 Task: Find connections with filter location Harsewinkel with filter topic #Jobsearchwith filter profile language English with filter current company Buro Happold with filter school MITSOM | MIT School of Management with filter industry Clay and Refractory Products Manufacturing with filter service category Date Entry with filter keywords title Attorney
Action: Mouse moved to (173, 238)
Screenshot: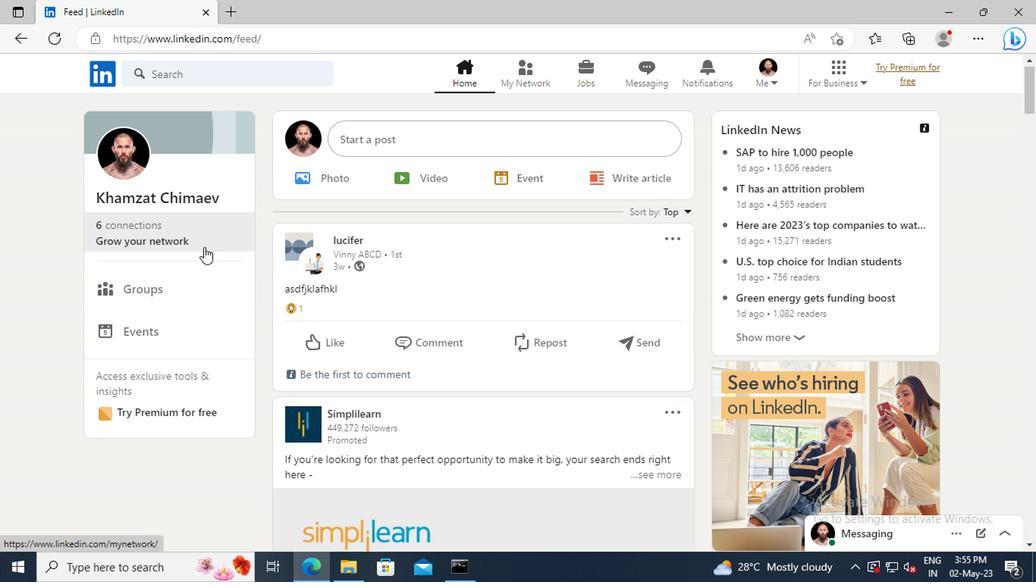 
Action: Mouse pressed left at (173, 238)
Screenshot: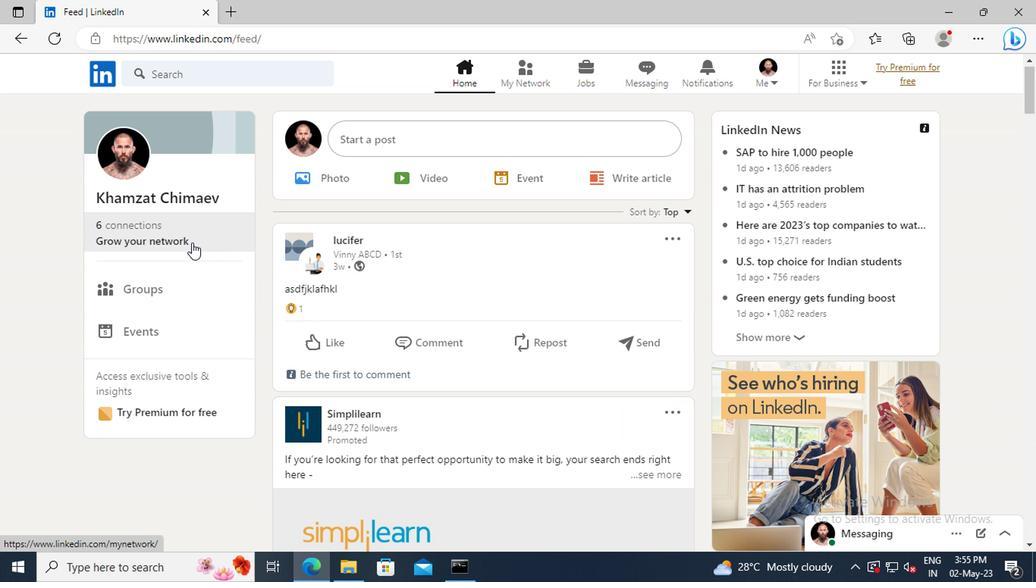 
Action: Mouse moved to (156, 160)
Screenshot: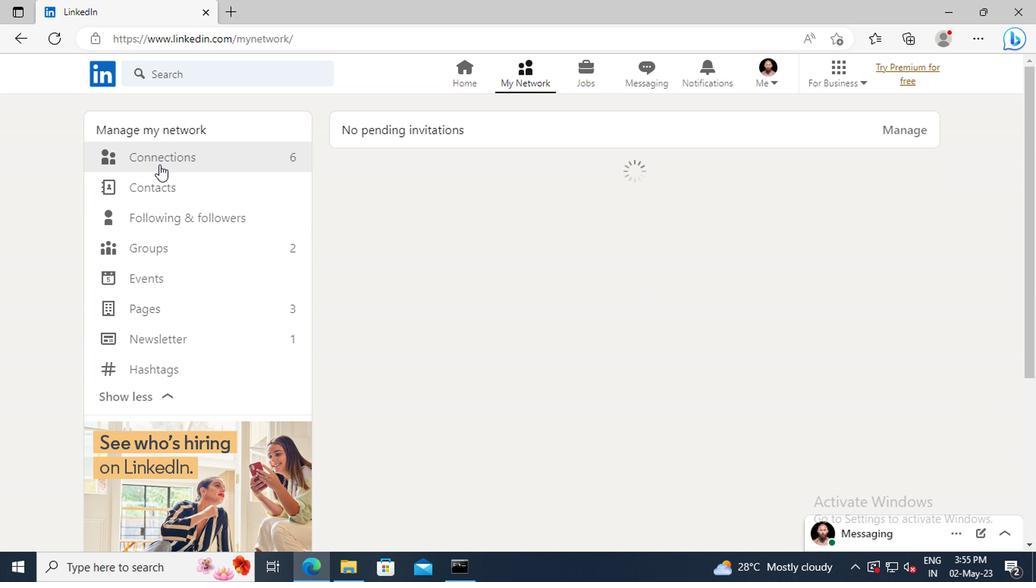 
Action: Mouse pressed left at (156, 160)
Screenshot: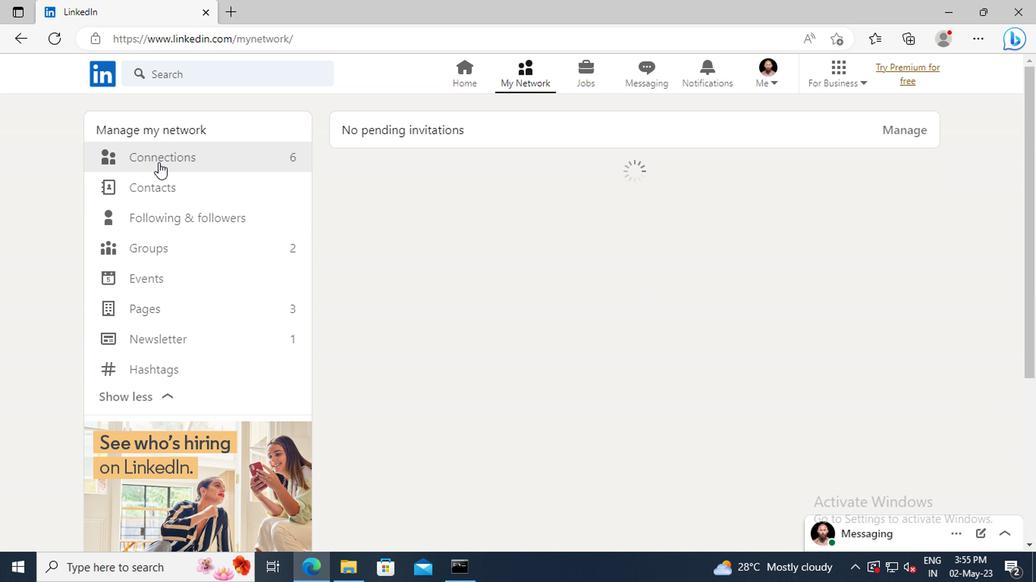 
Action: Mouse moved to (600, 164)
Screenshot: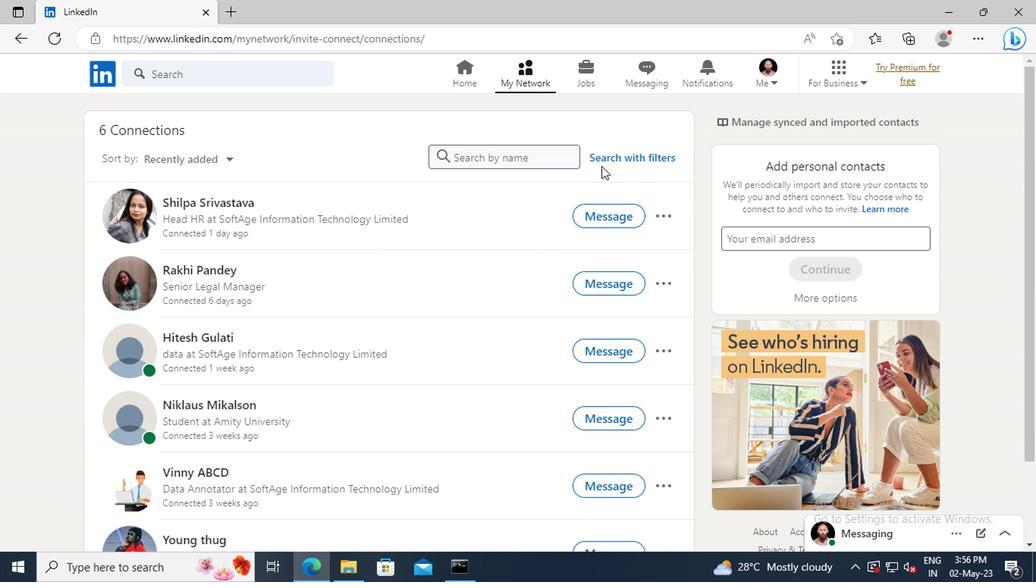 
Action: Mouse pressed left at (600, 164)
Screenshot: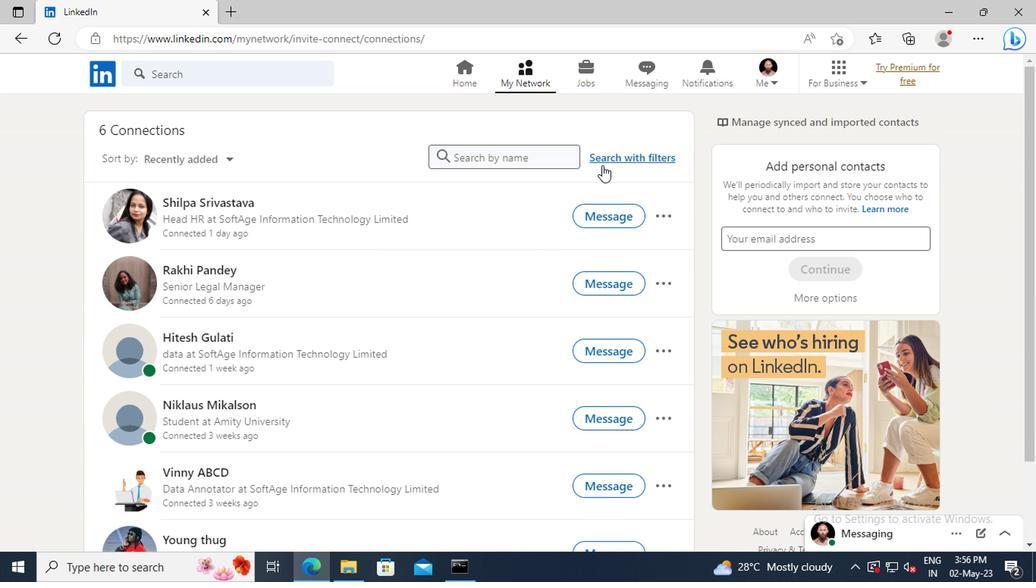 
Action: Mouse moved to (569, 119)
Screenshot: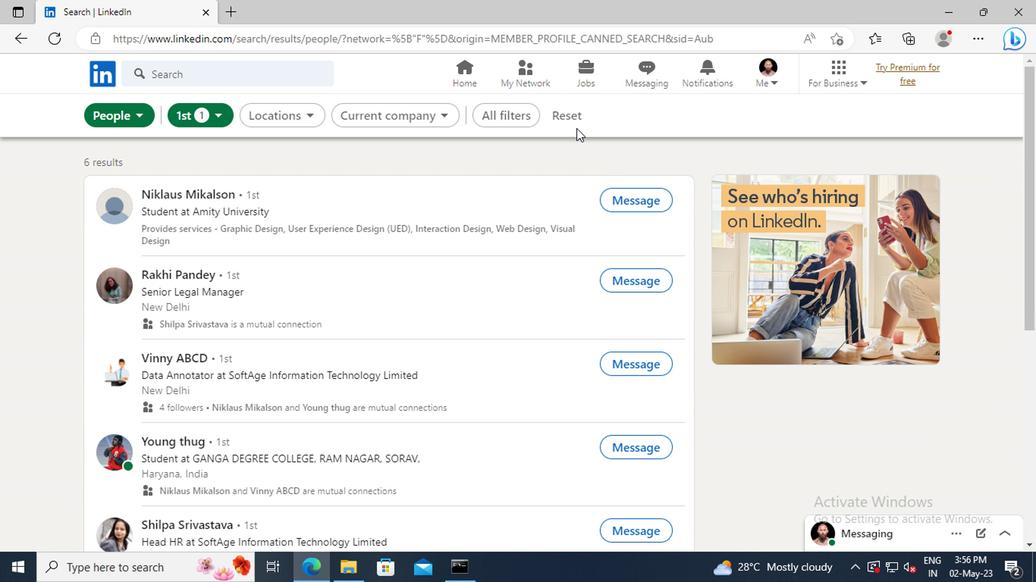 
Action: Mouse pressed left at (569, 119)
Screenshot: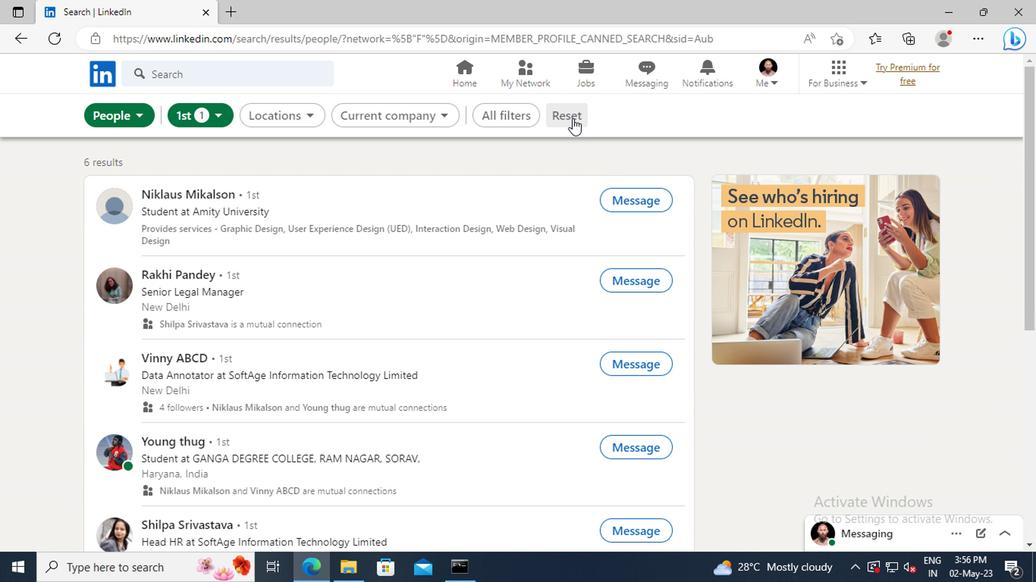 
Action: Mouse moved to (547, 119)
Screenshot: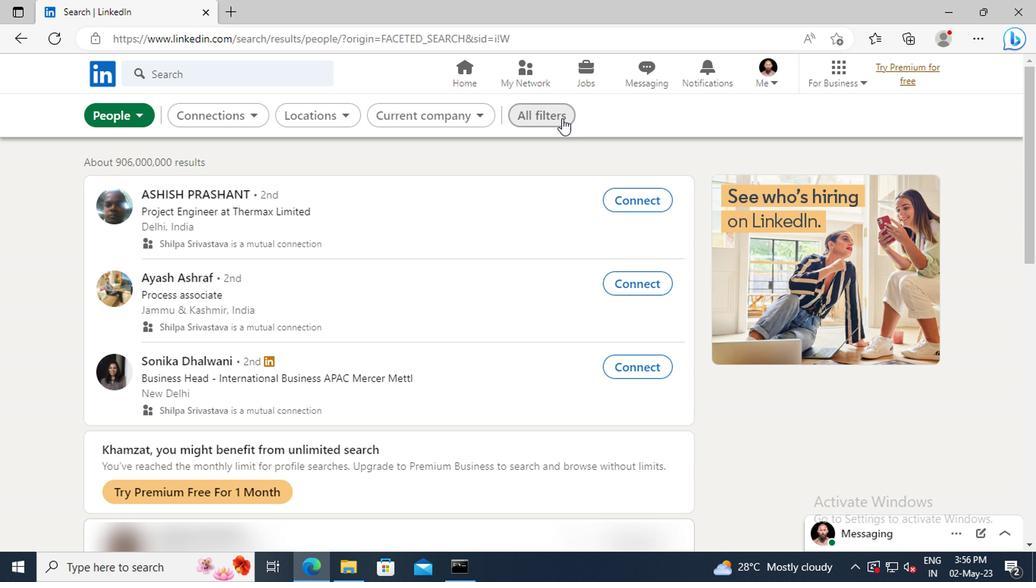 
Action: Mouse pressed left at (547, 119)
Screenshot: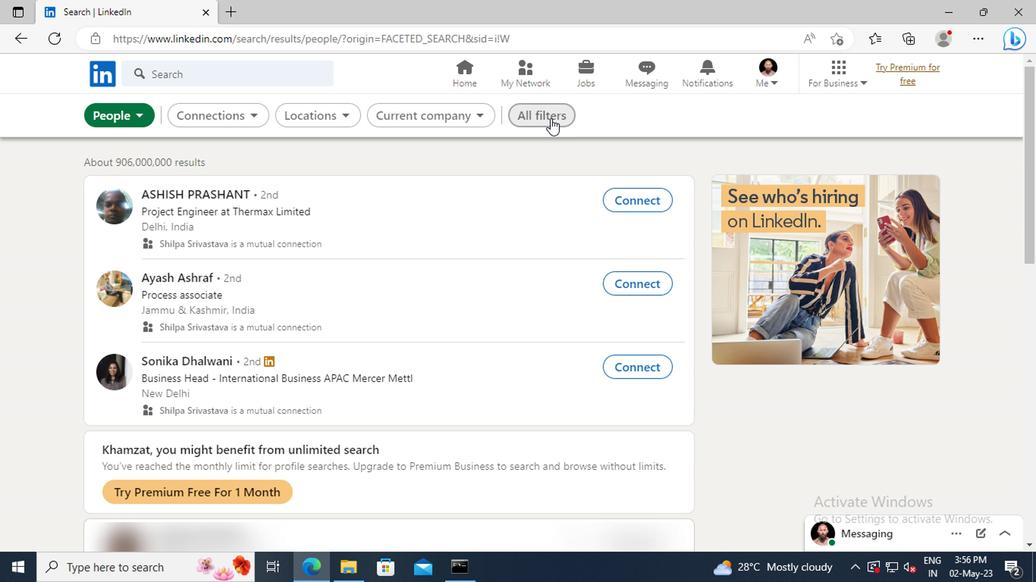 
Action: Mouse moved to (872, 280)
Screenshot: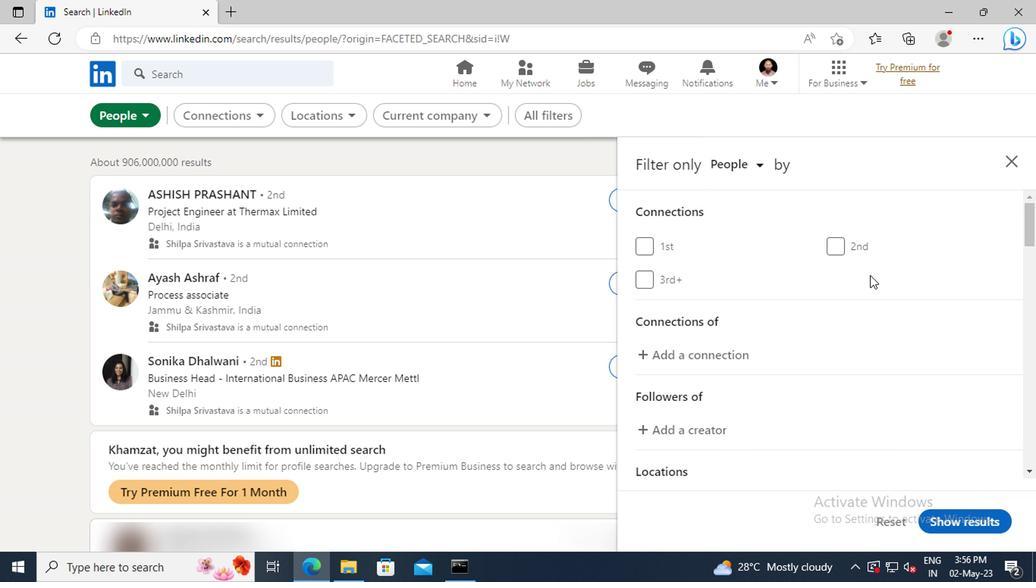
Action: Mouse scrolled (872, 279) with delta (0, 0)
Screenshot: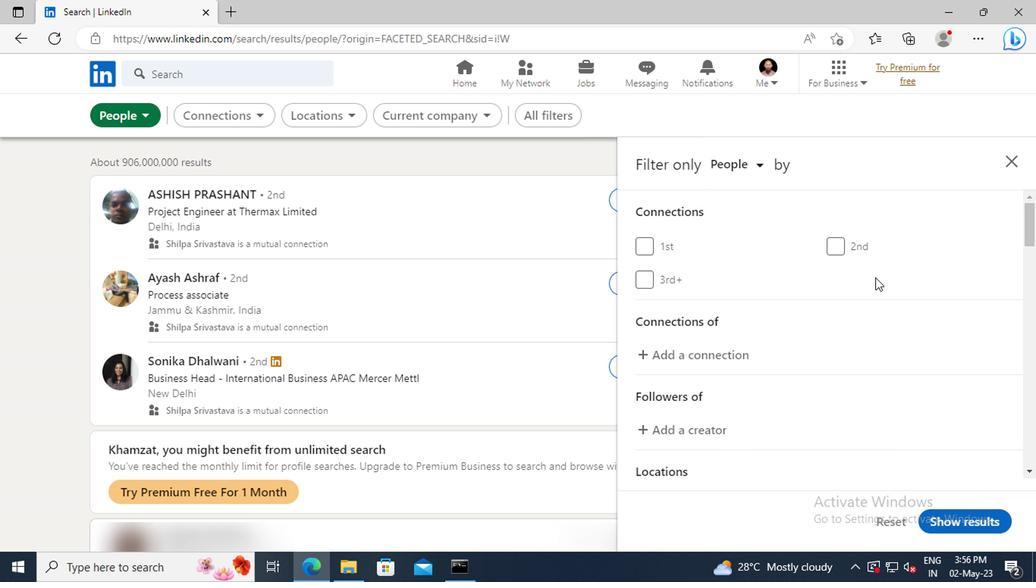 
Action: Mouse scrolled (872, 279) with delta (0, 0)
Screenshot: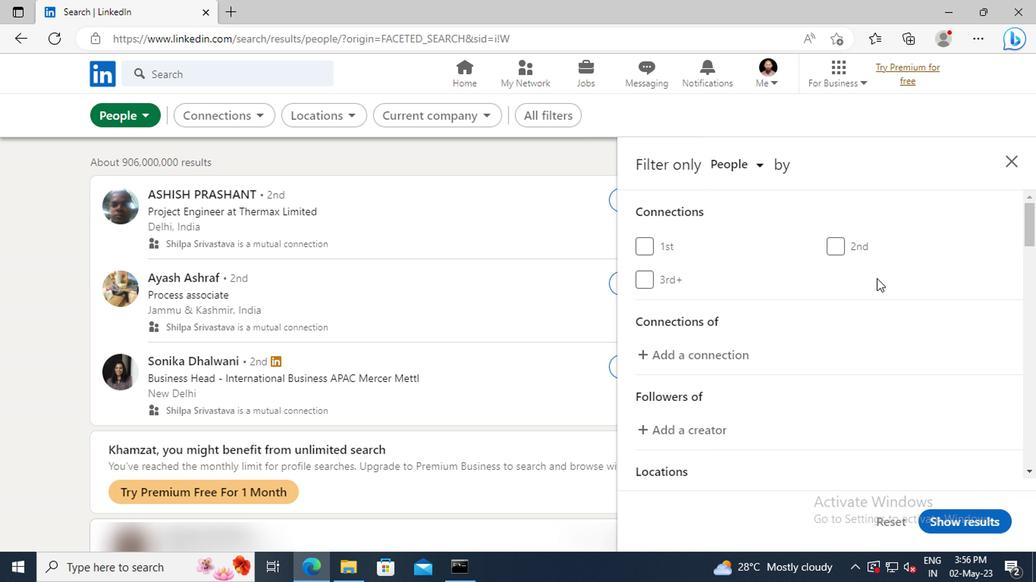 
Action: Mouse scrolled (872, 279) with delta (0, 0)
Screenshot: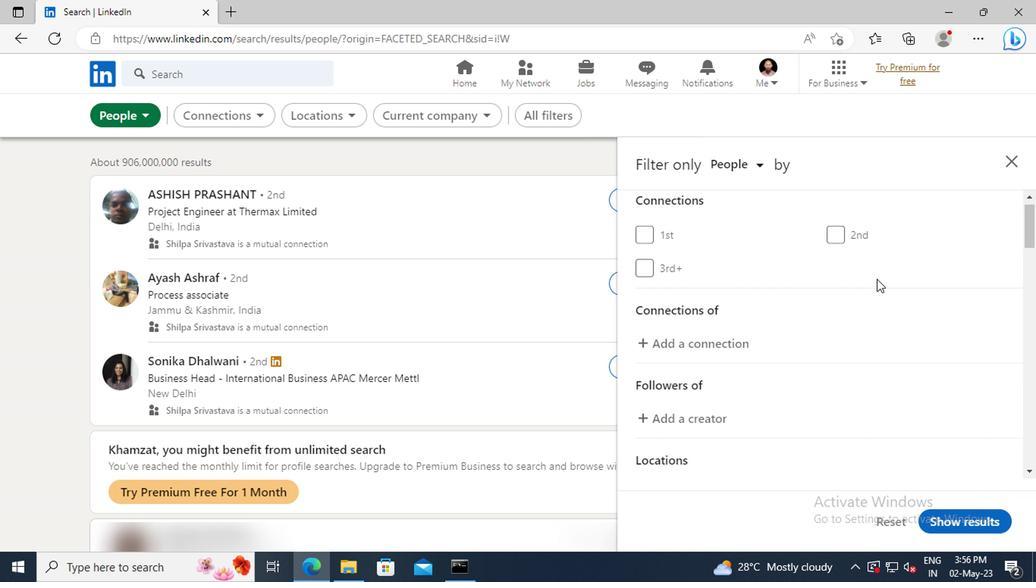 
Action: Mouse scrolled (872, 279) with delta (0, 0)
Screenshot: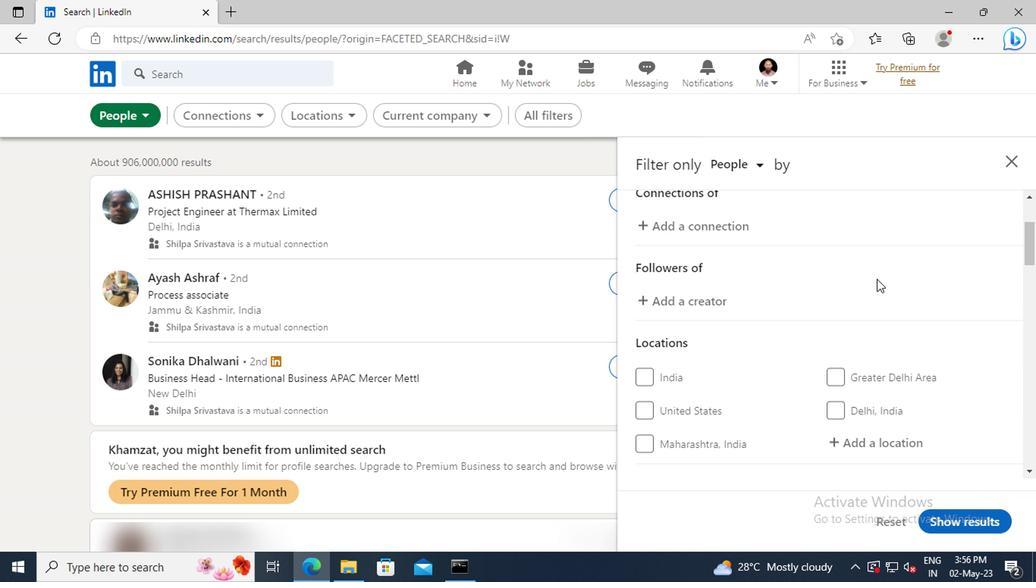 
Action: Mouse scrolled (872, 279) with delta (0, 0)
Screenshot: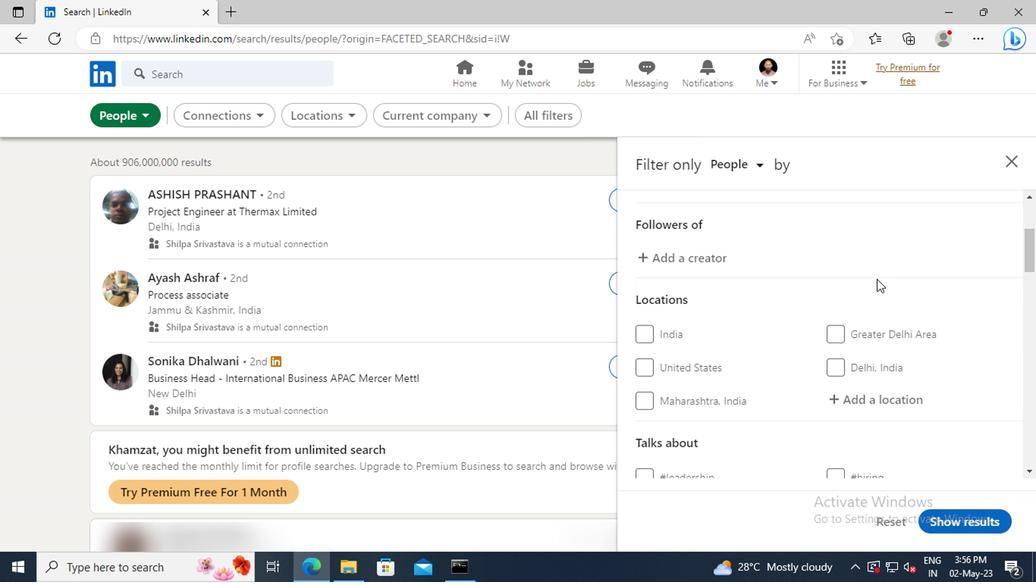 
Action: Mouse moved to (875, 352)
Screenshot: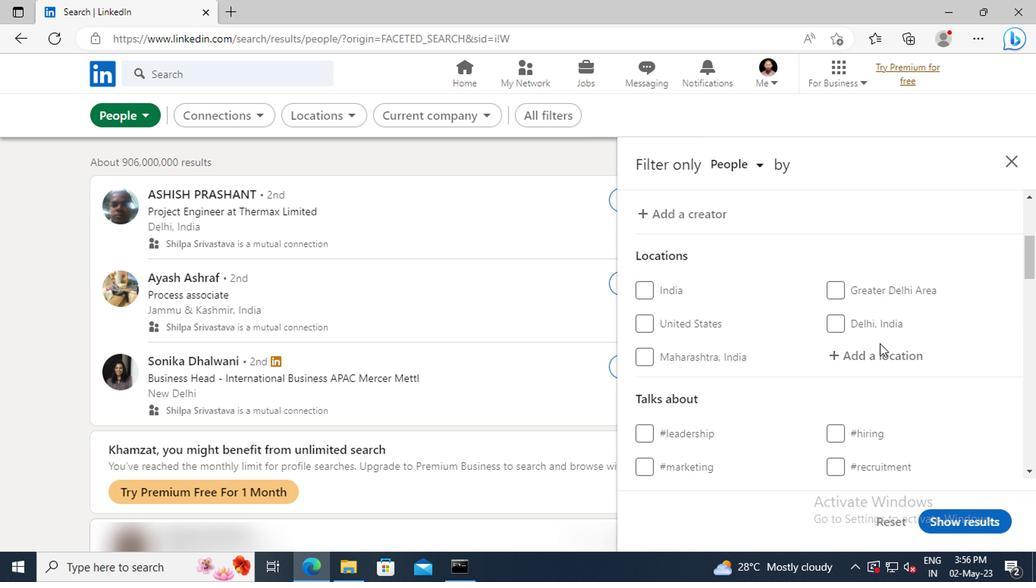 
Action: Mouse pressed left at (875, 352)
Screenshot: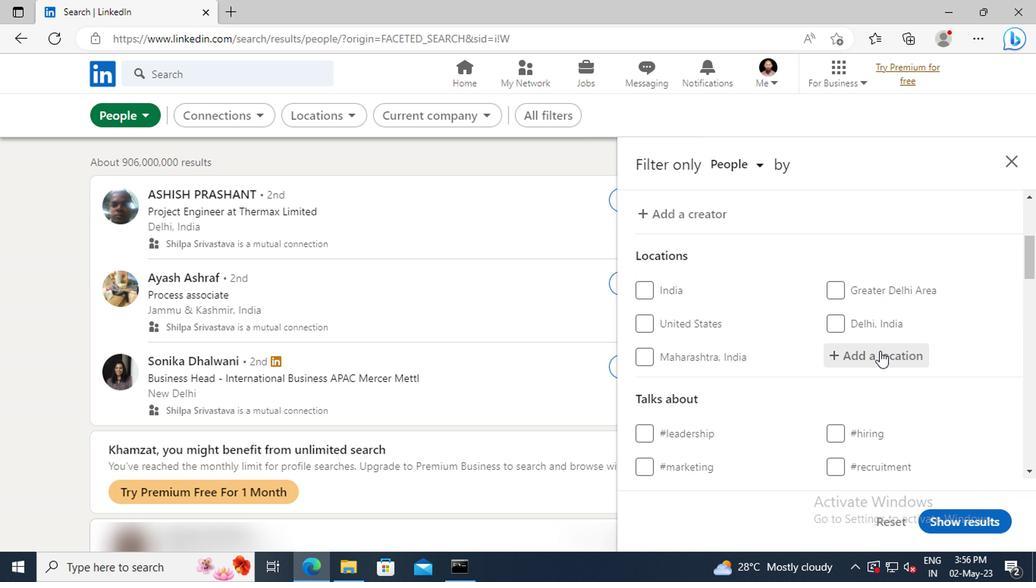 
Action: Key pressed <Key.shift>HARSEWI
Screenshot: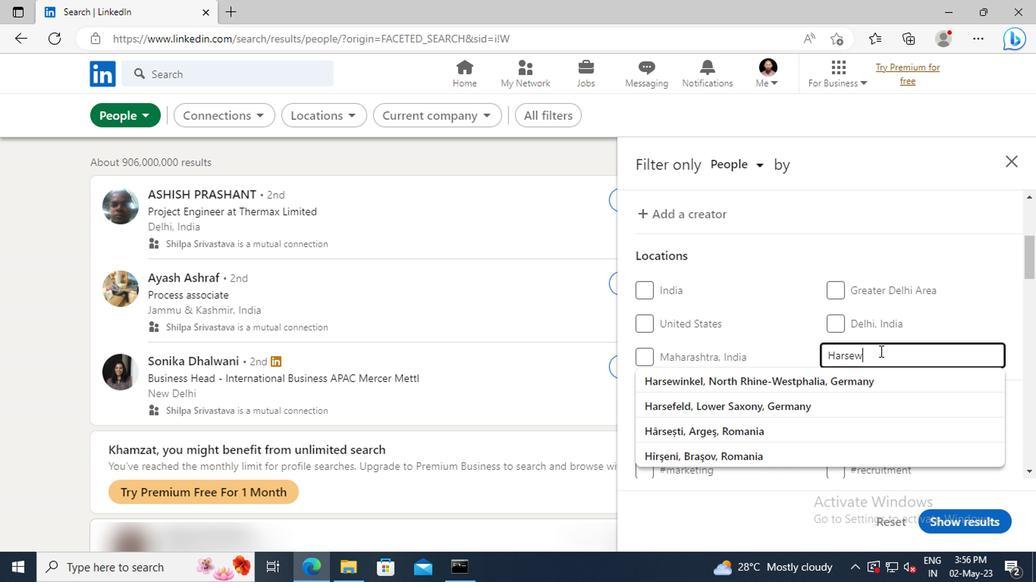 
Action: Mouse moved to (875, 377)
Screenshot: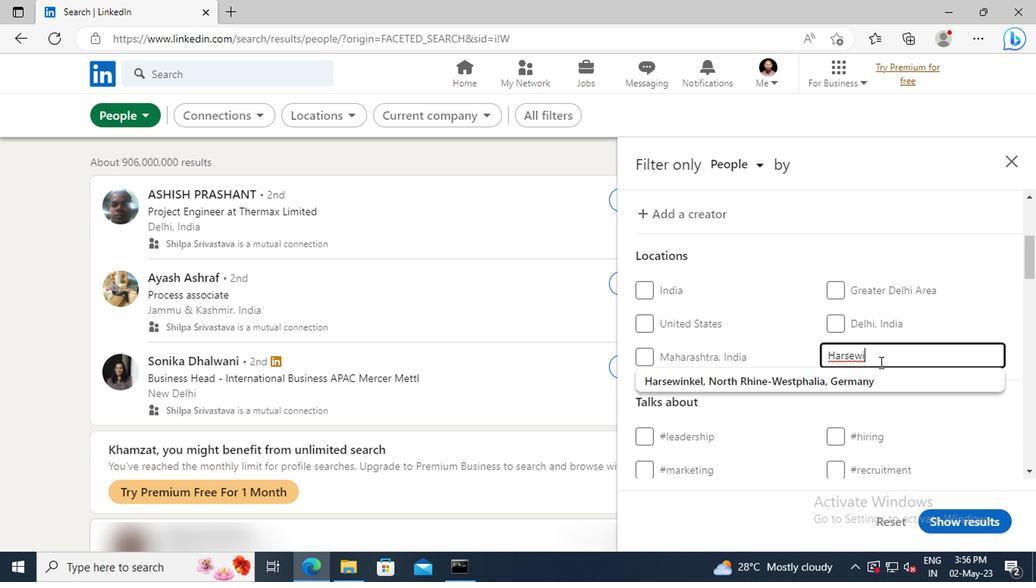 
Action: Mouse pressed left at (875, 377)
Screenshot: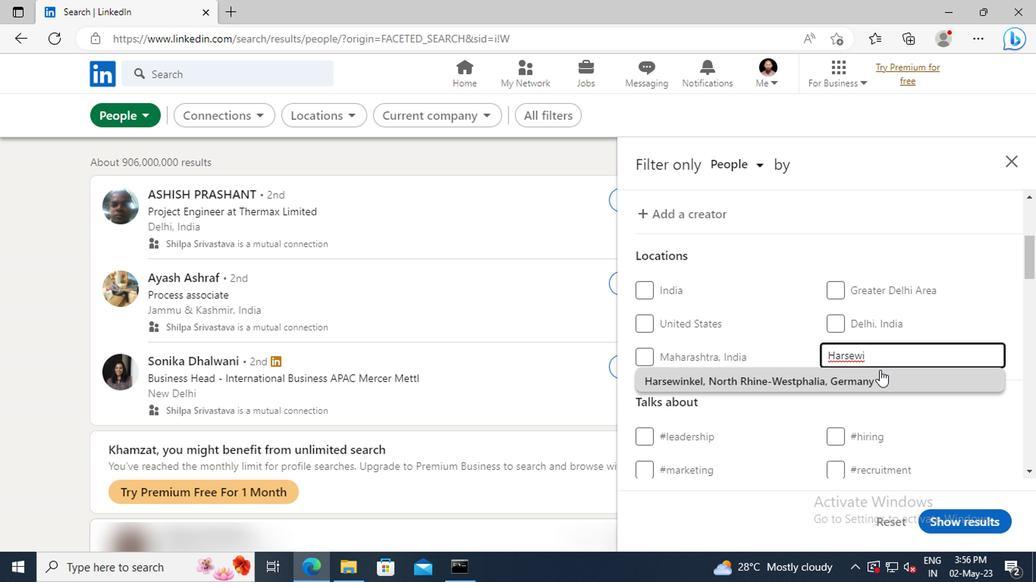 
Action: Mouse scrolled (875, 376) with delta (0, 0)
Screenshot: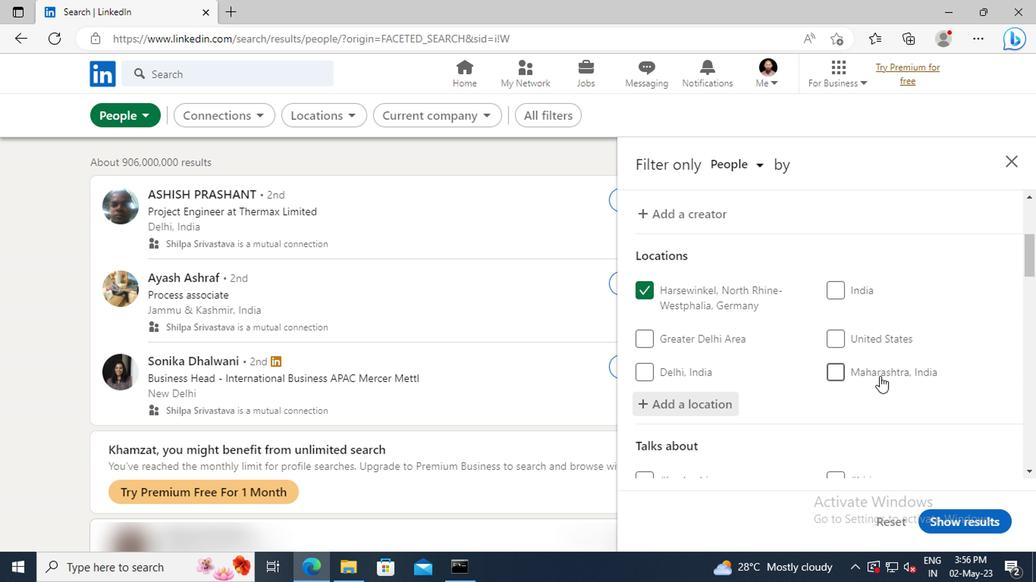 
Action: Mouse scrolled (875, 376) with delta (0, 0)
Screenshot: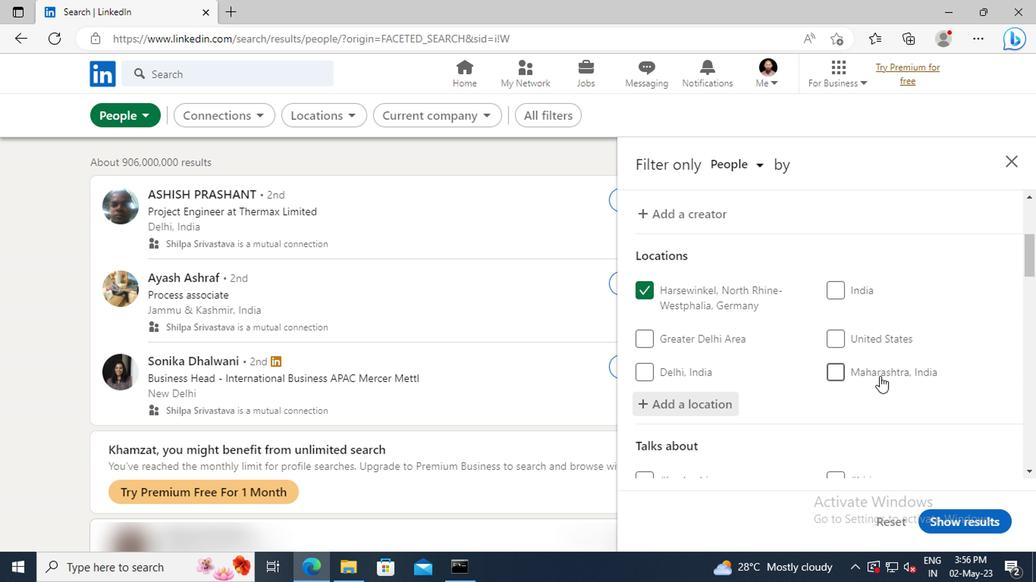 
Action: Mouse moved to (870, 349)
Screenshot: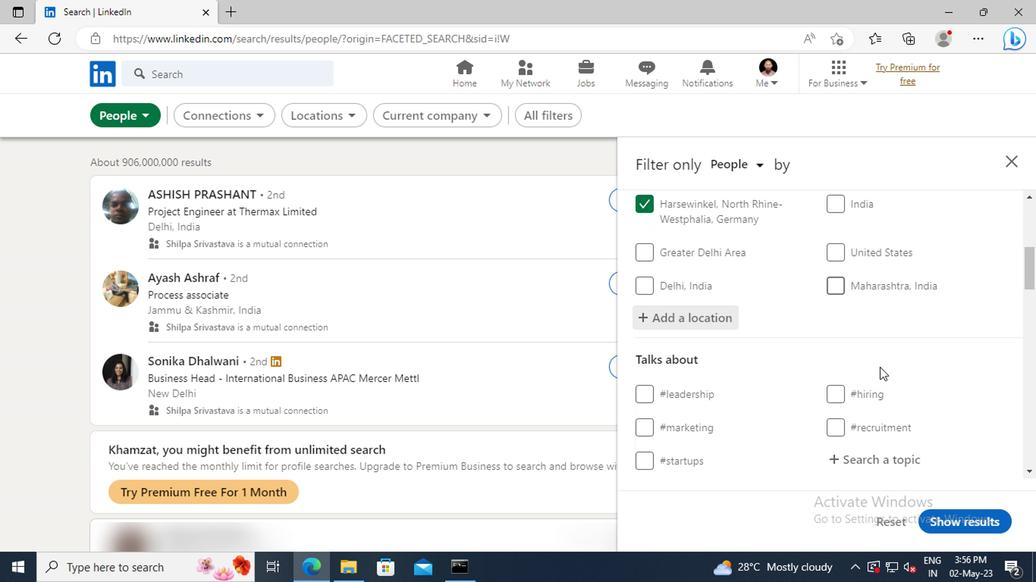 
Action: Mouse scrolled (870, 348) with delta (0, 0)
Screenshot: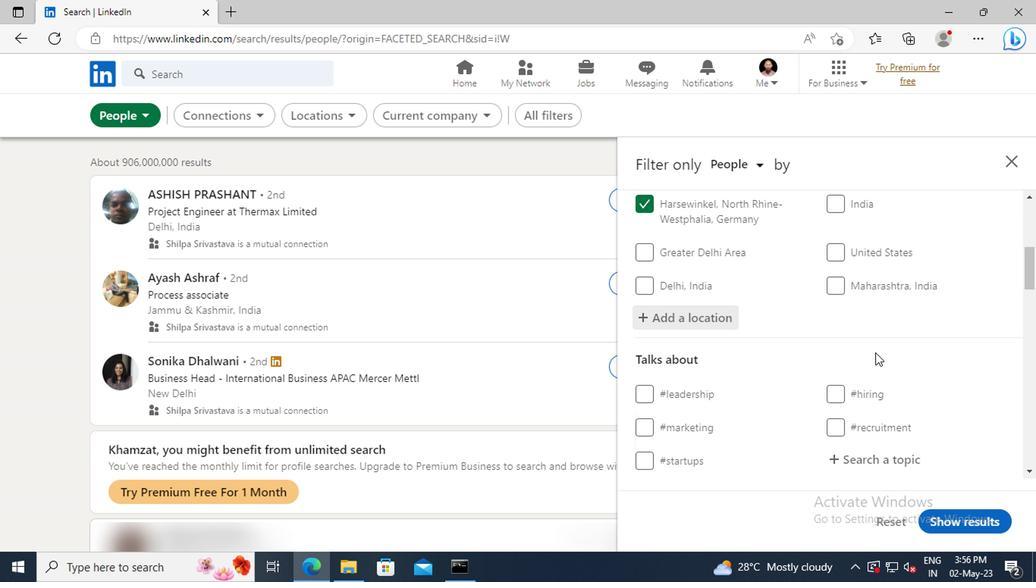 
Action: Mouse scrolled (870, 348) with delta (0, 0)
Screenshot: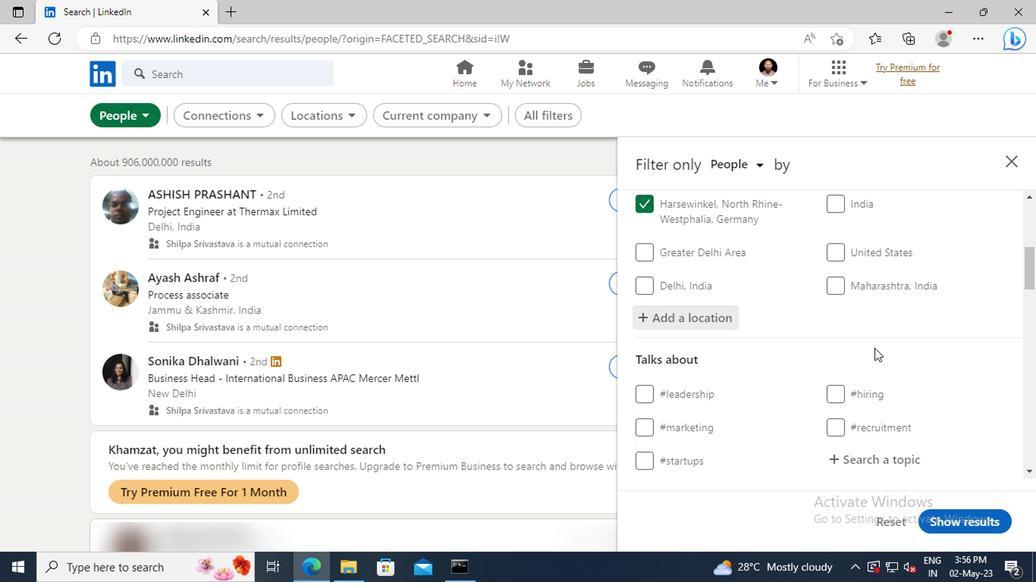 
Action: Mouse moved to (864, 334)
Screenshot: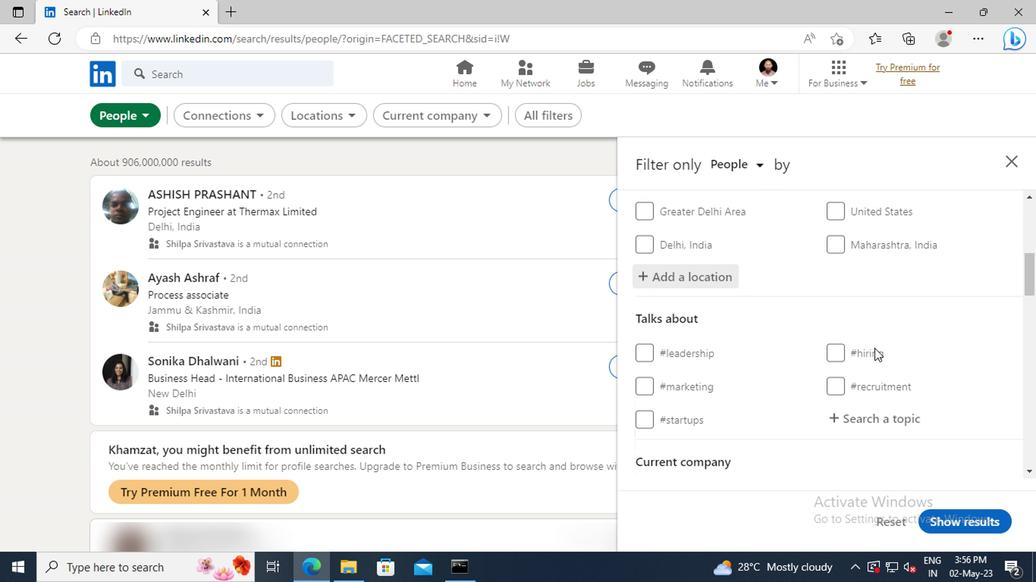 
Action: Mouse scrolled (864, 333) with delta (0, 0)
Screenshot: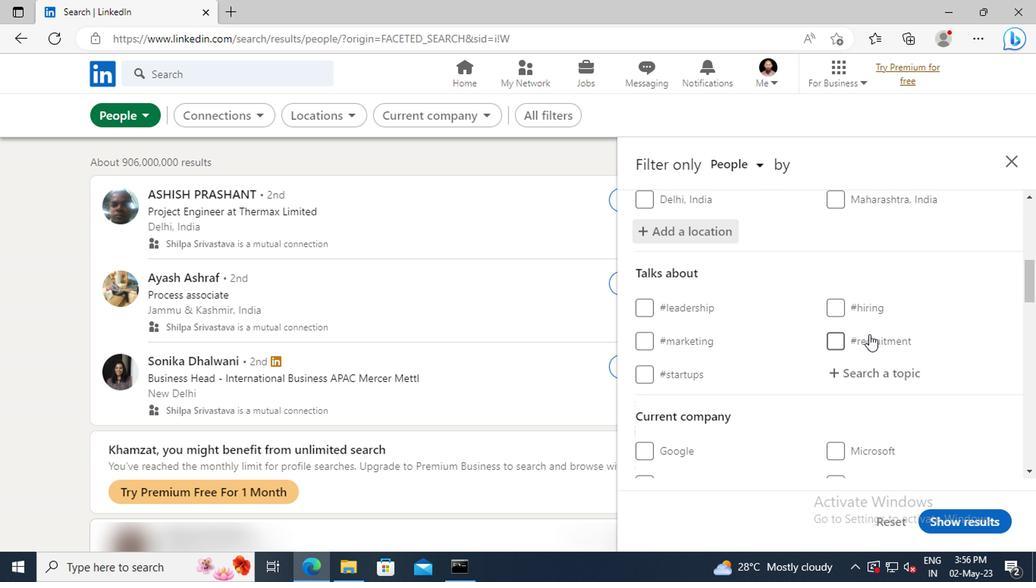 
Action: Mouse moved to (864, 334)
Screenshot: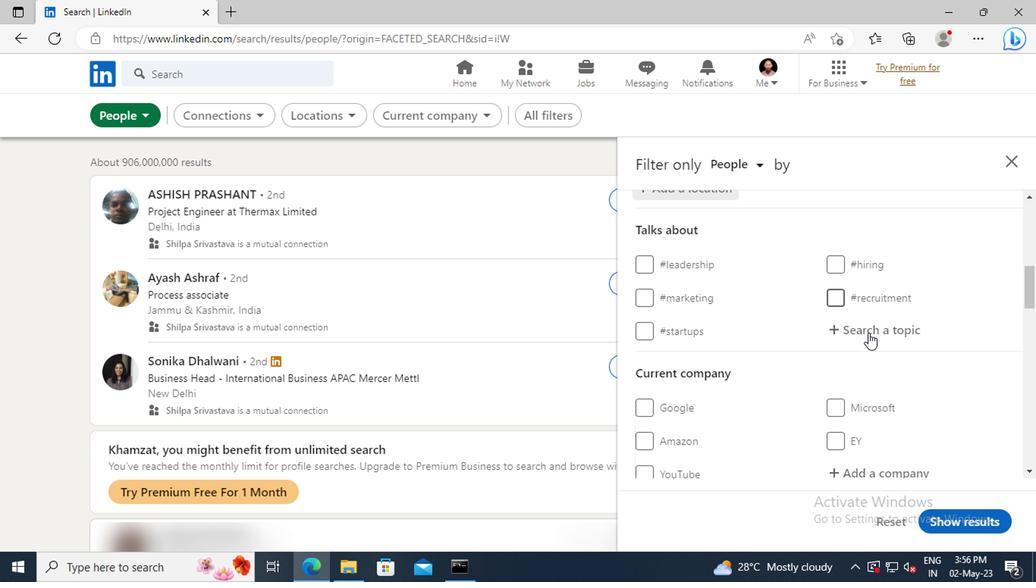 
Action: Mouse pressed left at (864, 334)
Screenshot: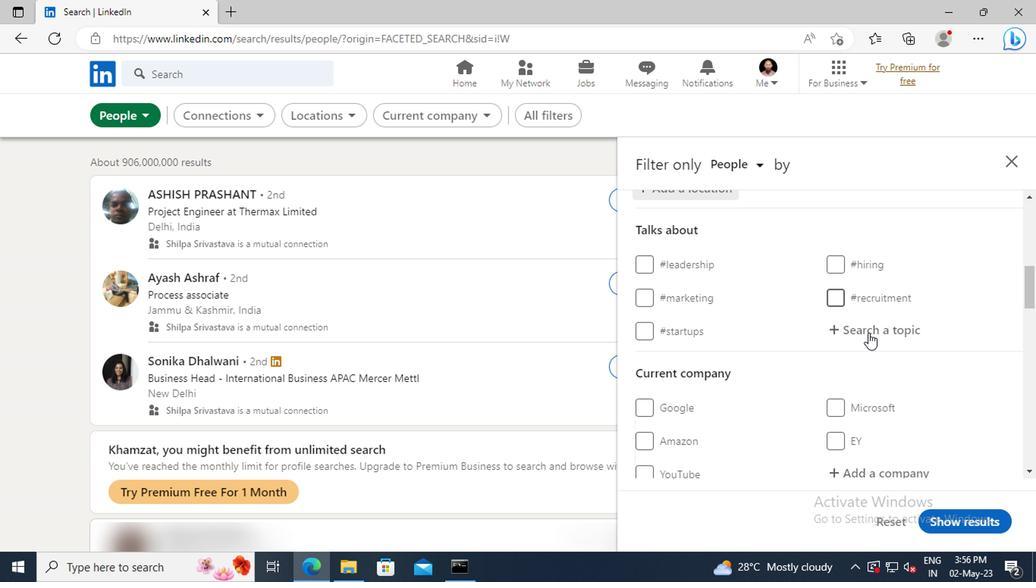 
Action: Key pressed <Key.shift>JOBSEAR
Screenshot: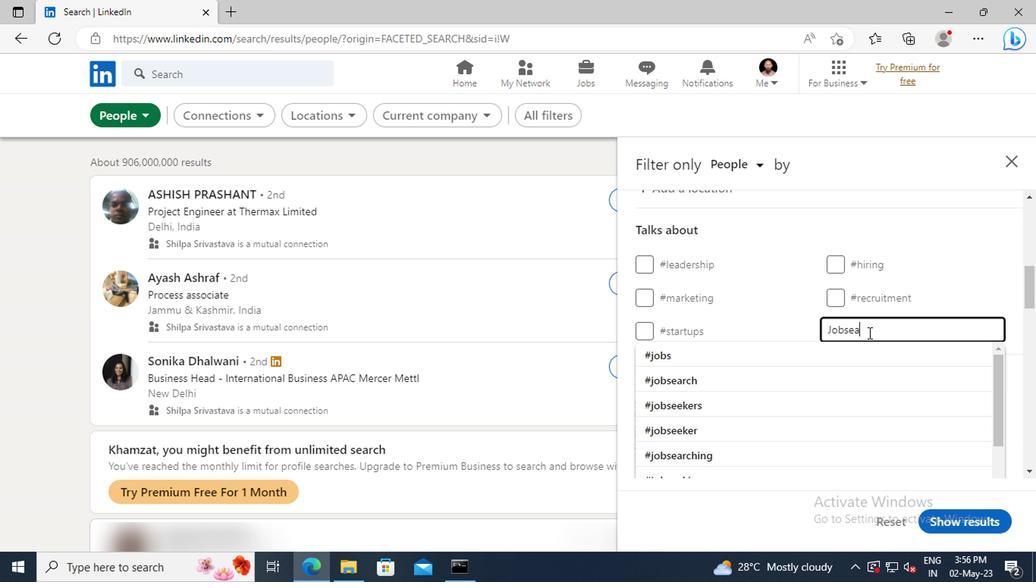 
Action: Mouse moved to (862, 351)
Screenshot: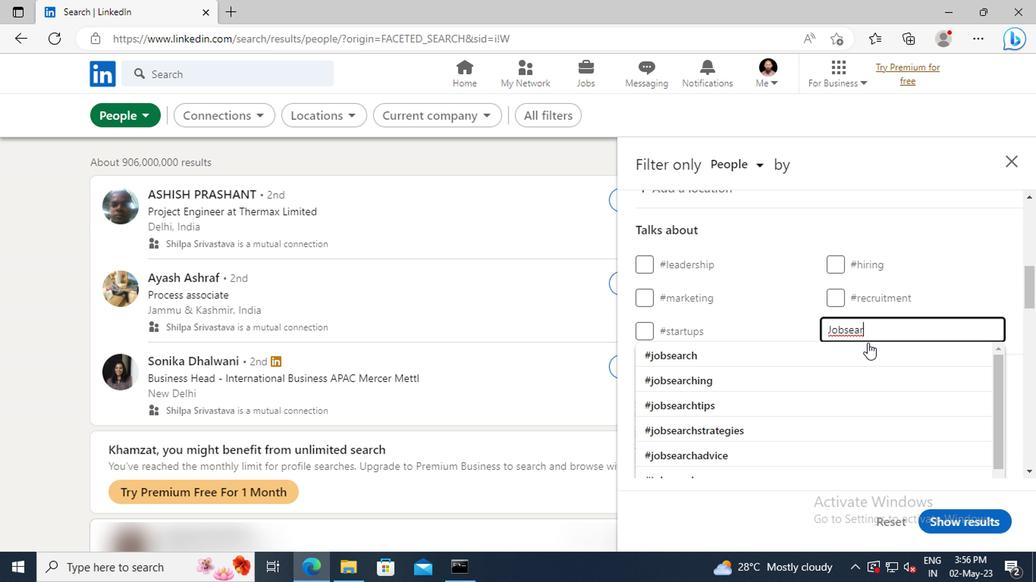 
Action: Mouse pressed left at (862, 351)
Screenshot: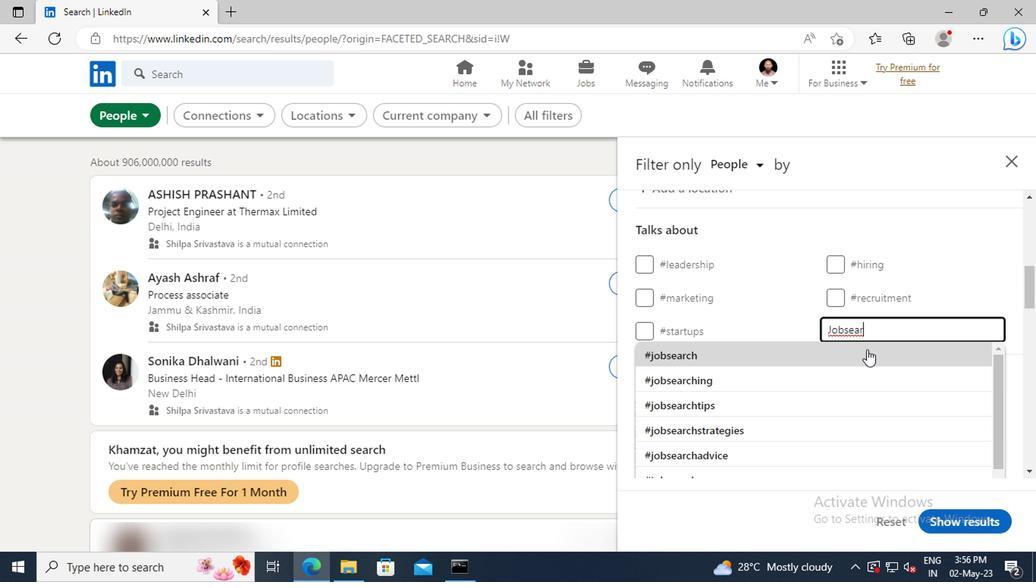
Action: Mouse scrolled (862, 350) with delta (0, 0)
Screenshot: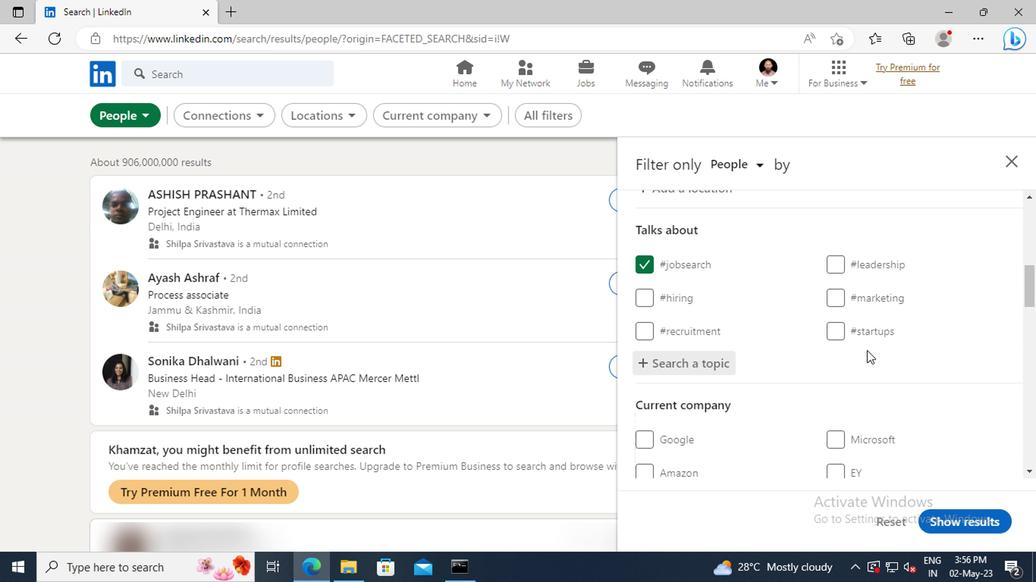 
Action: Mouse scrolled (862, 350) with delta (0, 0)
Screenshot: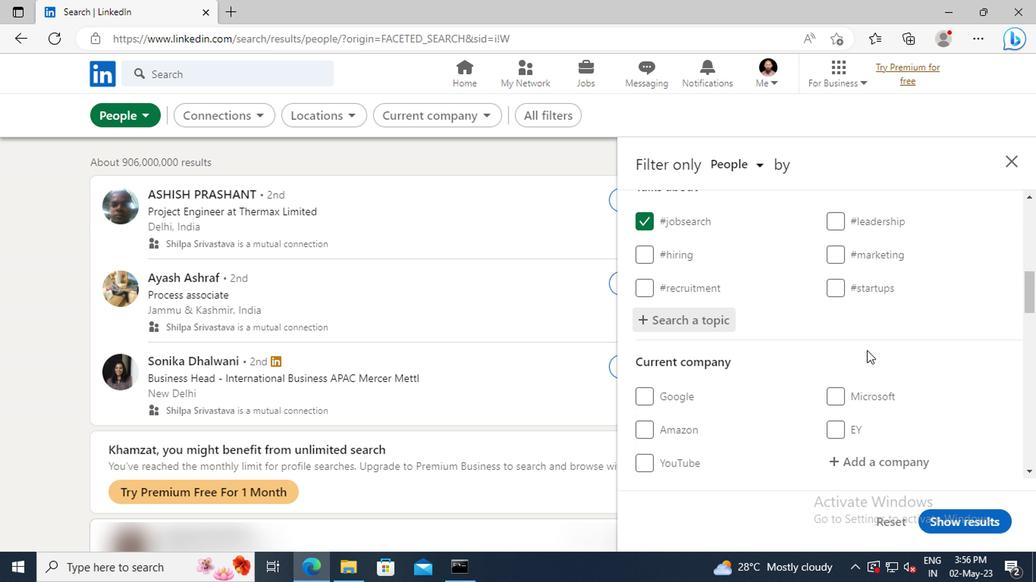 
Action: Mouse scrolled (862, 350) with delta (0, 0)
Screenshot: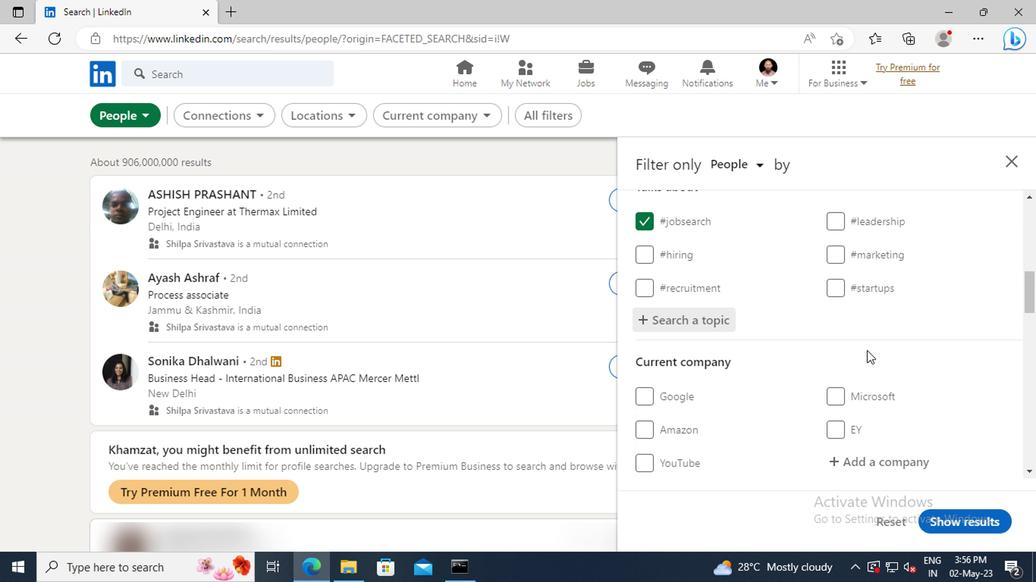 
Action: Mouse scrolled (862, 350) with delta (0, 0)
Screenshot: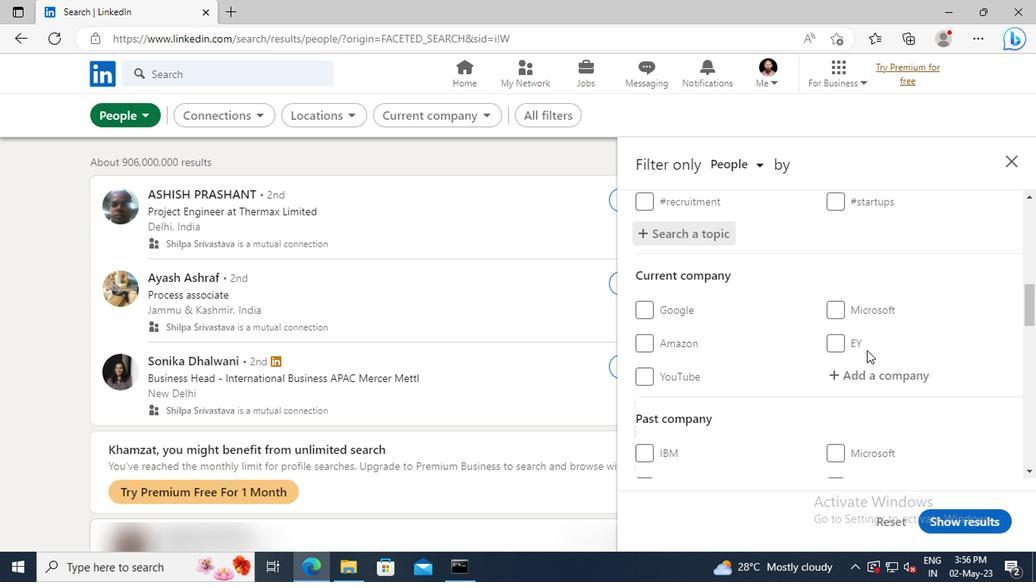 
Action: Mouse scrolled (862, 350) with delta (0, 0)
Screenshot: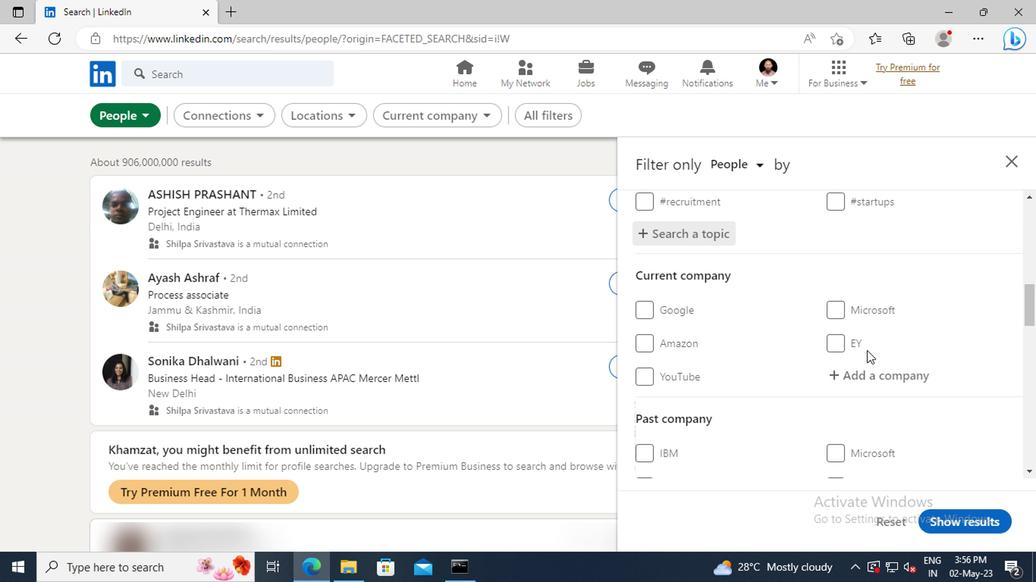 
Action: Mouse scrolled (862, 350) with delta (0, 0)
Screenshot: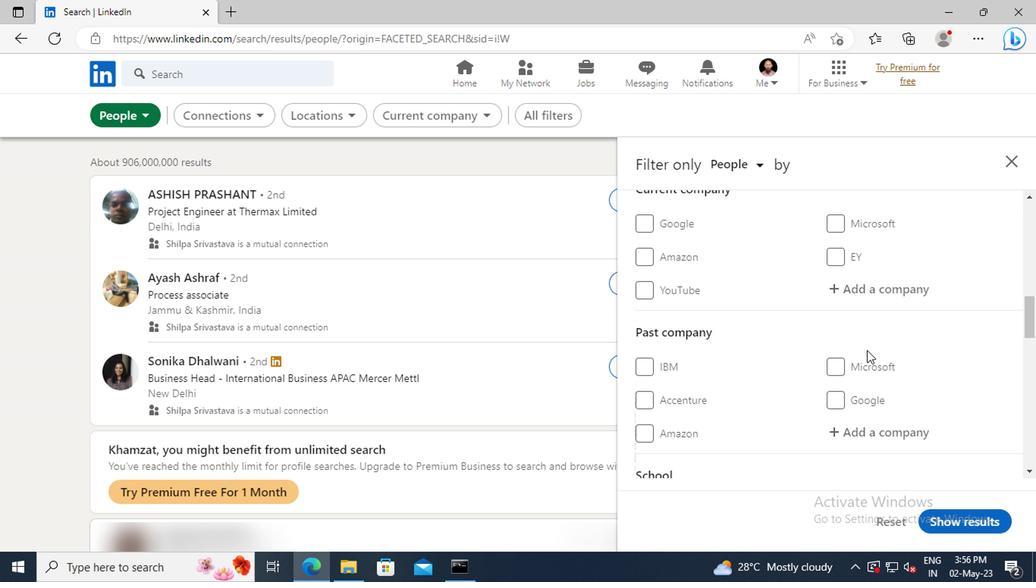 
Action: Mouse scrolled (862, 350) with delta (0, 0)
Screenshot: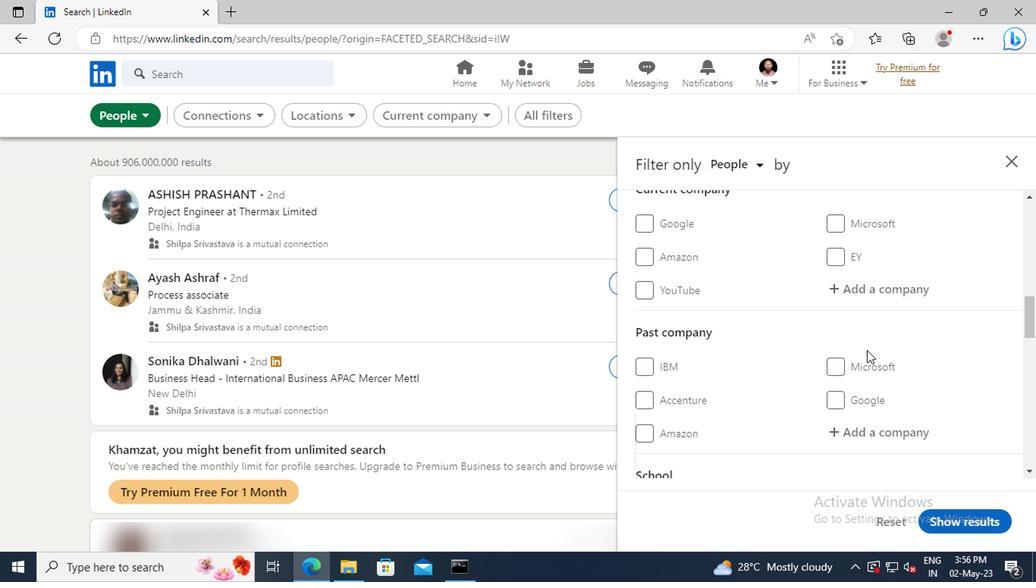 
Action: Mouse scrolled (862, 350) with delta (0, 0)
Screenshot: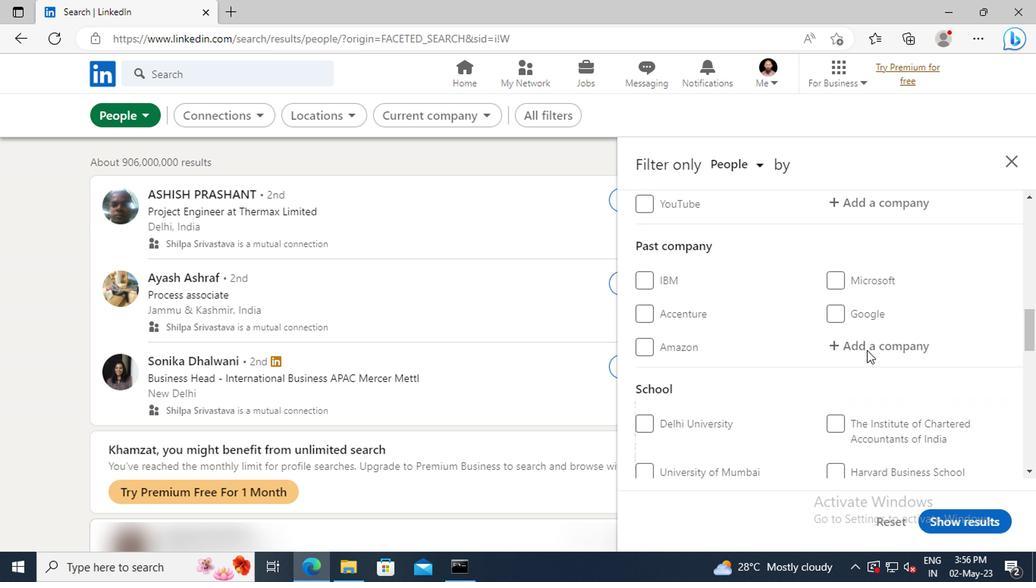 
Action: Mouse scrolled (862, 350) with delta (0, 0)
Screenshot: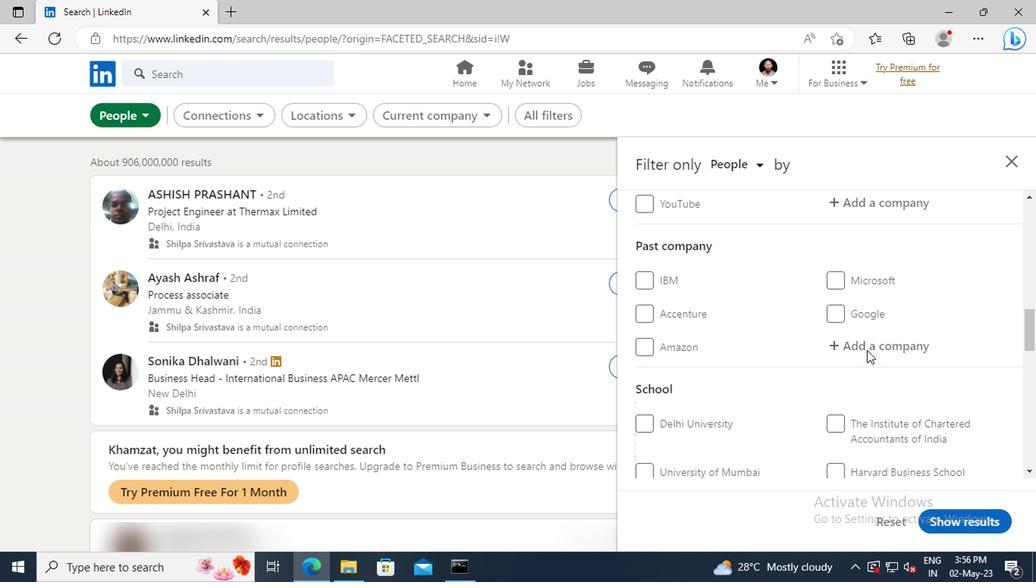 
Action: Mouse scrolled (862, 350) with delta (0, 0)
Screenshot: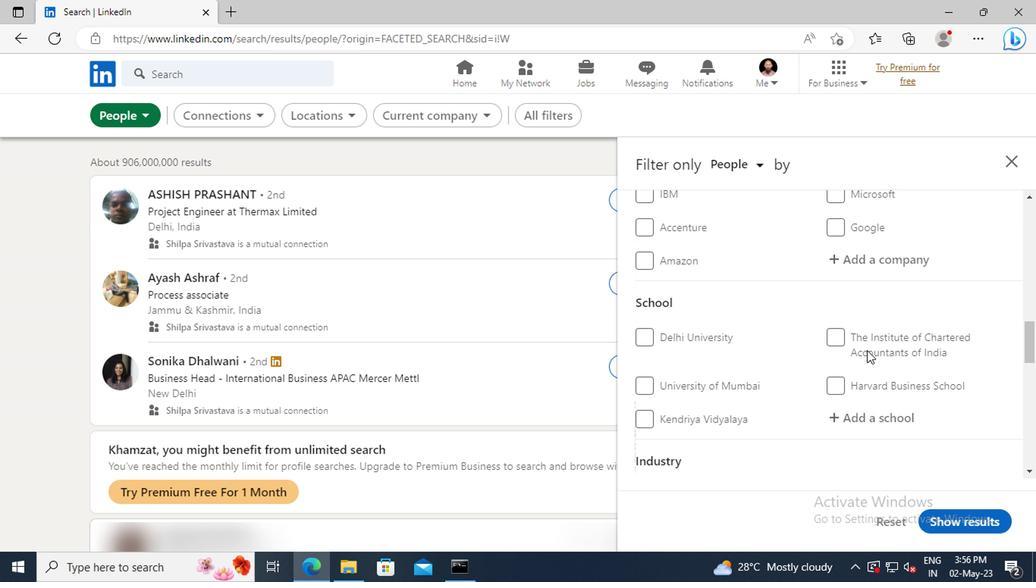 
Action: Mouse scrolled (862, 350) with delta (0, 0)
Screenshot: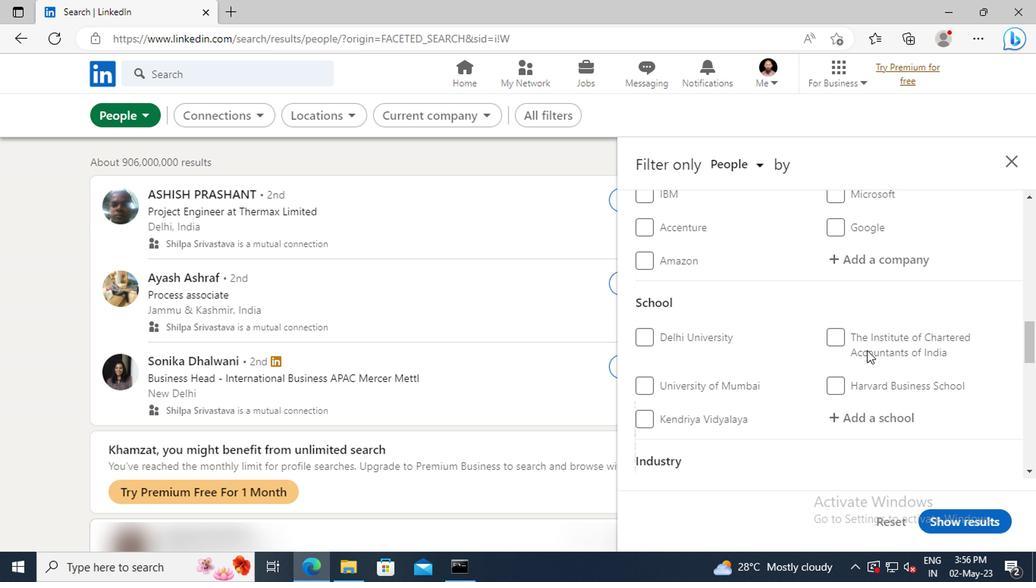 
Action: Mouse scrolled (862, 350) with delta (0, 0)
Screenshot: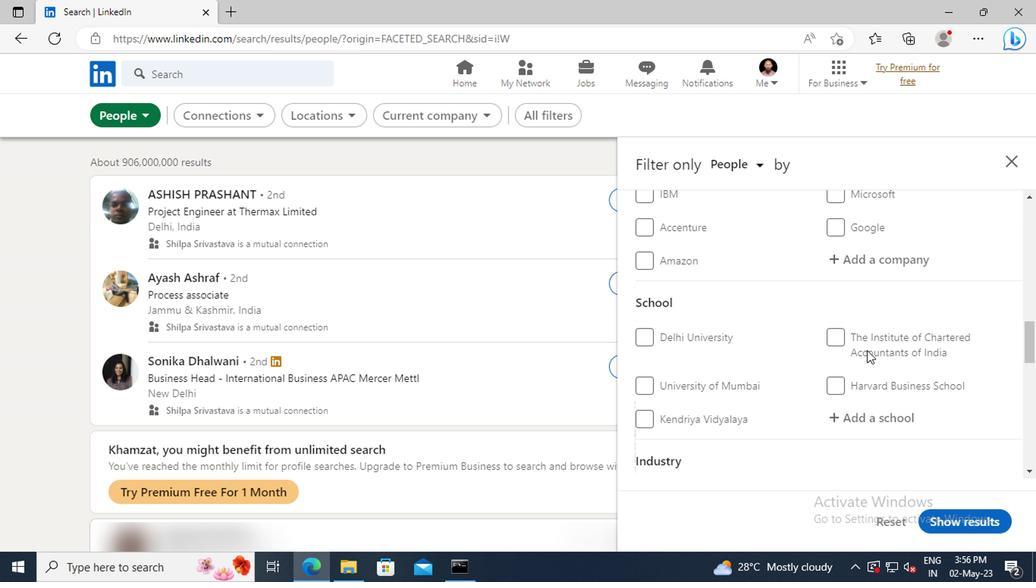
Action: Mouse scrolled (862, 350) with delta (0, 0)
Screenshot: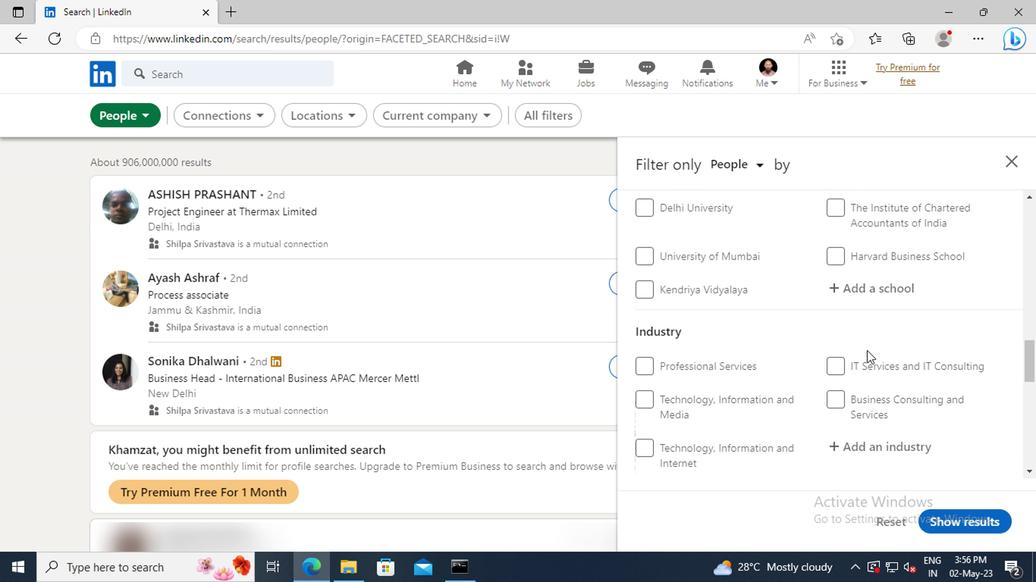 
Action: Mouse scrolled (862, 350) with delta (0, 0)
Screenshot: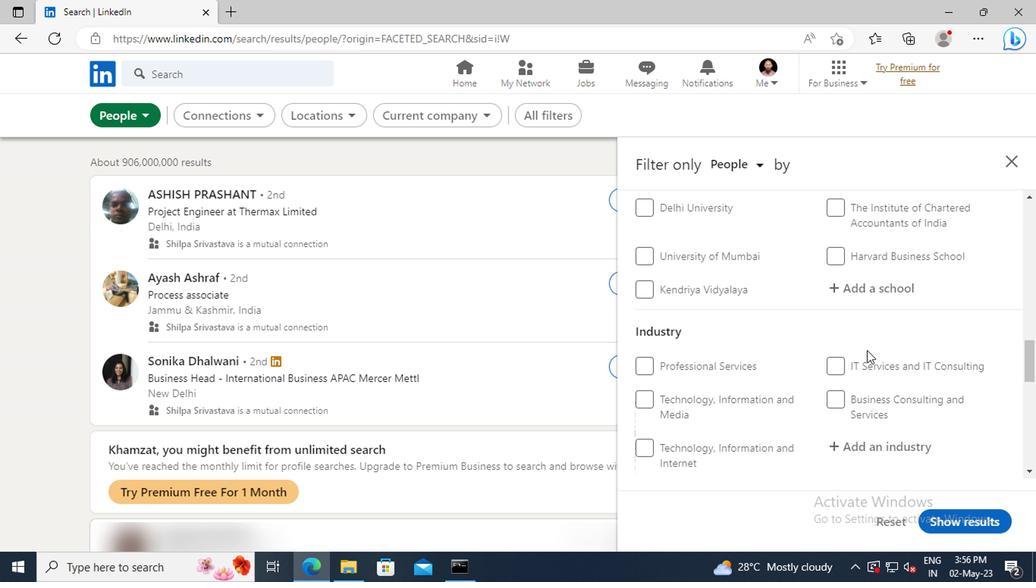 
Action: Mouse scrolled (862, 350) with delta (0, 0)
Screenshot: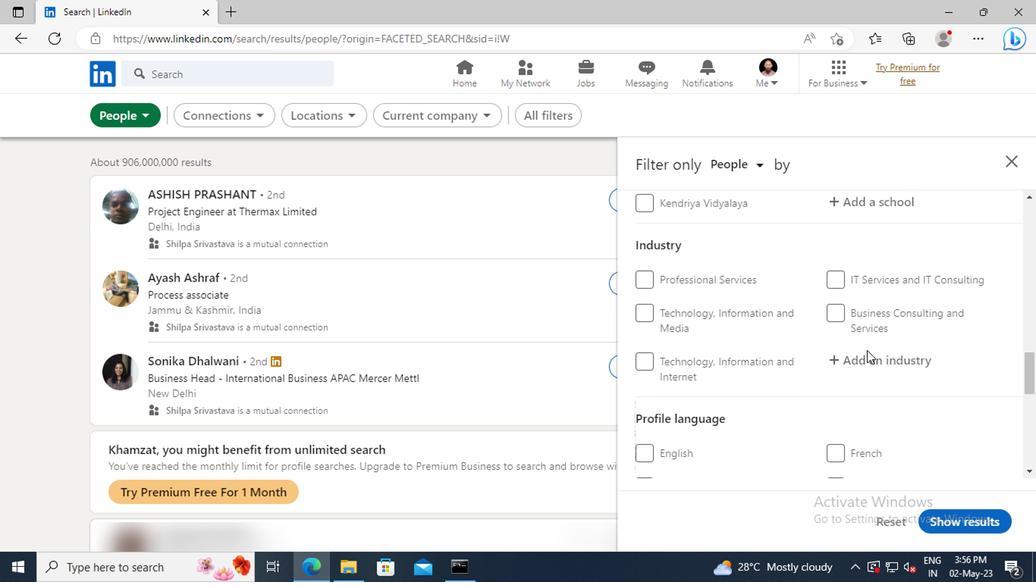 
Action: Mouse scrolled (862, 350) with delta (0, 0)
Screenshot: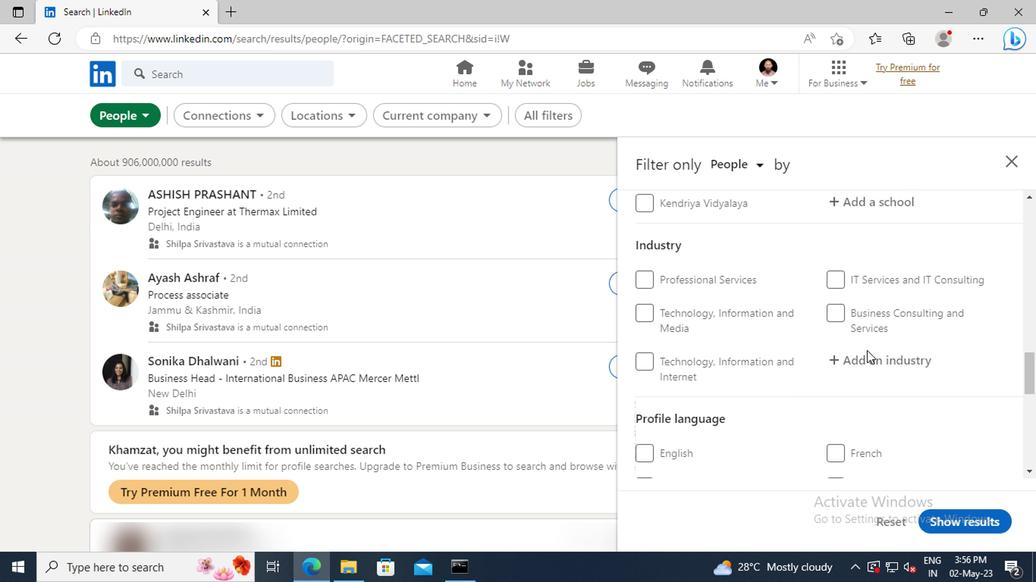 
Action: Mouse moved to (641, 374)
Screenshot: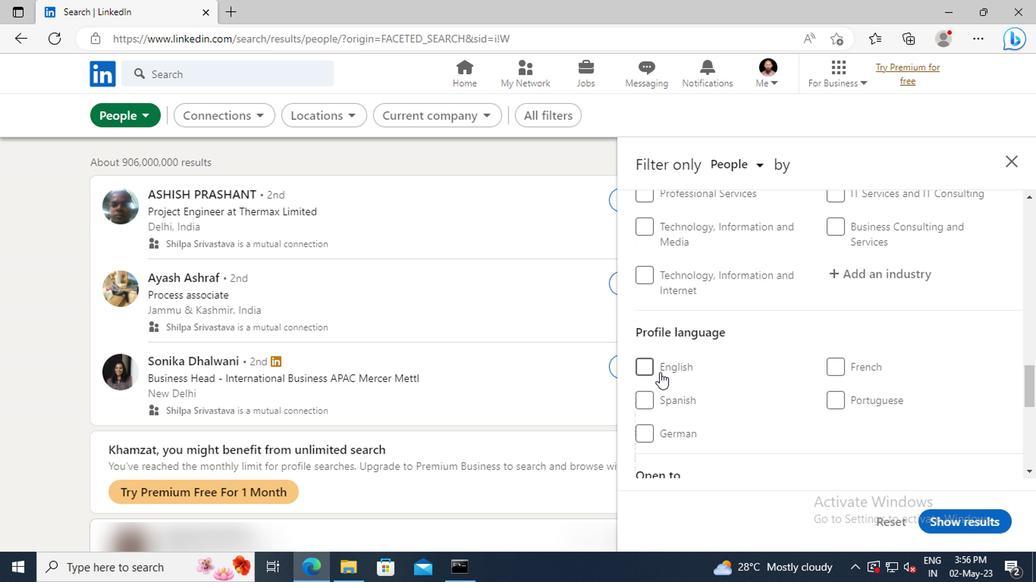 
Action: Mouse pressed left at (641, 374)
Screenshot: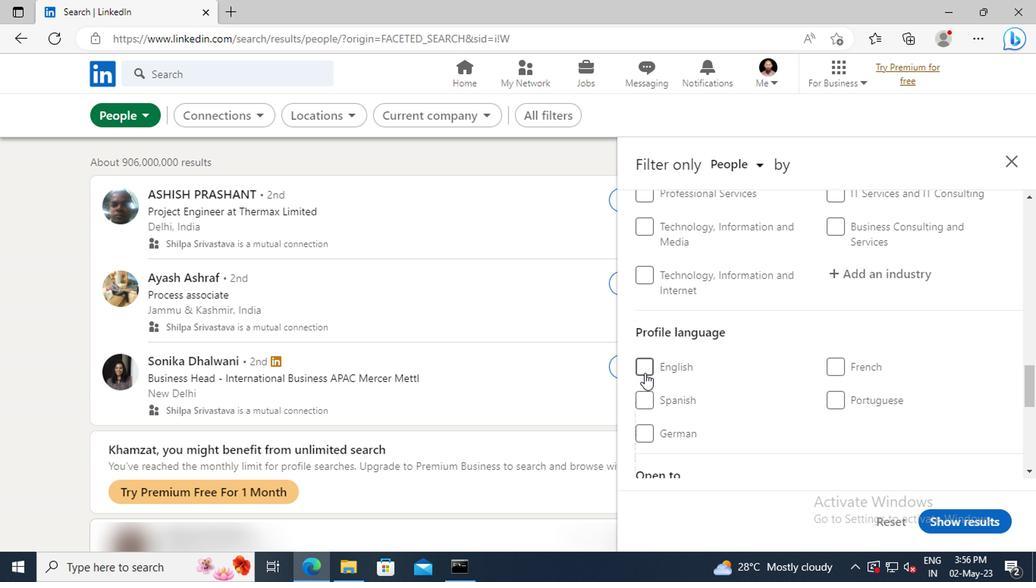 
Action: Mouse moved to (828, 373)
Screenshot: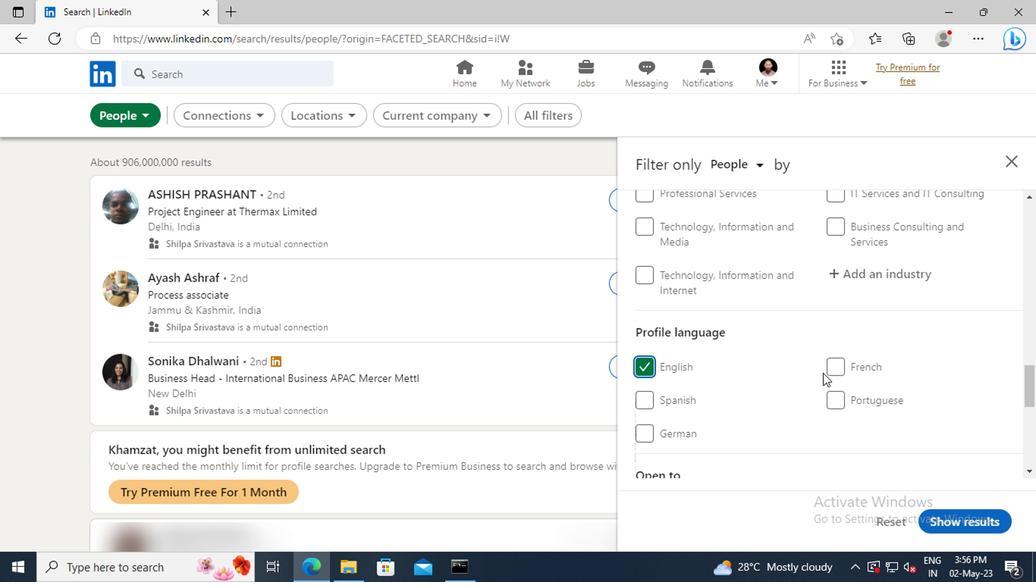 
Action: Mouse scrolled (828, 374) with delta (0, 1)
Screenshot: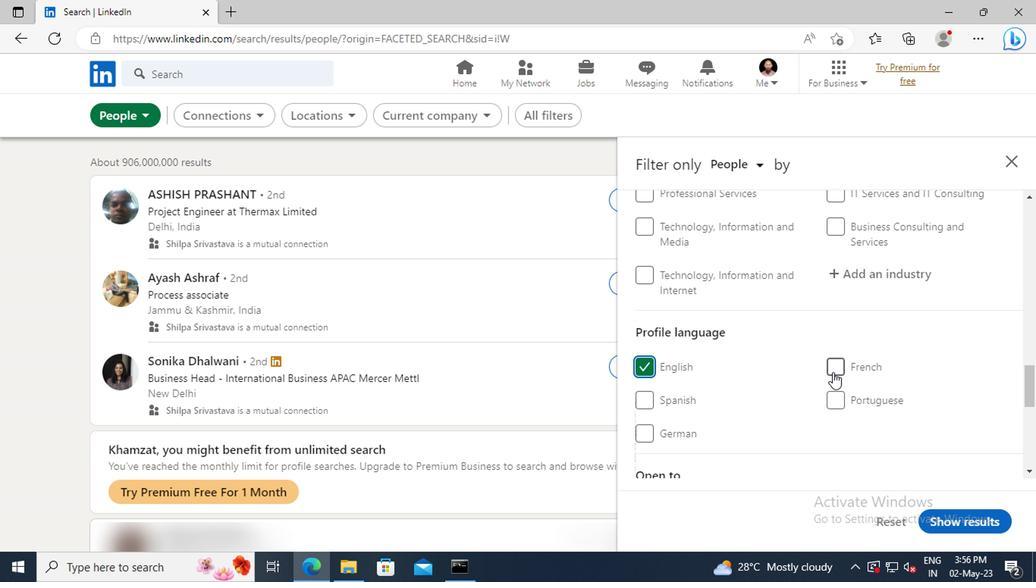
Action: Mouse scrolled (828, 374) with delta (0, 1)
Screenshot: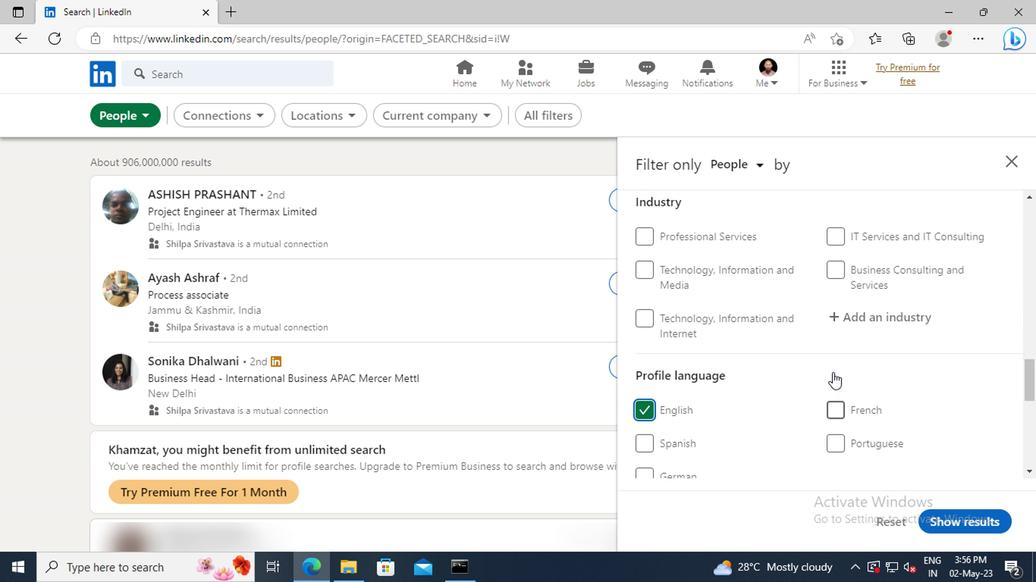 
Action: Mouse scrolled (828, 374) with delta (0, 1)
Screenshot: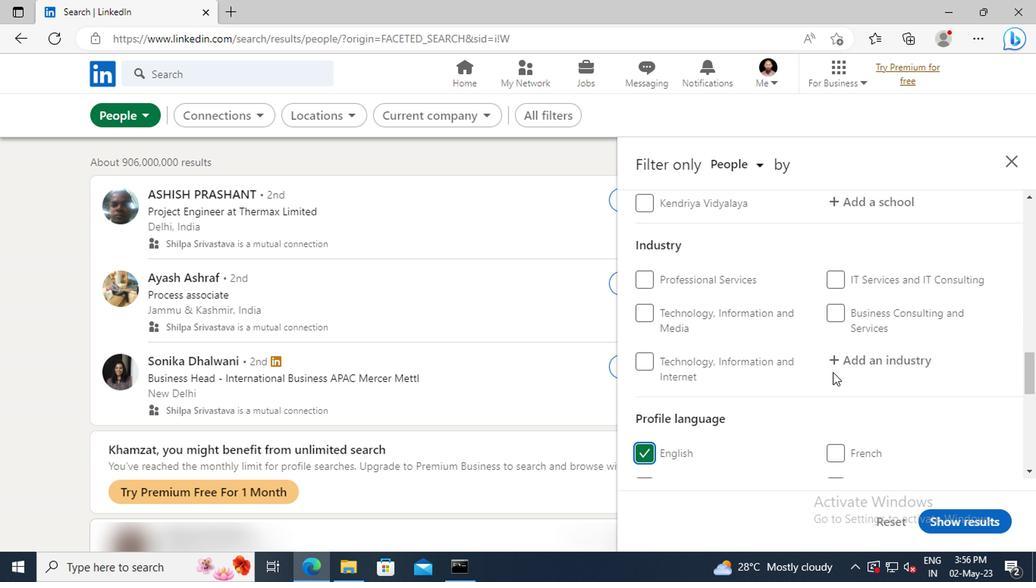 
Action: Mouse scrolled (828, 374) with delta (0, 1)
Screenshot: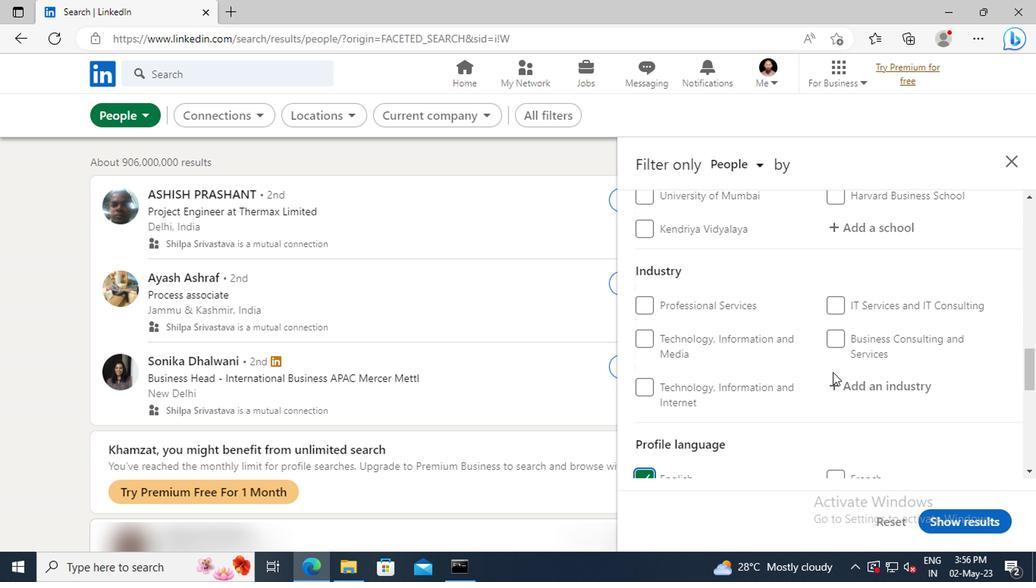 
Action: Mouse scrolled (828, 374) with delta (0, 1)
Screenshot: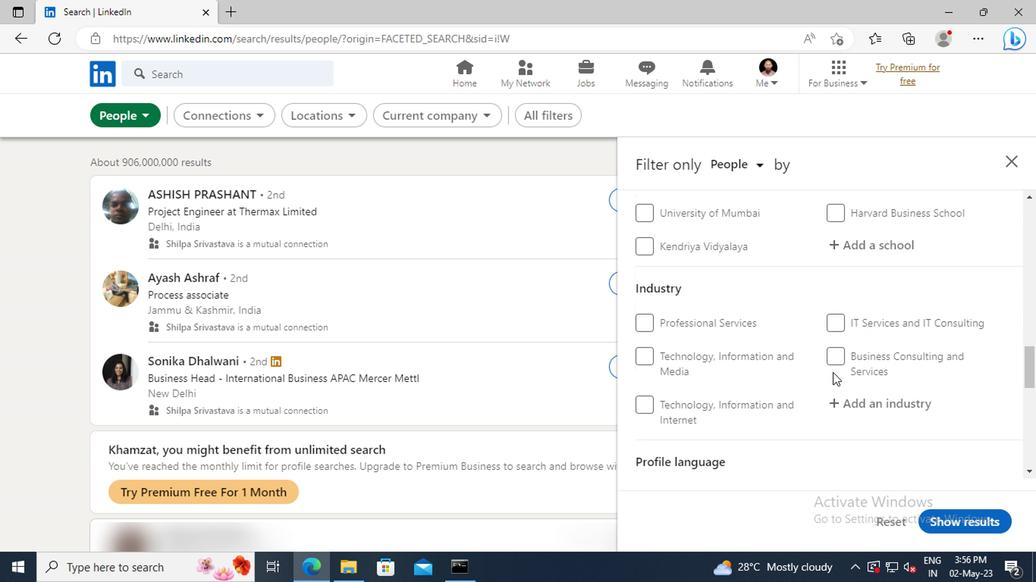 
Action: Mouse scrolled (828, 374) with delta (0, 1)
Screenshot: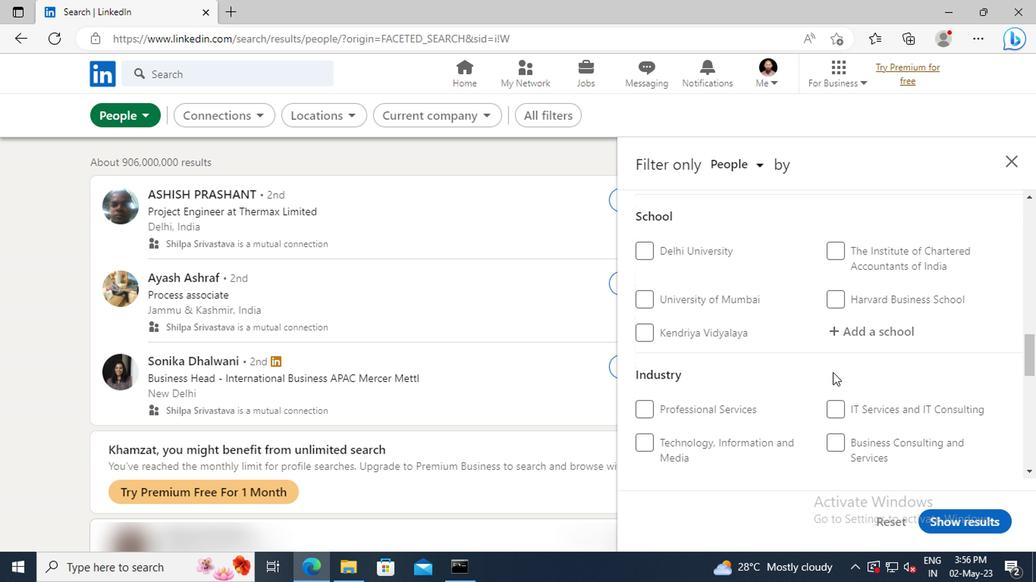 
Action: Mouse scrolled (828, 374) with delta (0, 1)
Screenshot: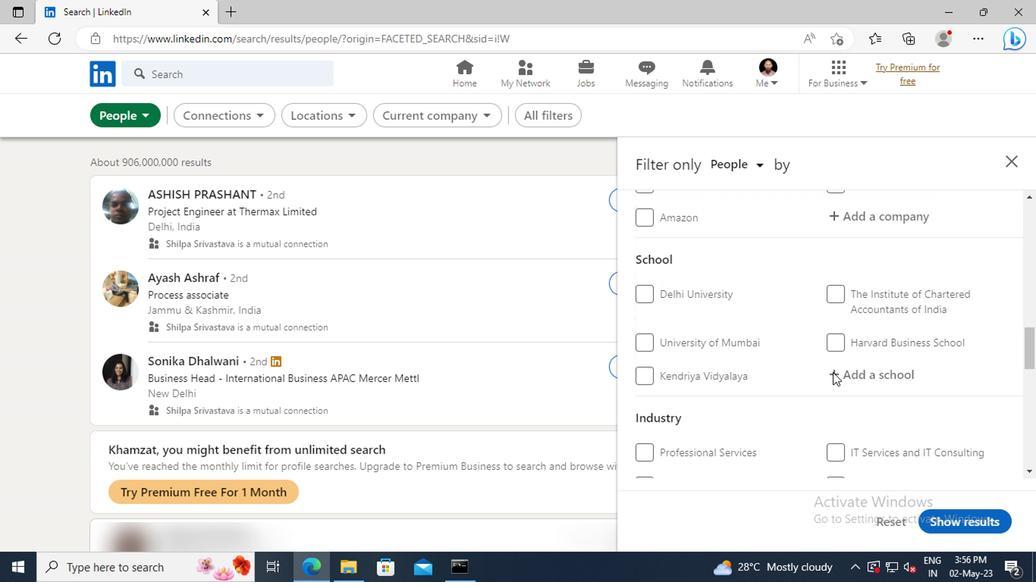 
Action: Mouse scrolled (828, 374) with delta (0, 1)
Screenshot: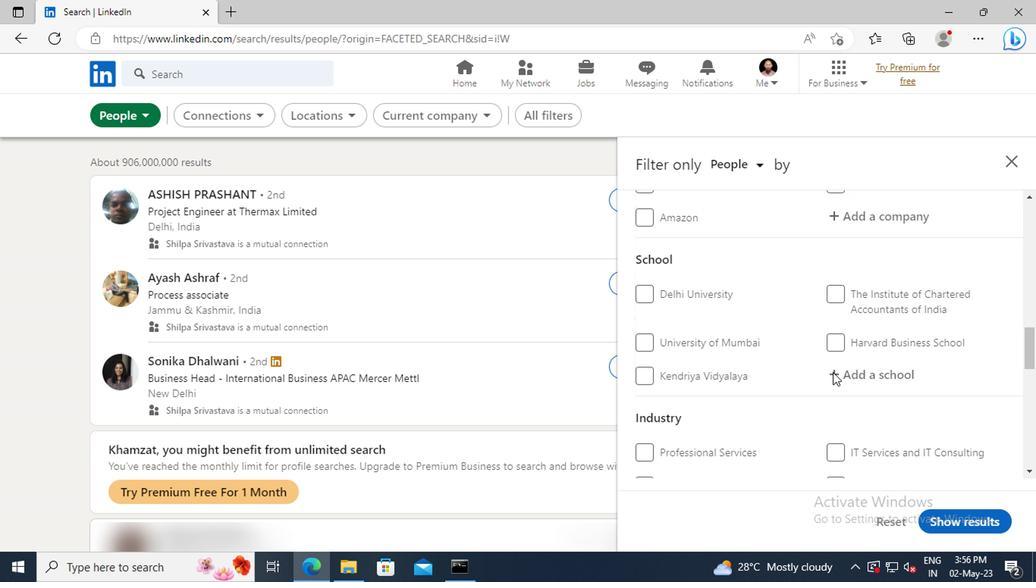 
Action: Mouse scrolled (828, 374) with delta (0, 1)
Screenshot: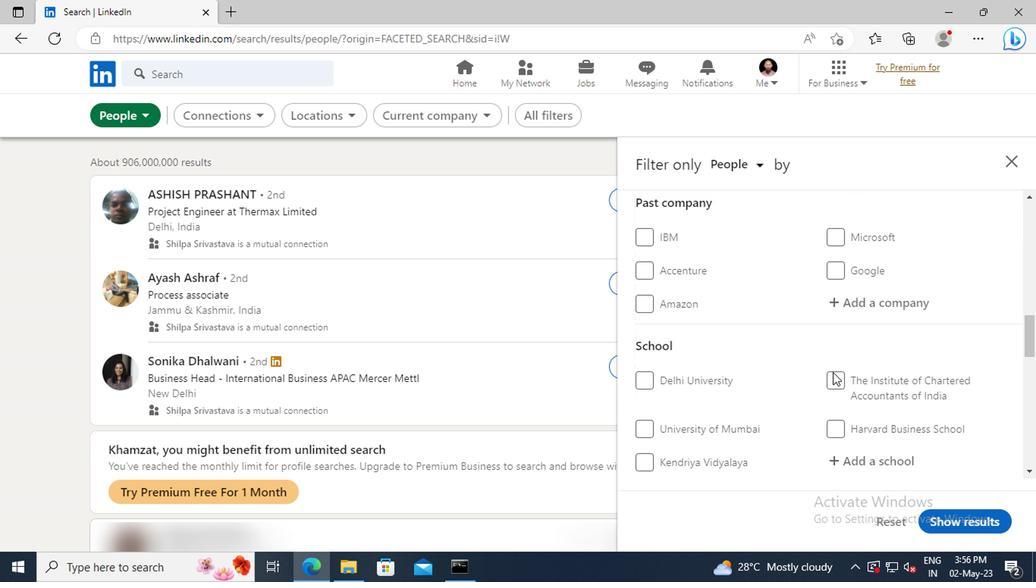 
Action: Mouse scrolled (828, 374) with delta (0, 1)
Screenshot: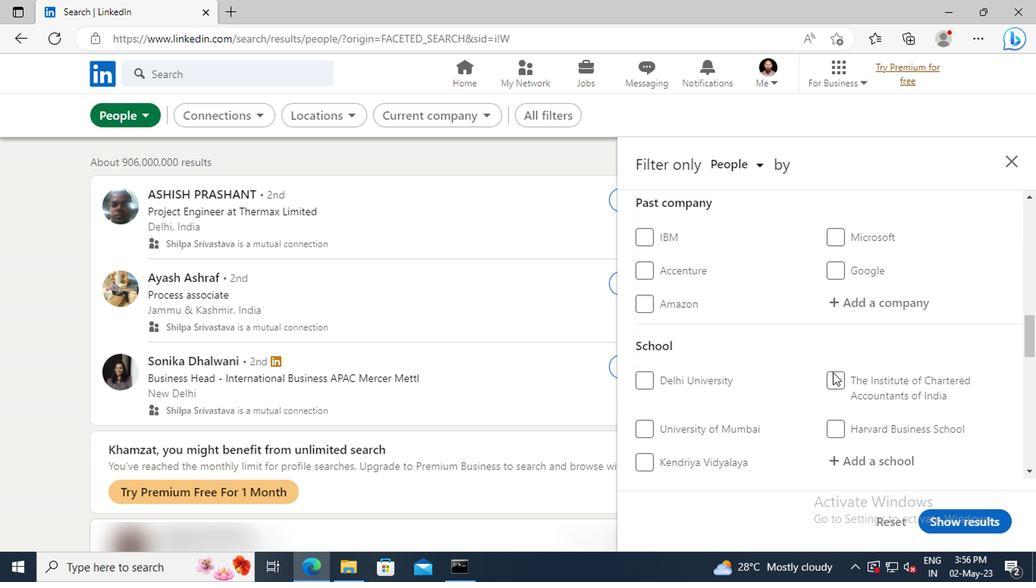 
Action: Mouse scrolled (828, 374) with delta (0, 1)
Screenshot: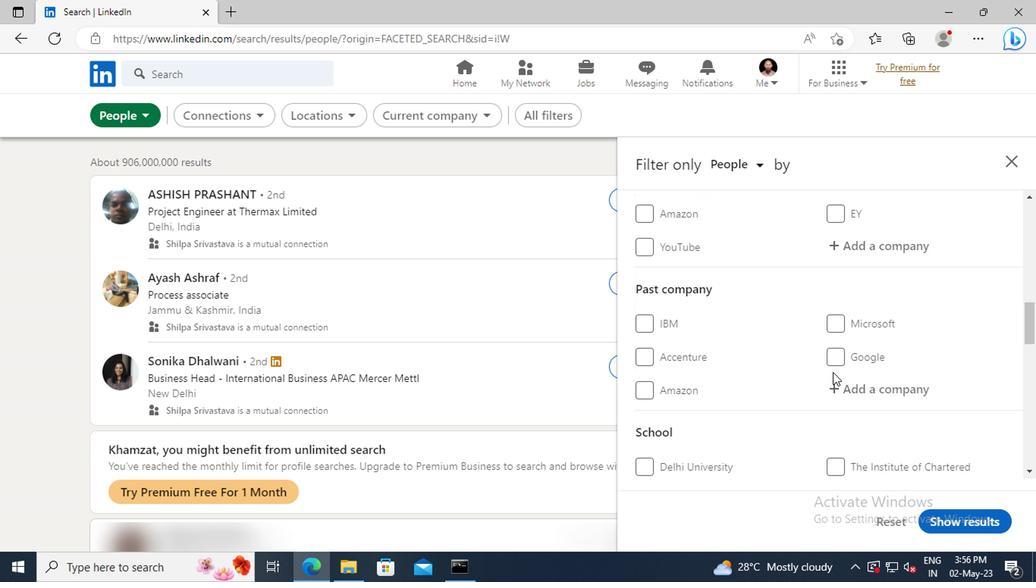 
Action: Mouse scrolled (828, 374) with delta (0, 1)
Screenshot: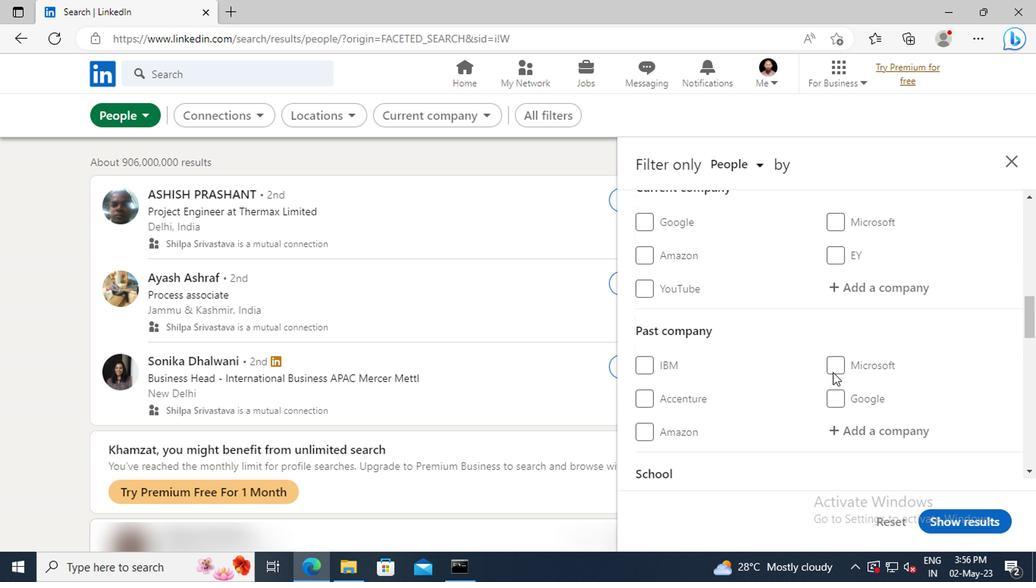 
Action: Mouse moved to (836, 336)
Screenshot: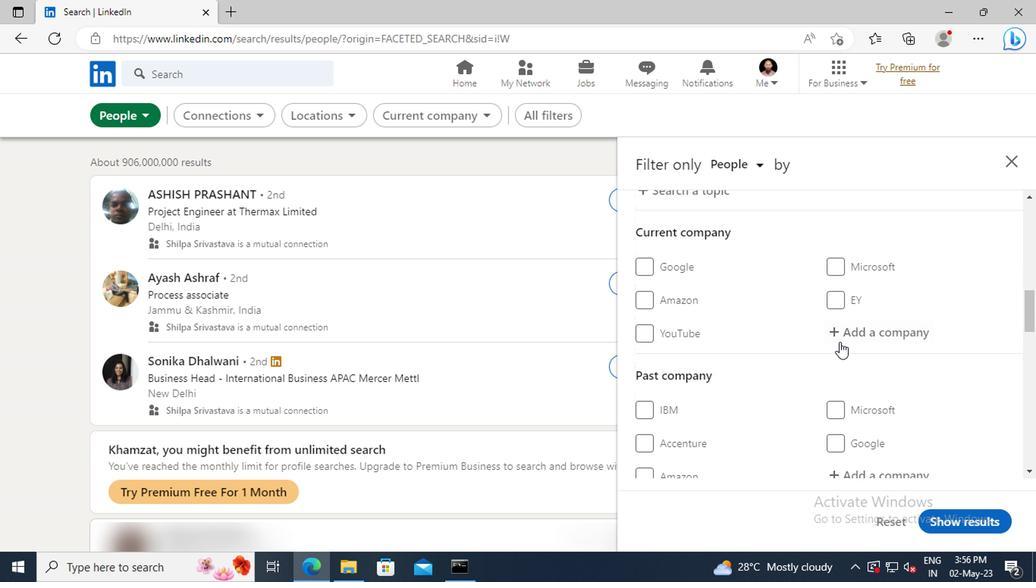 
Action: Mouse pressed left at (836, 336)
Screenshot: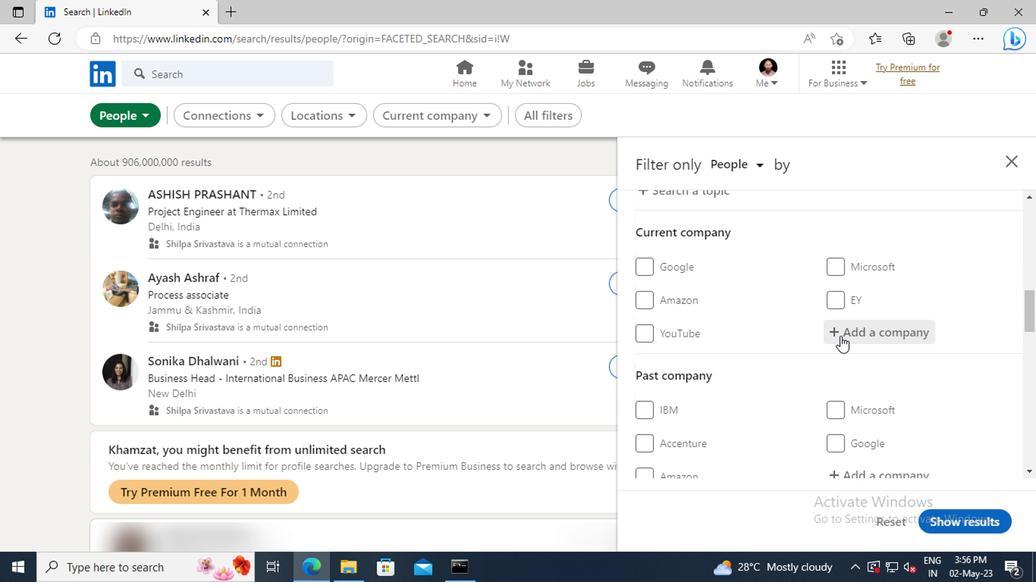 
Action: Key pressed <Key.shift>BURO<Key.space><Key.shift>HA
Screenshot: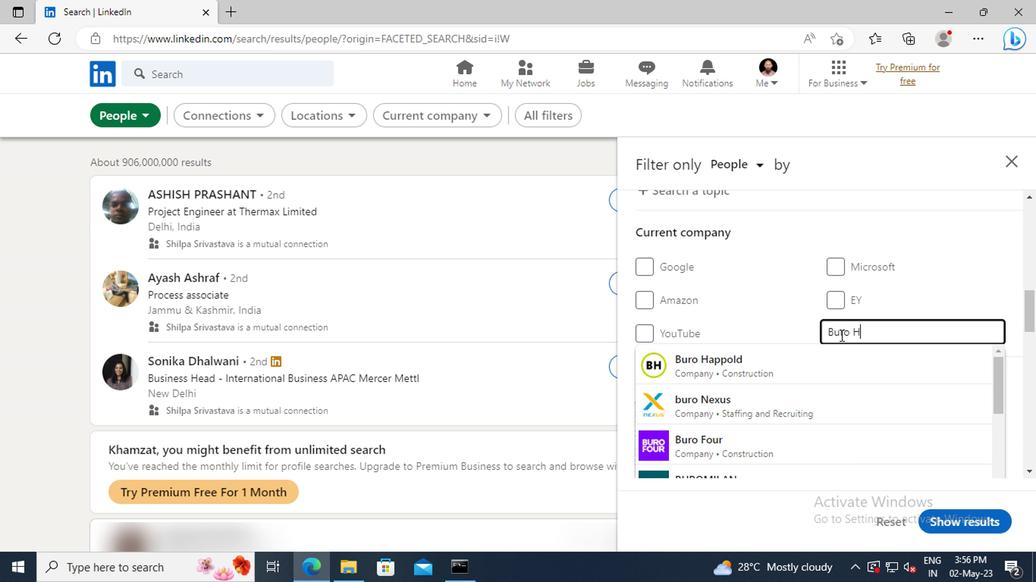 
Action: Mouse moved to (841, 354)
Screenshot: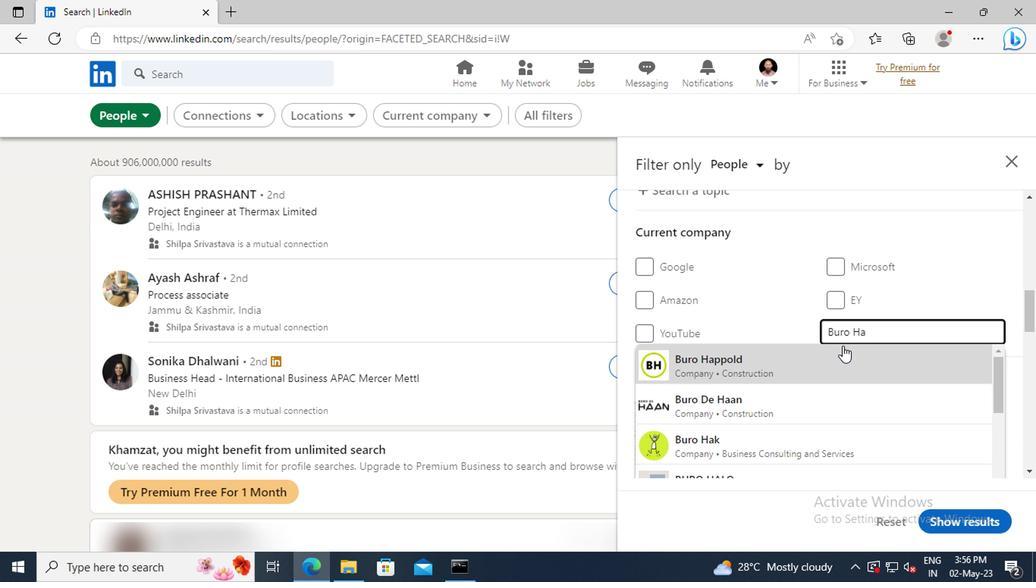 
Action: Mouse pressed left at (841, 354)
Screenshot: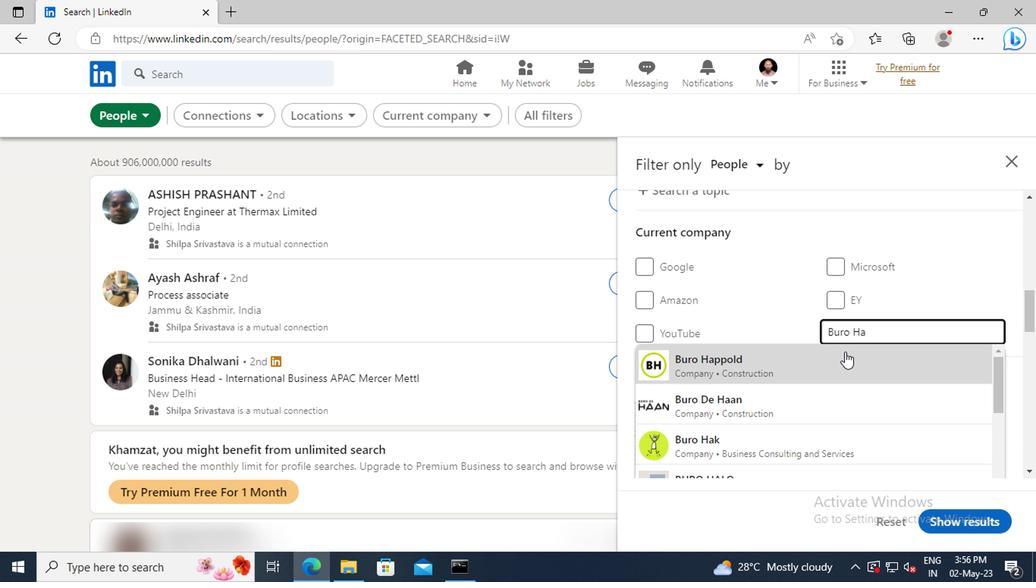
Action: Mouse scrolled (841, 353) with delta (0, 0)
Screenshot: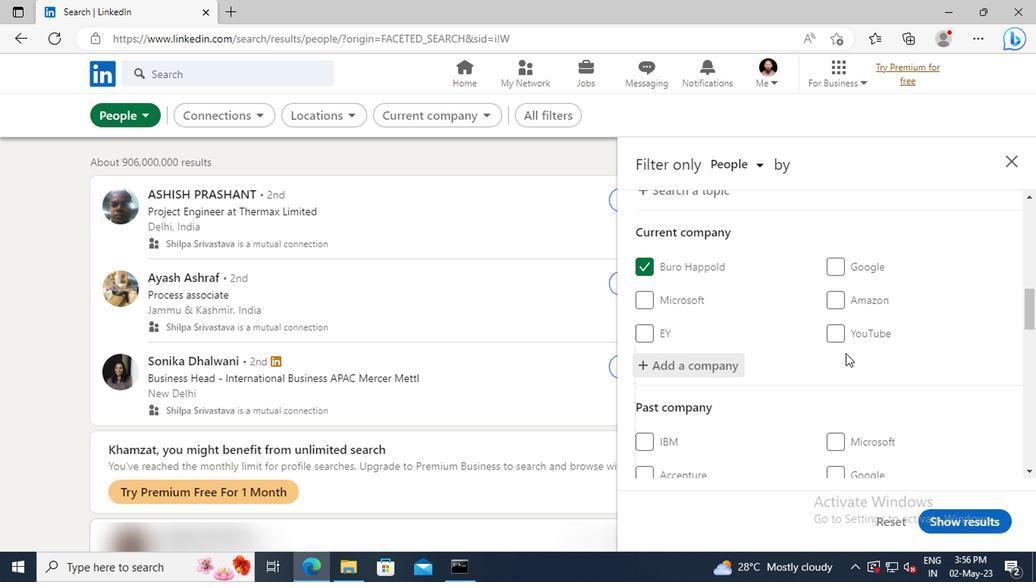 
Action: Mouse scrolled (841, 353) with delta (0, 0)
Screenshot: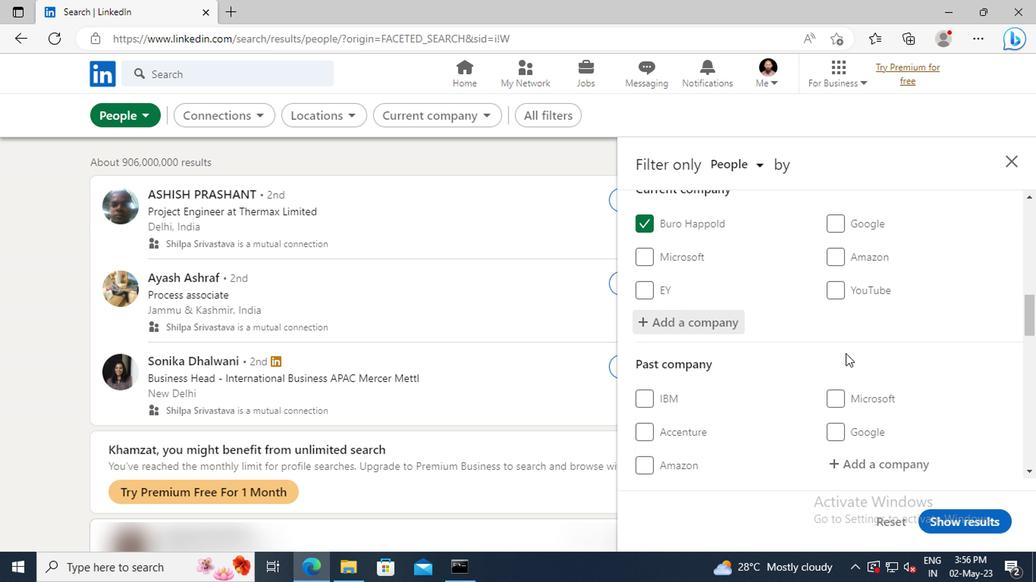 
Action: Mouse scrolled (841, 353) with delta (0, 0)
Screenshot: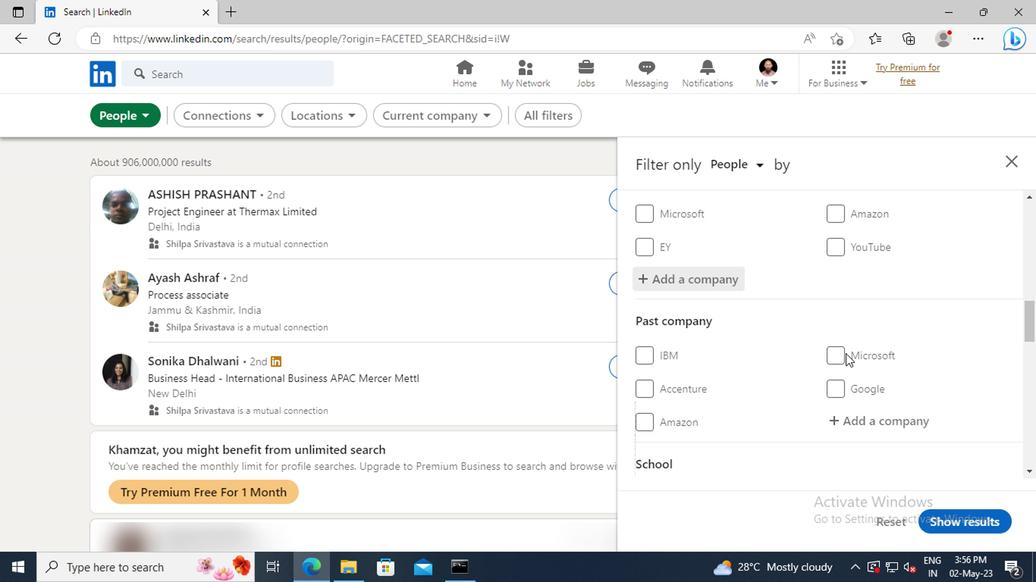 
Action: Mouse scrolled (841, 353) with delta (0, 0)
Screenshot: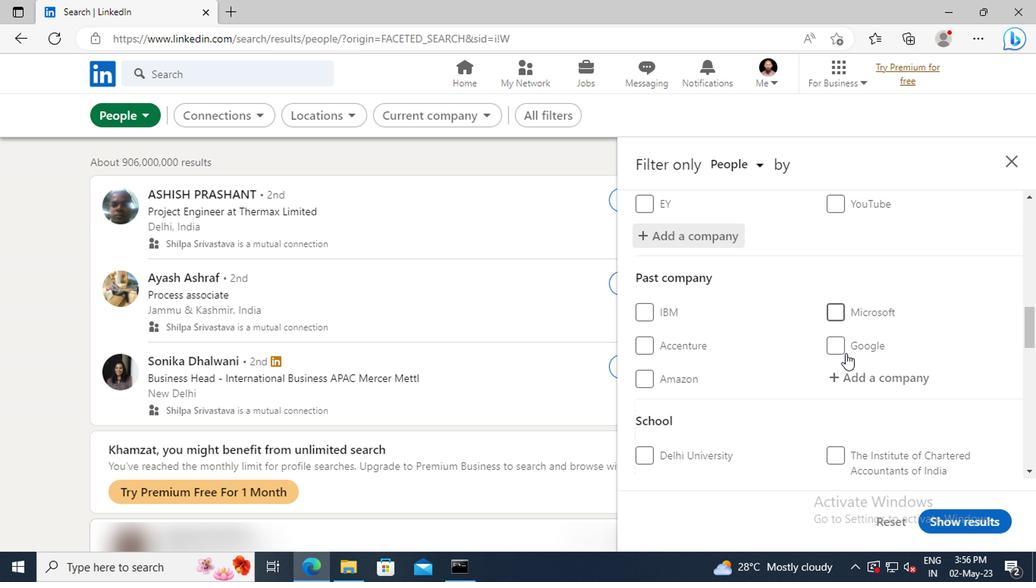 
Action: Mouse scrolled (841, 353) with delta (0, 0)
Screenshot: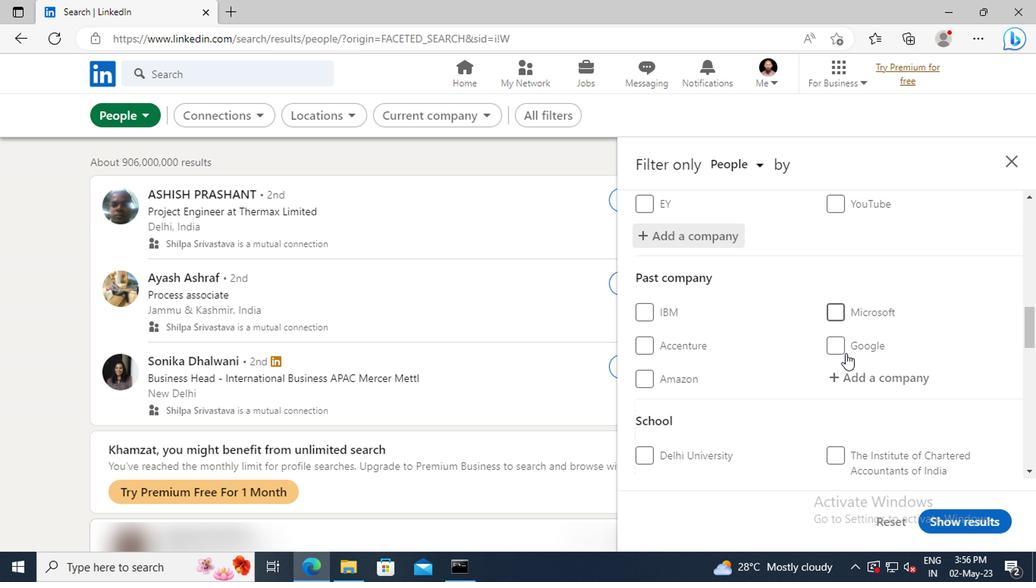 
Action: Mouse scrolled (841, 353) with delta (0, 0)
Screenshot: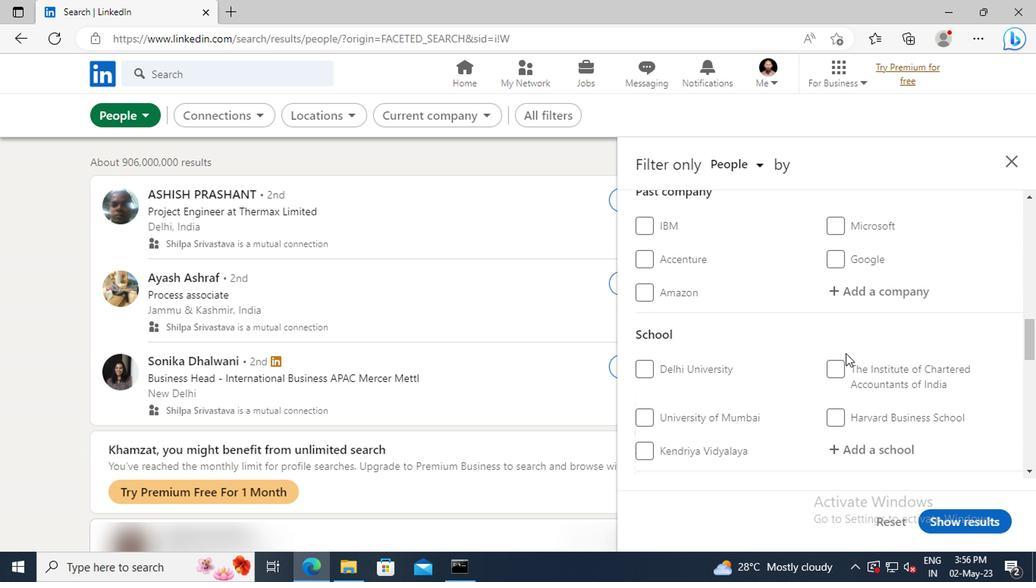 
Action: Mouse scrolled (841, 353) with delta (0, 0)
Screenshot: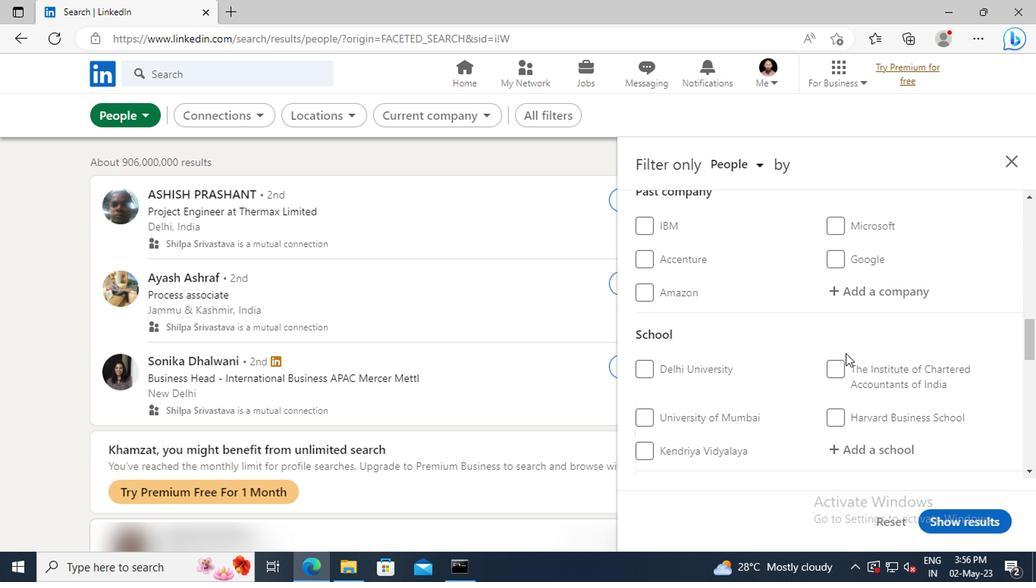 
Action: Mouse scrolled (841, 353) with delta (0, 0)
Screenshot: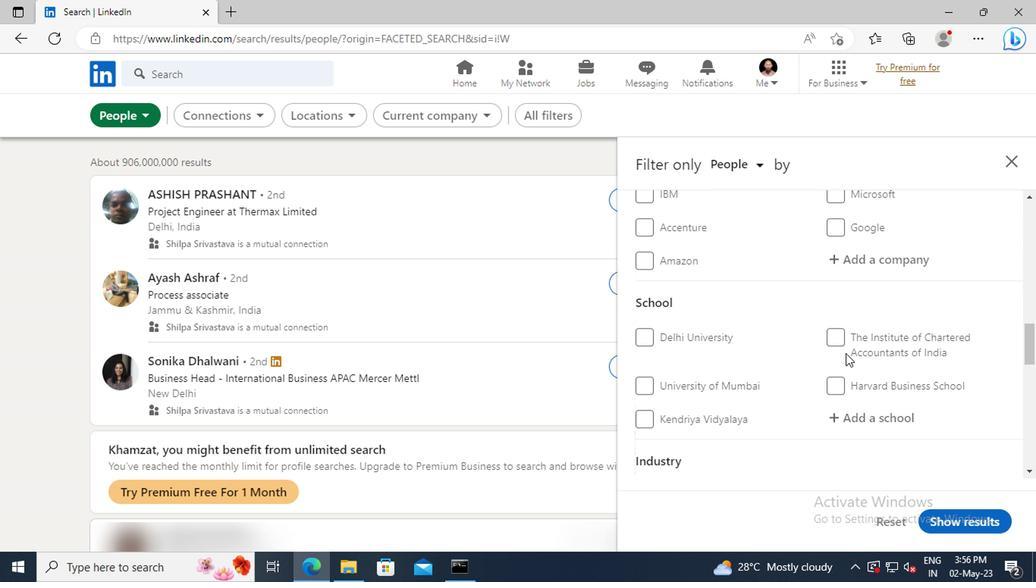 
Action: Mouse moved to (862, 330)
Screenshot: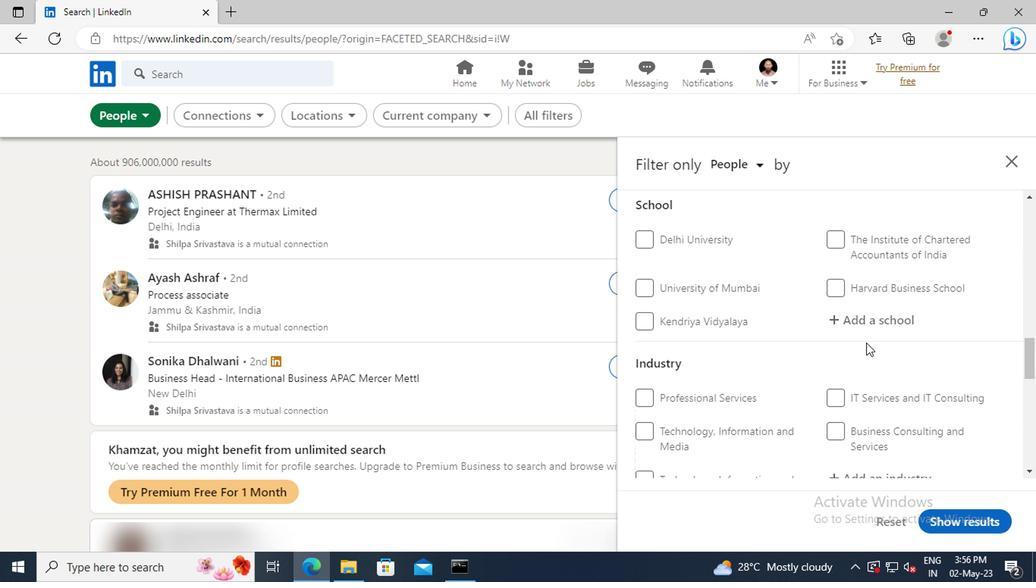 
Action: Mouse pressed left at (862, 330)
Screenshot: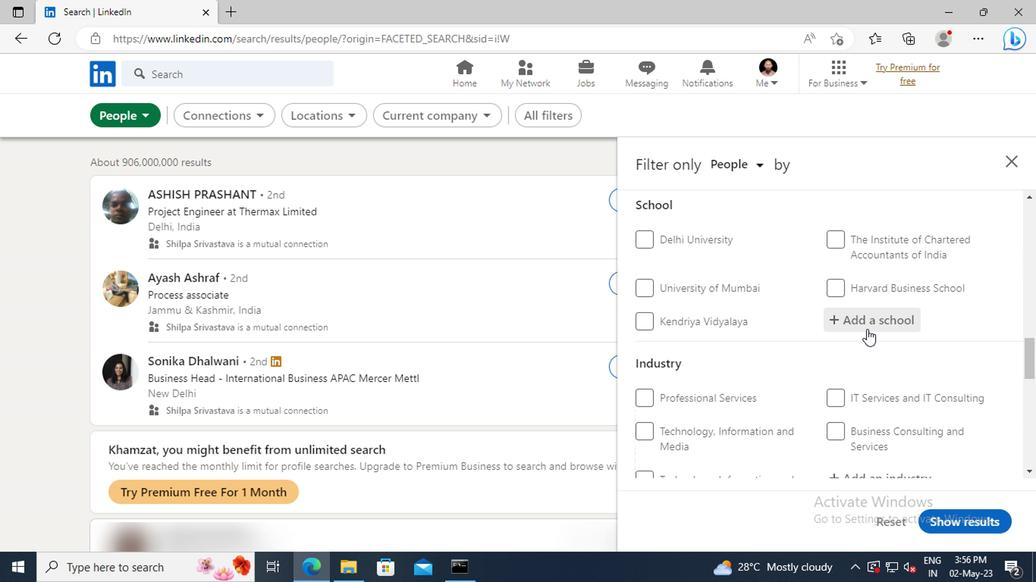 
Action: Key pressed <Key.shift>MITSOM
Screenshot: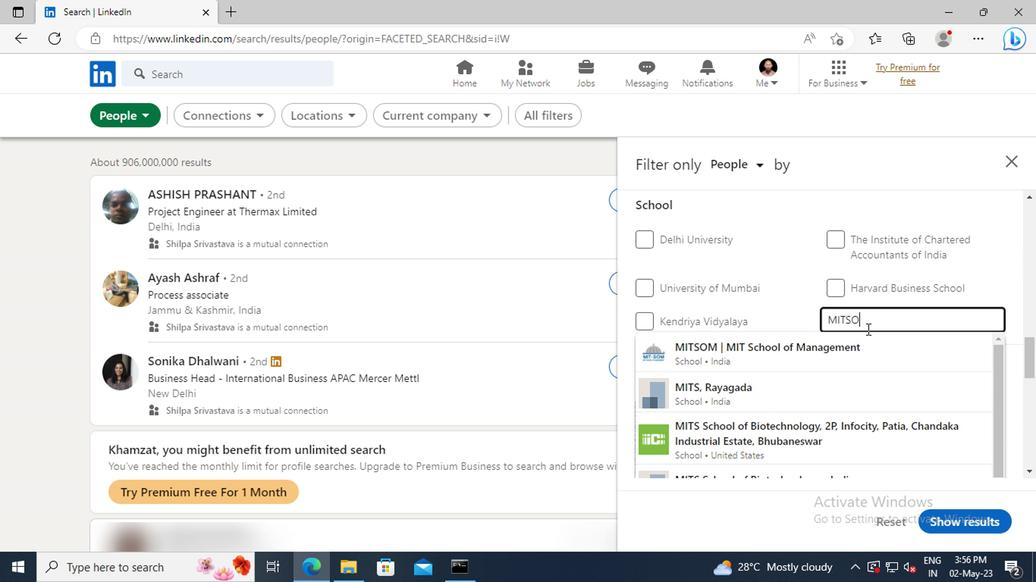 
Action: Mouse moved to (866, 346)
Screenshot: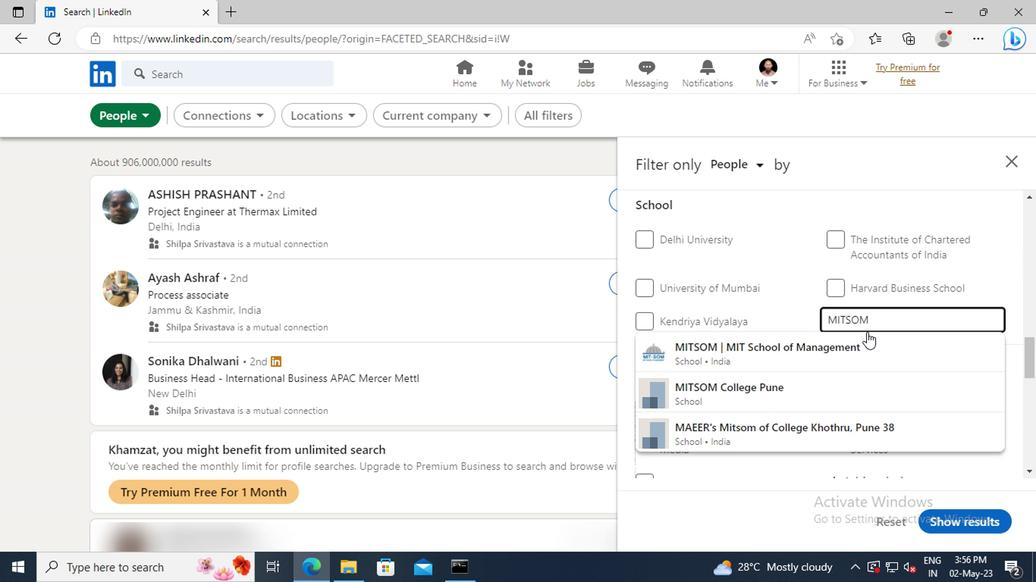 
Action: Mouse pressed left at (866, 346)
Screenshot: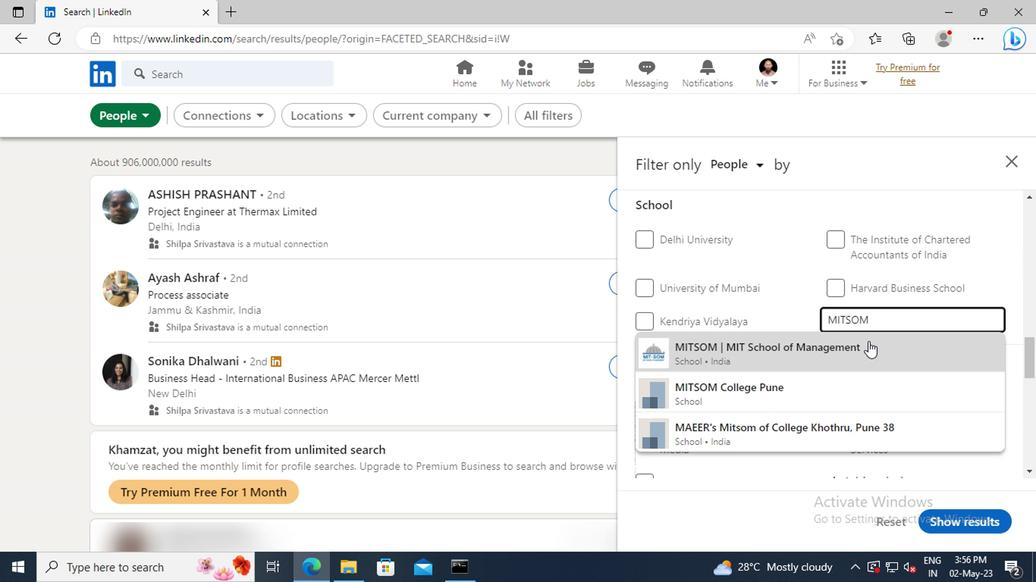 
Action: Mouse scrolled (866, 346) with delta (0, 0)
Screenshot: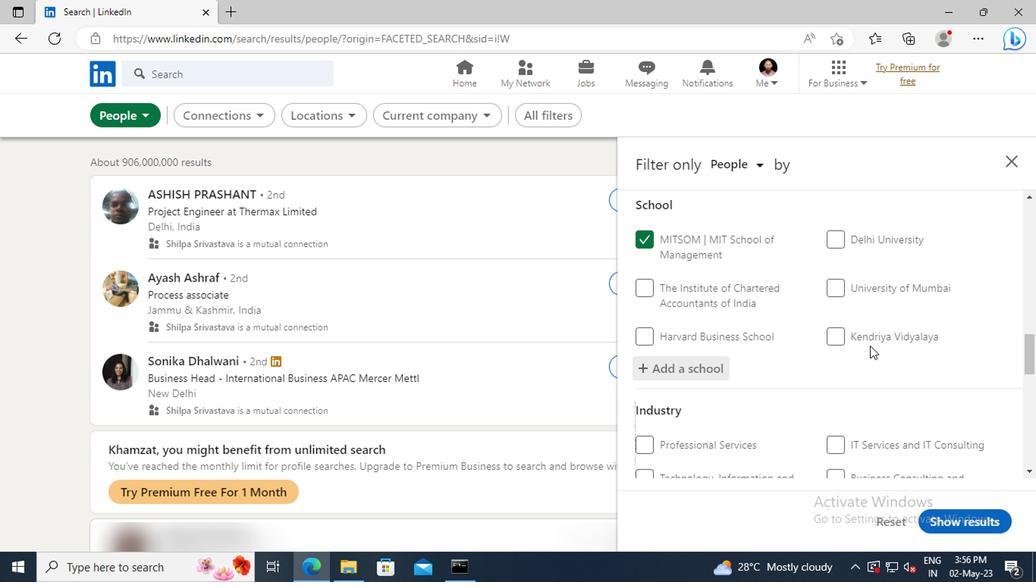 
Action: Mouse scrolled (866, 346) with delta (0, 0)
Screenshot: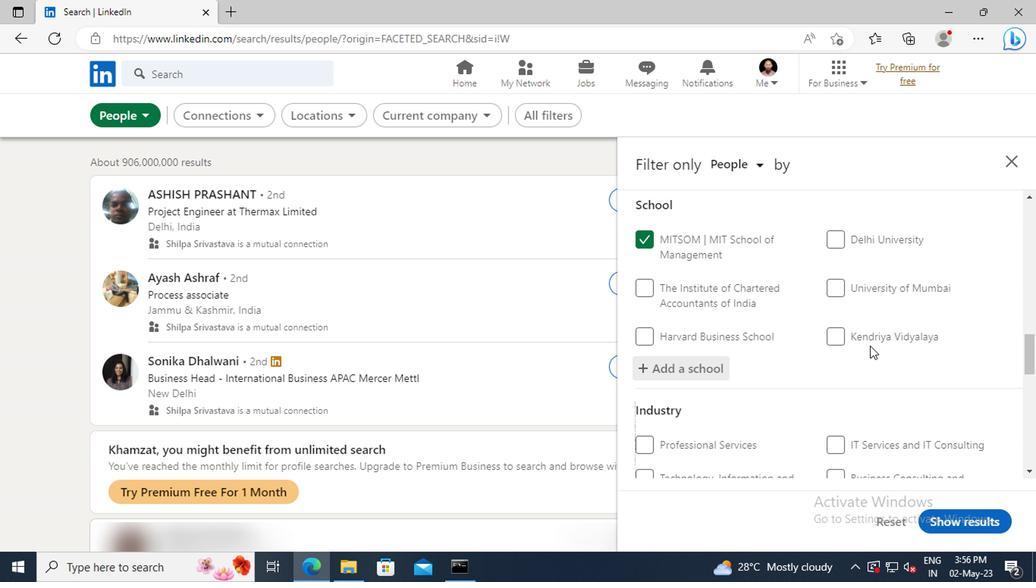 
Action: Mouse moved to (864, 316)
Screenshot: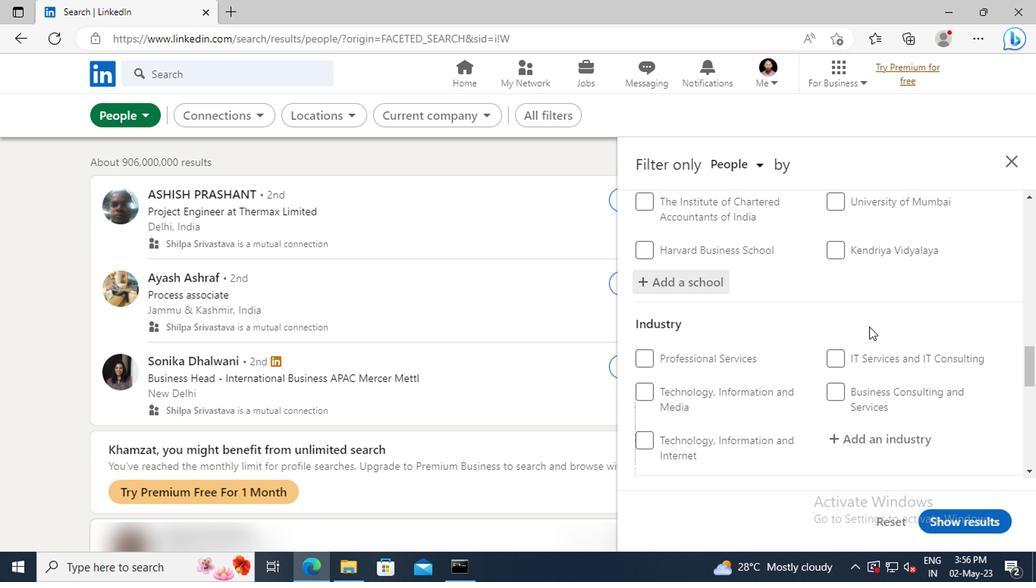 
Action: Mouse scrolled (864, 315) with delta (0, -1)
Screenshot: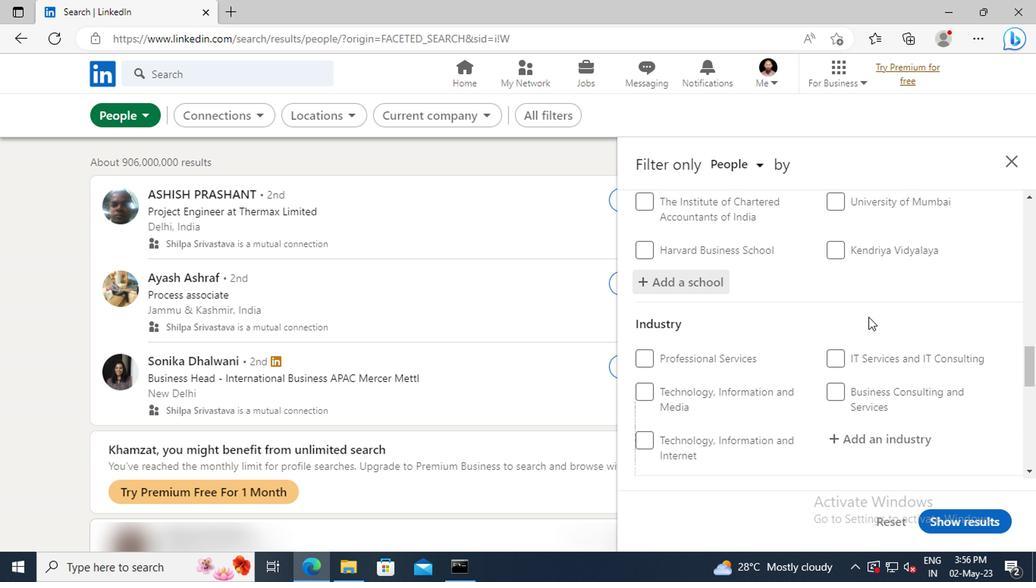 
Action: Mouse scrolled (864, 315) with delta (0, -1)
Screenshot: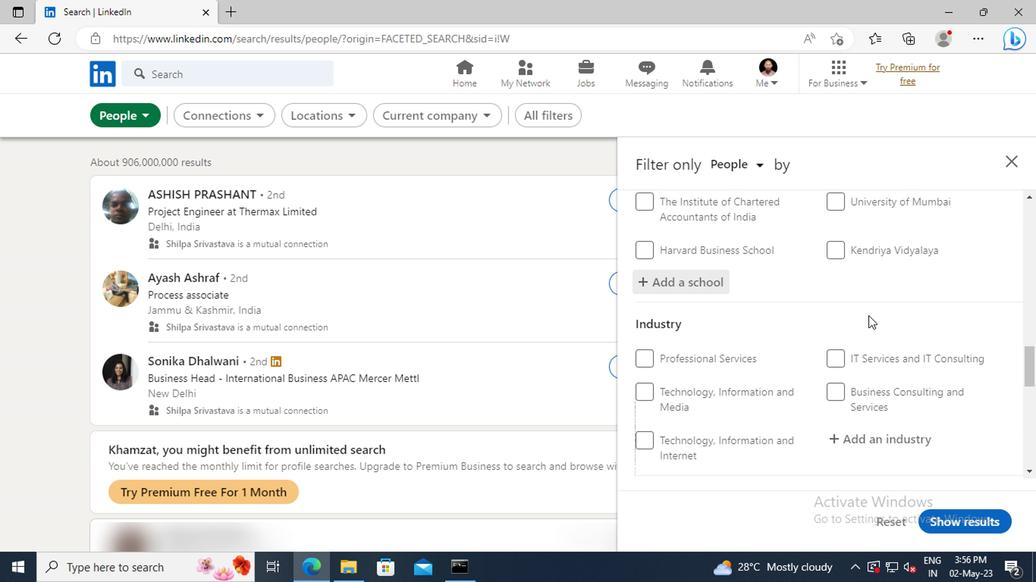 
Action: Mouse moved to (868, 349)
Screenshot: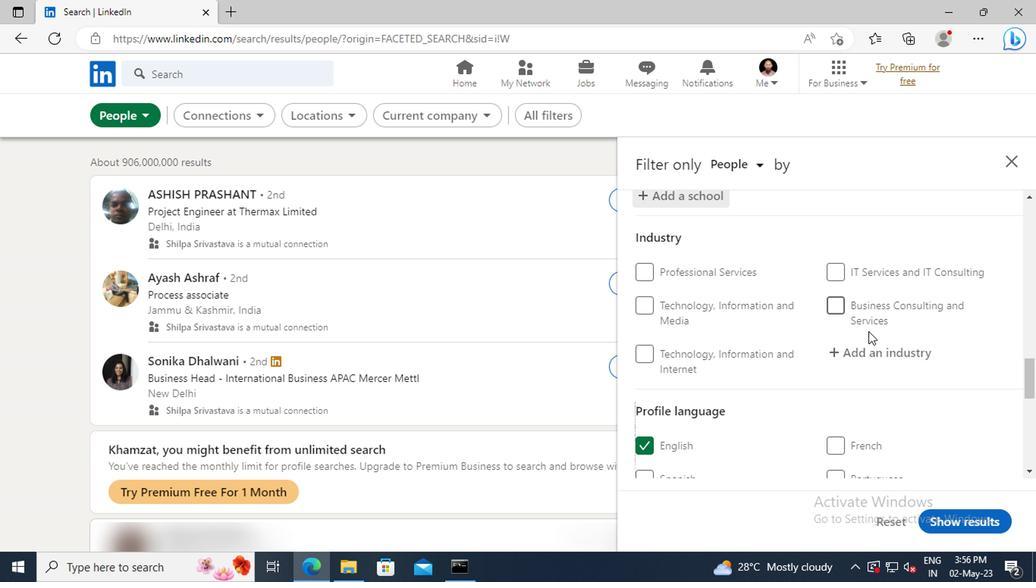 
Action: Mouse pressed left at (868, 349)
Screenshot: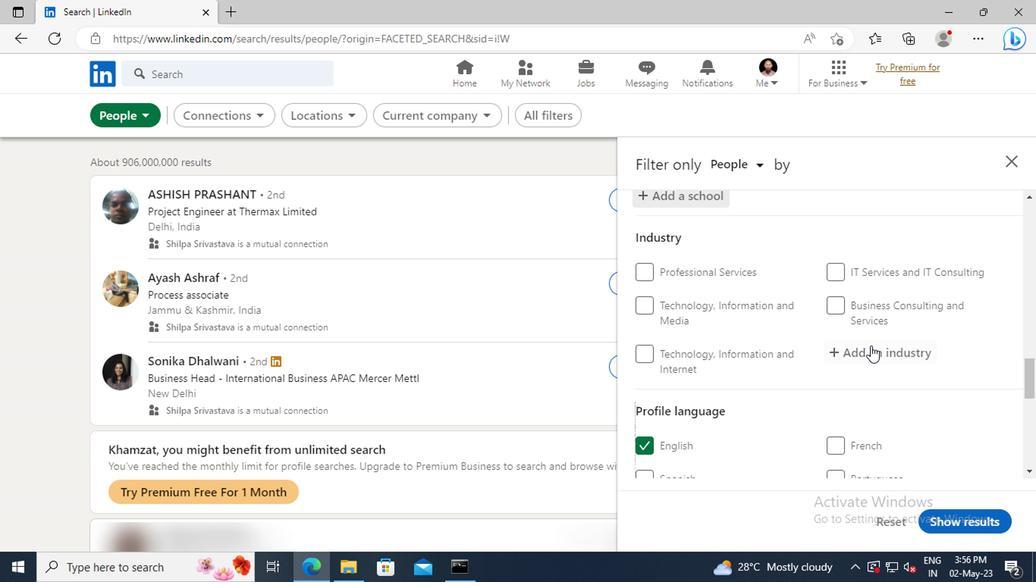 
Action: Key pressed <Key.shift>CLAY<Key.space>A
Screenshot: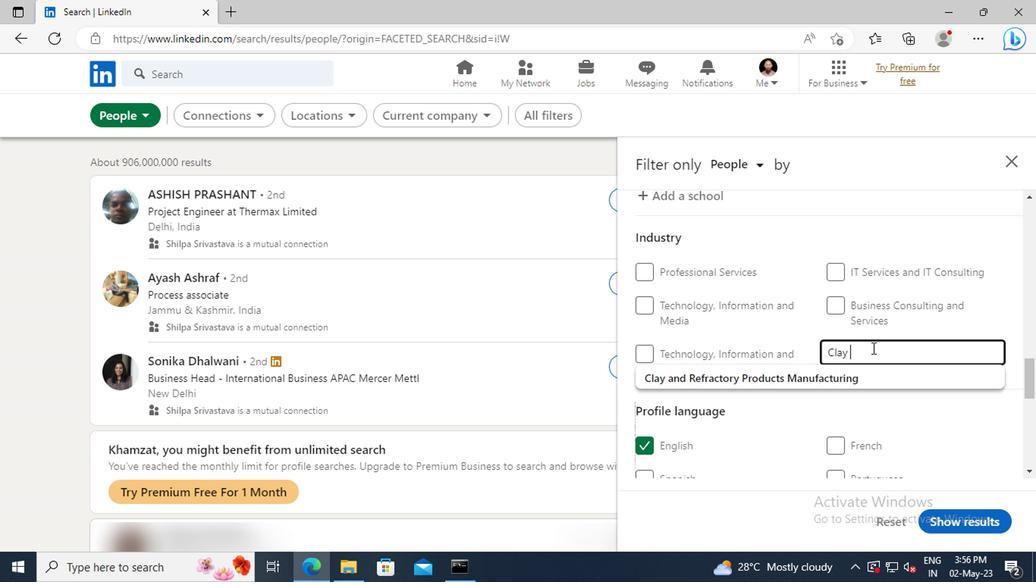 
Action: Mouse moved to (872, 375)
Screenshot: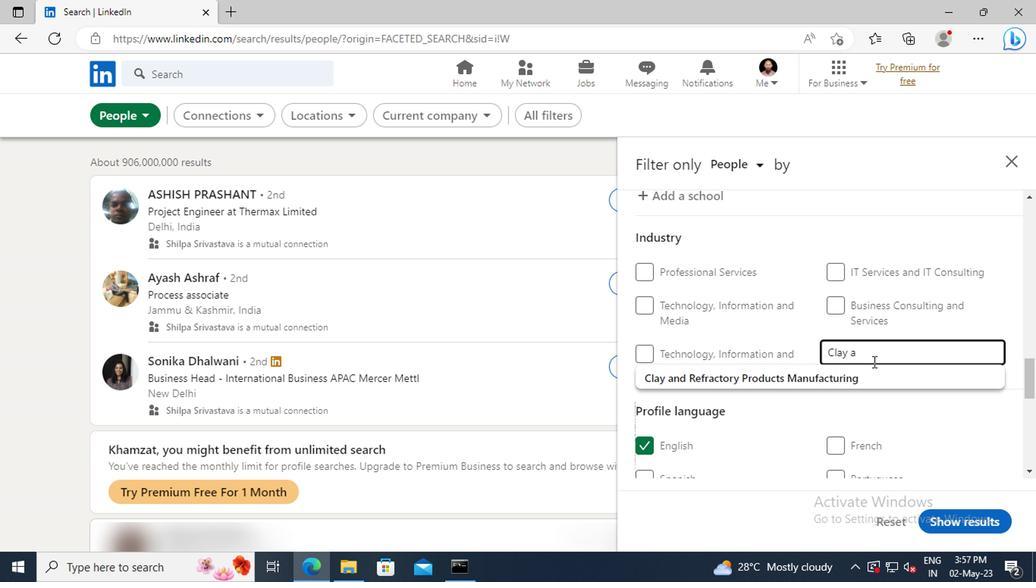 
Action: Mouse pressed left at (872, 375)
Screenshot: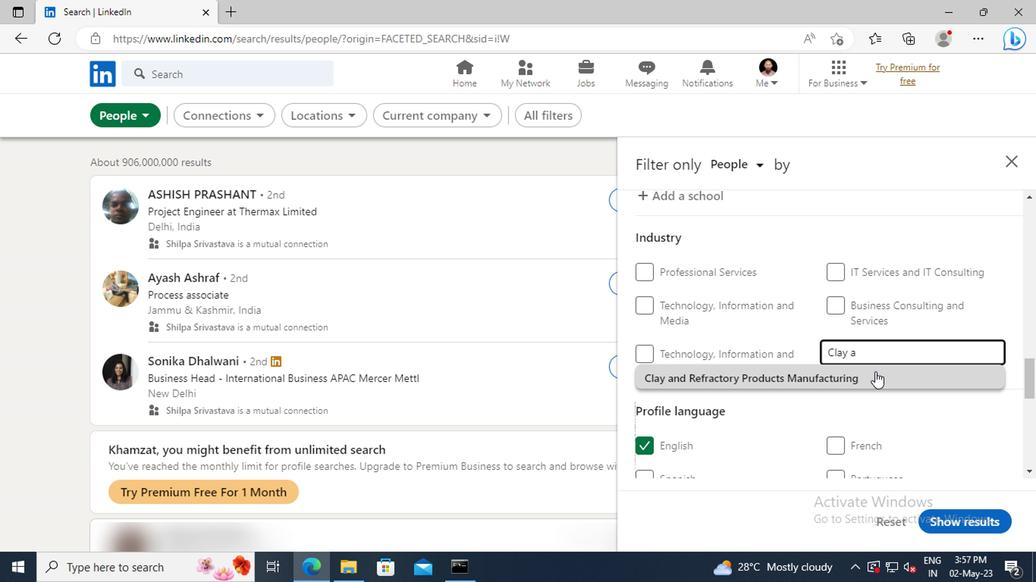 
Action: Mouse scrolled (872, 374) with delta (0, 0)
Screenshot: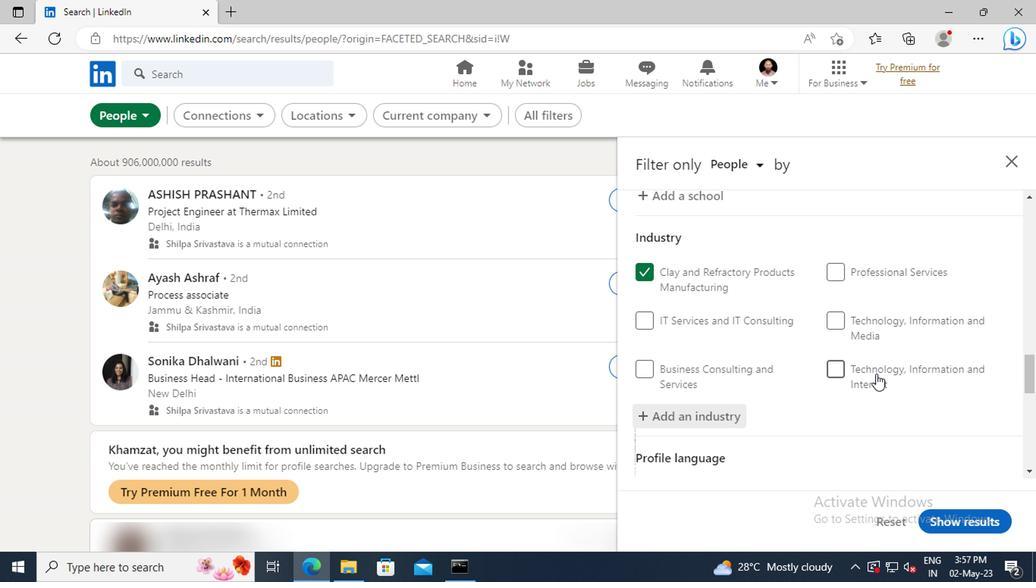 
Action: Mouse scrolled (872, 374) with delta (0, 0)
Screenshot: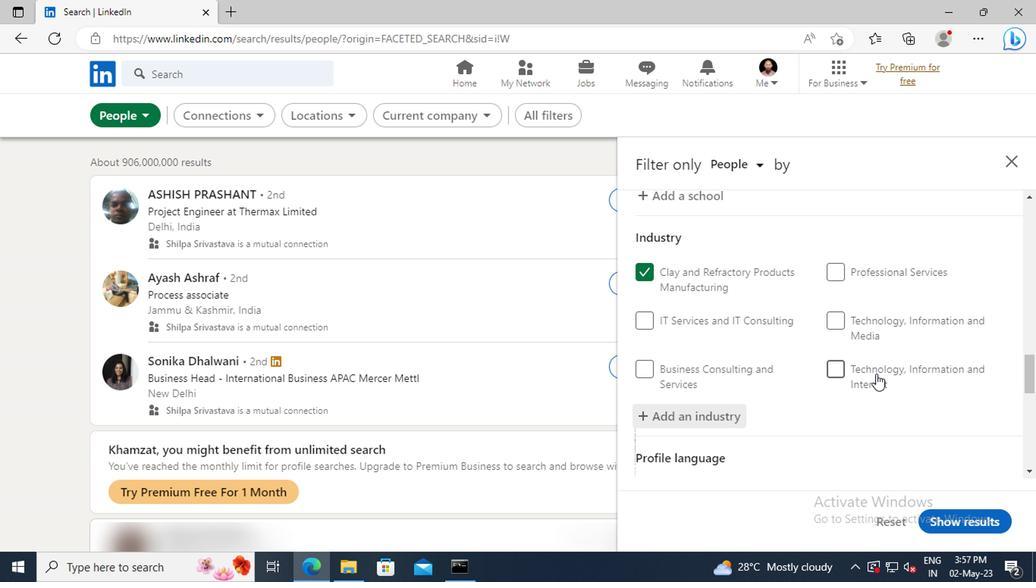 
Action: Mouse scrolled (872, 374) with delta (0, 0)
Screenshot: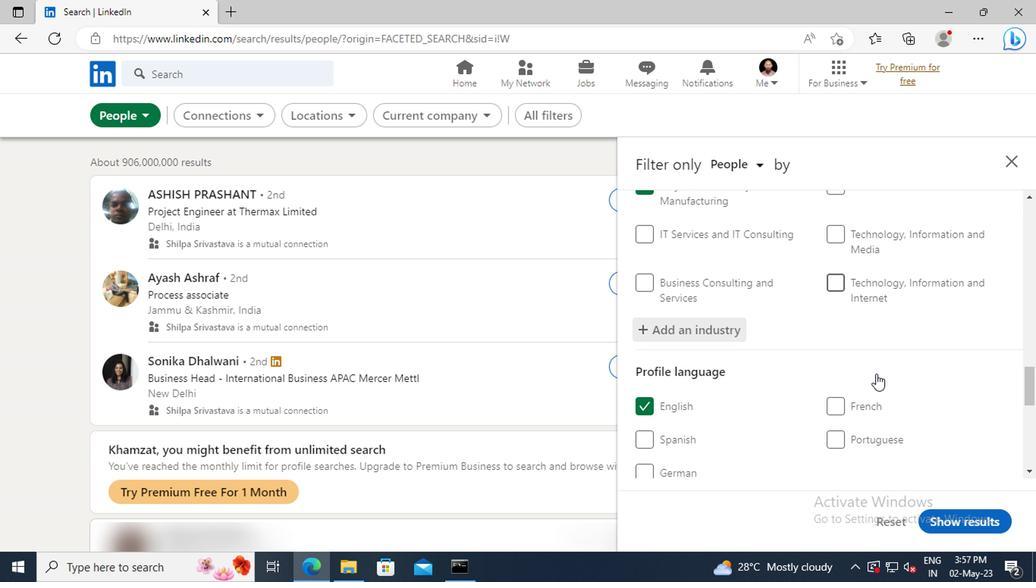 
Action: Mouse scrolled (872, 374) with delta (0, 0)
Screenshot: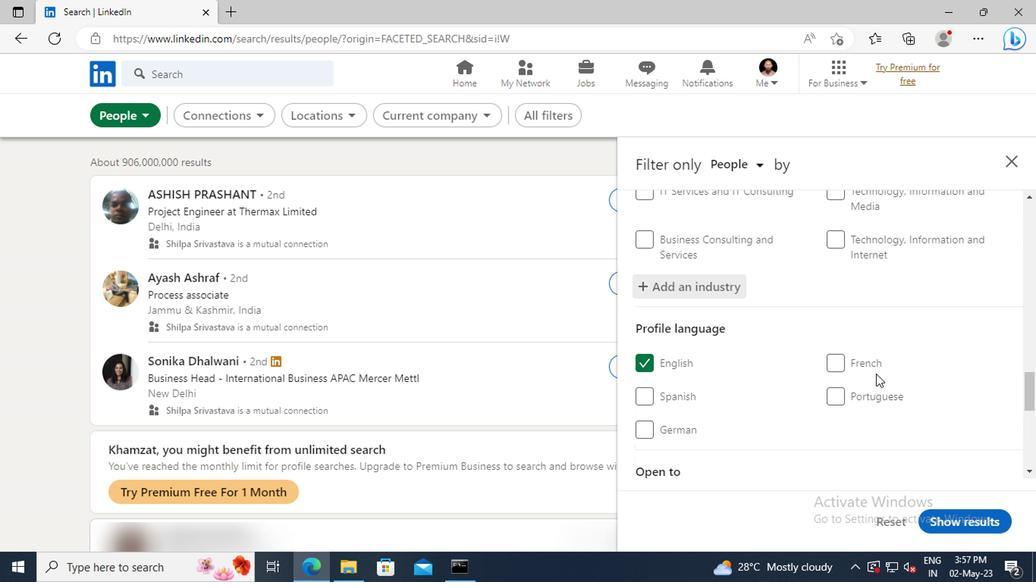 
Action: Mouse scrolled (872, 374) with delta (0, 0)
Screenshot: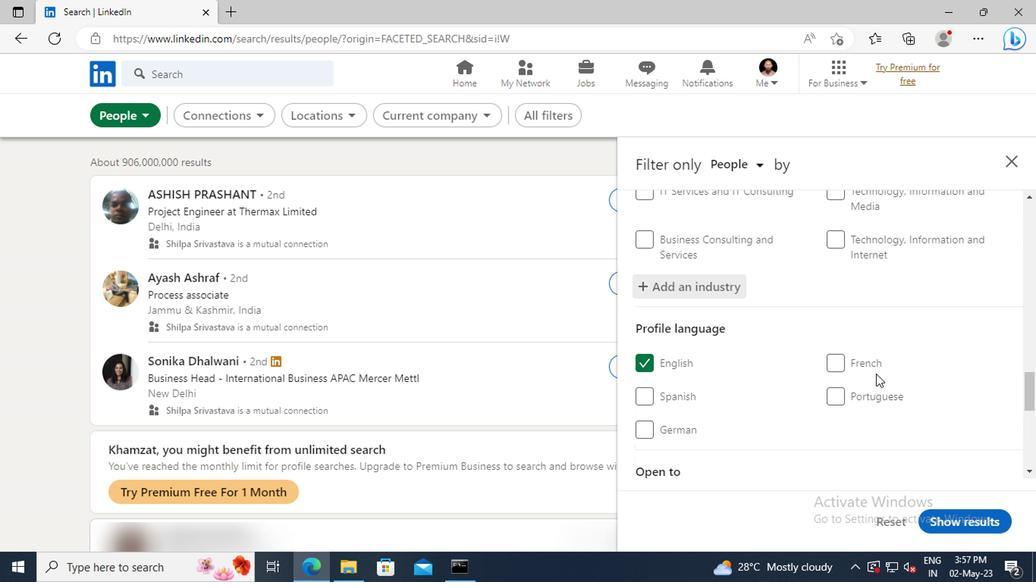
Action: Mouse scrolled (872, 374) with delta (0, 0)
Screenshot: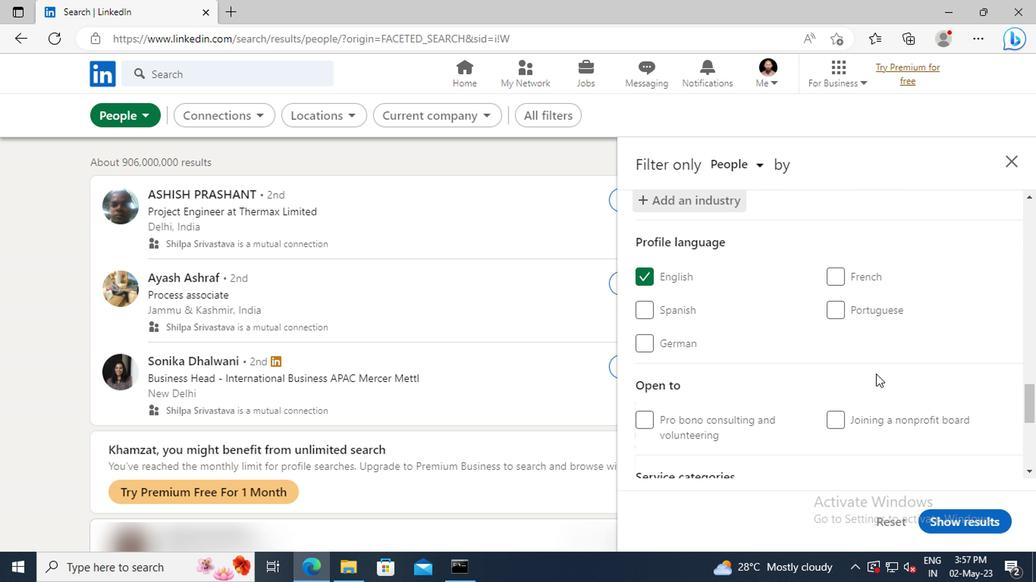 
Action: Mouse scrolled (872, 374) with delta (0, 0)
Screenshot: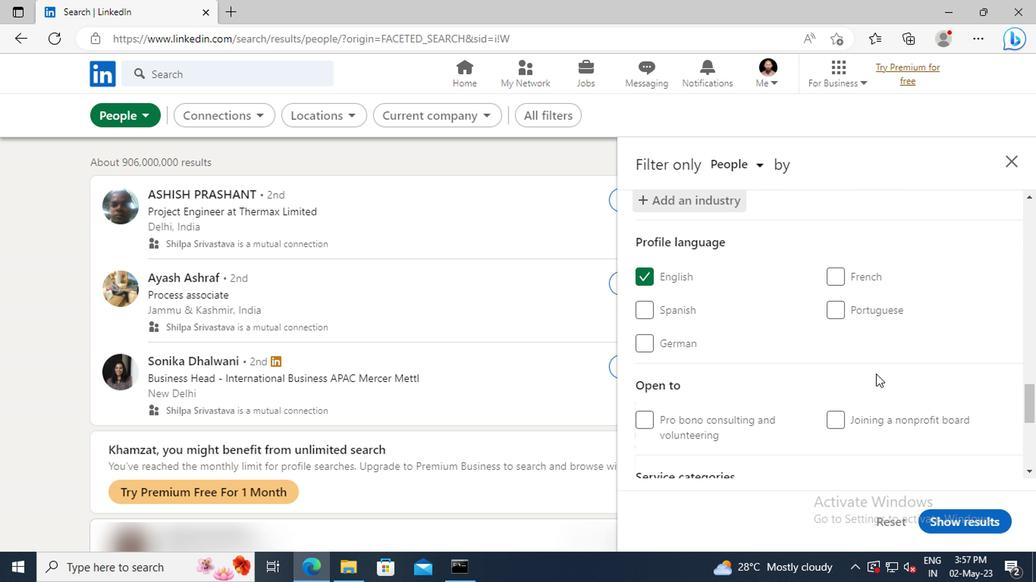 
Action: Mouse moved to (872, 373)
Screenshot: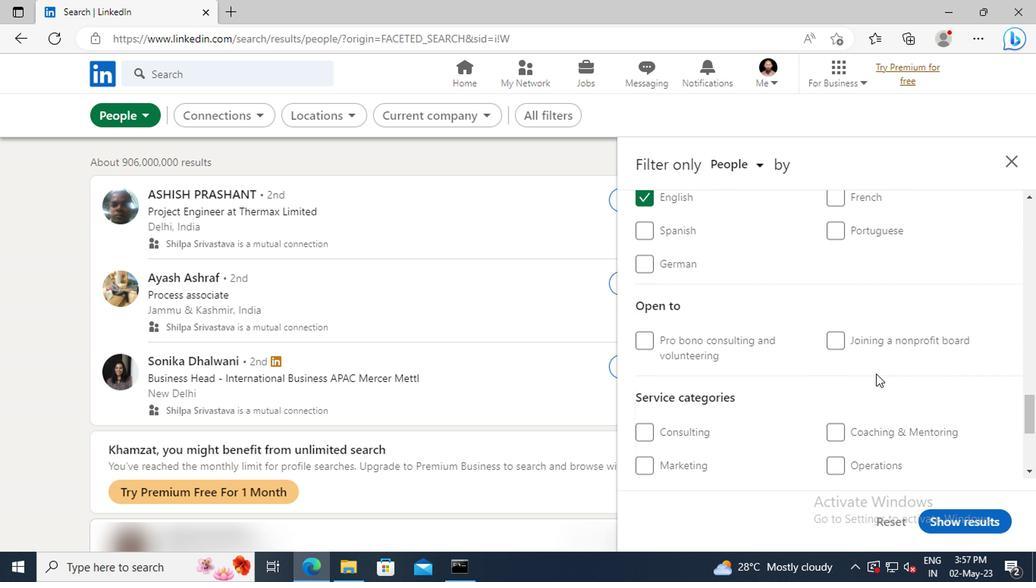 
Action: Mouse scrolled (872, 372) with delta (0, 0)
Screenshot: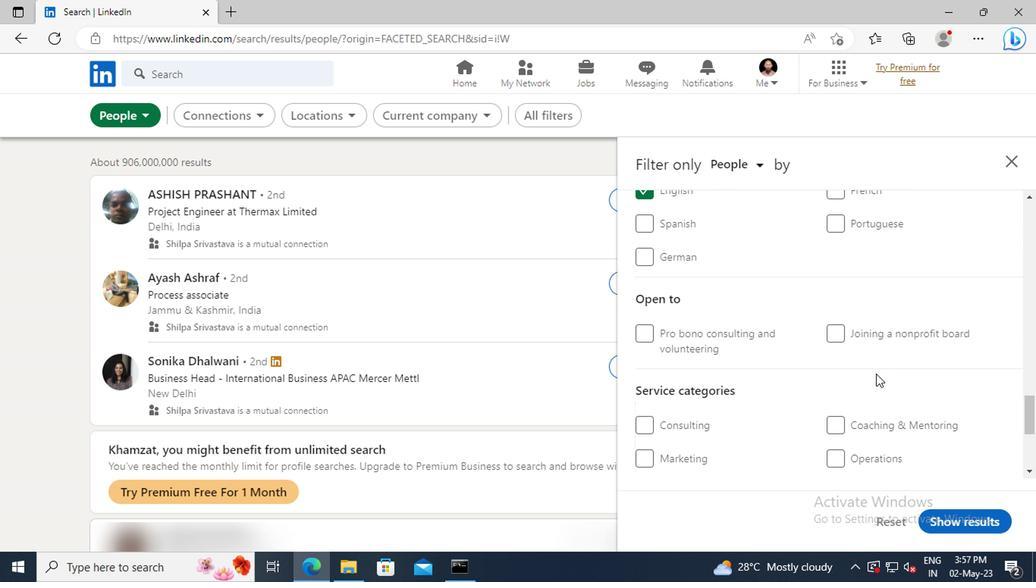 
Action: Mouse scrolled (872, 372) with delta (0, 0)
Screenshot: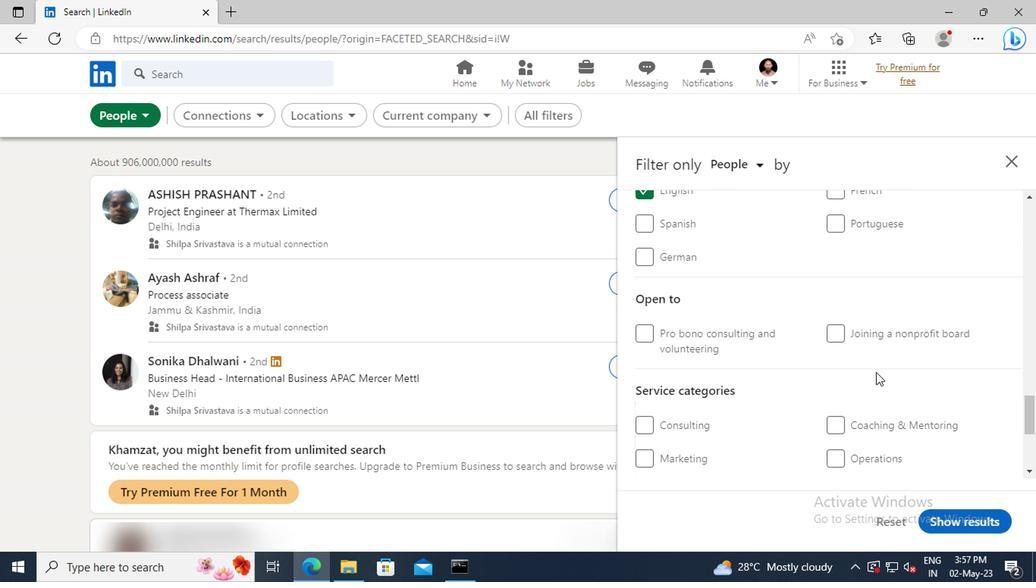 
Action: Mouse scrolled (872, 372) with delta (0, 0)
Screenshot: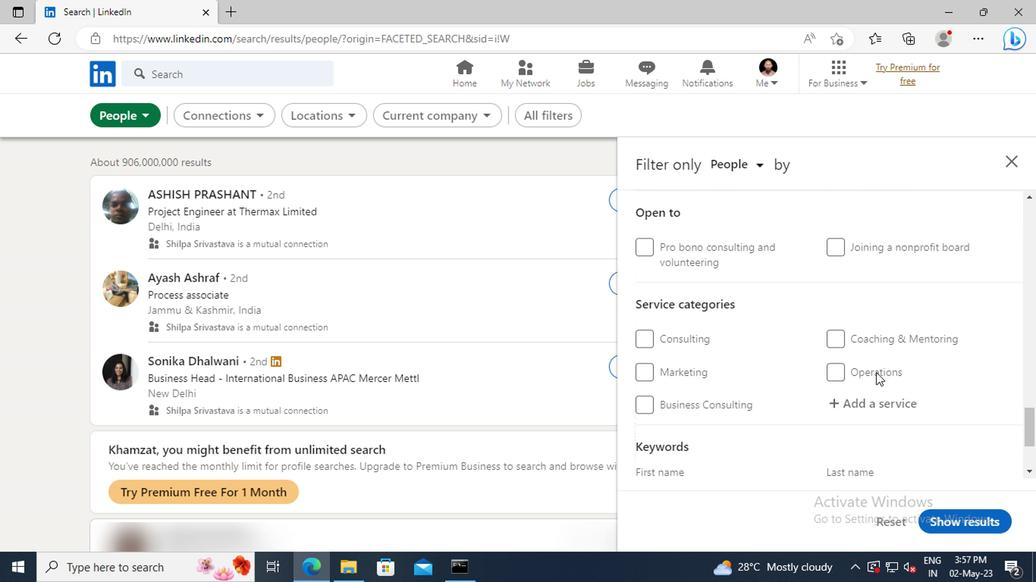 
Action: Mouse moved to (869, 365)
Screenshot: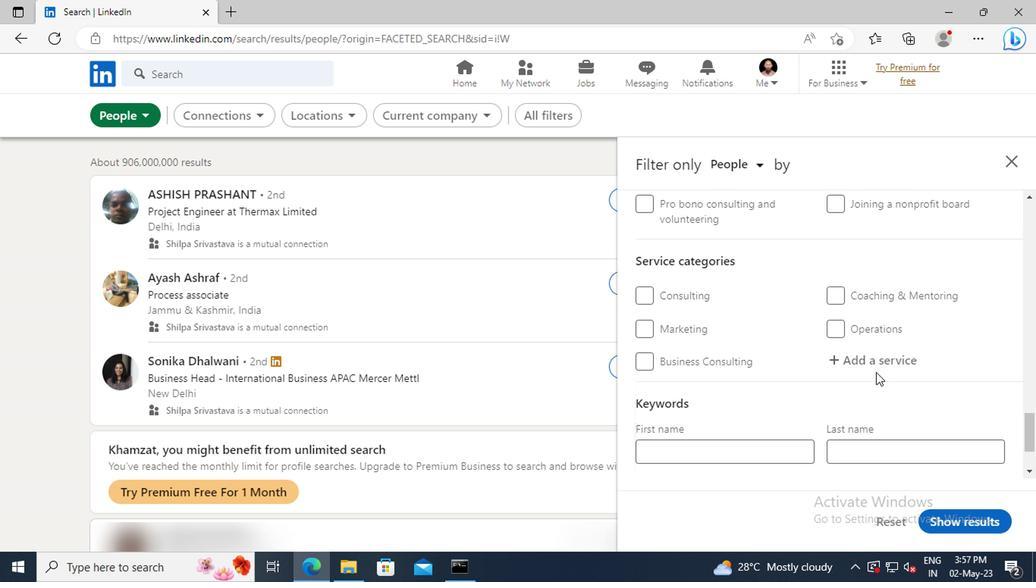 
Action: Mouse pressed left at (869, 365)
Screenshot: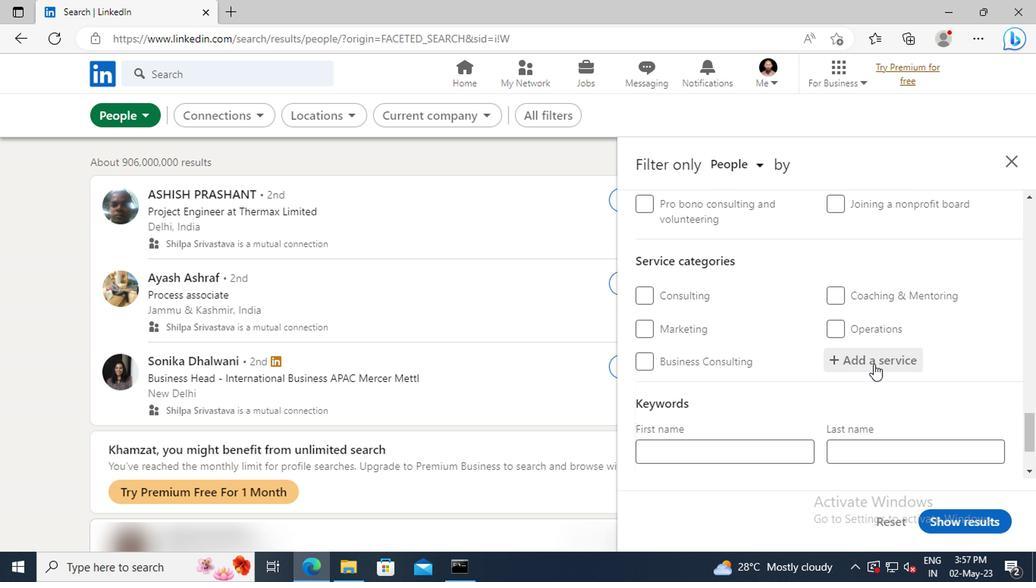 
Action: Key pressed <Key.shift>DATE
Screenshot: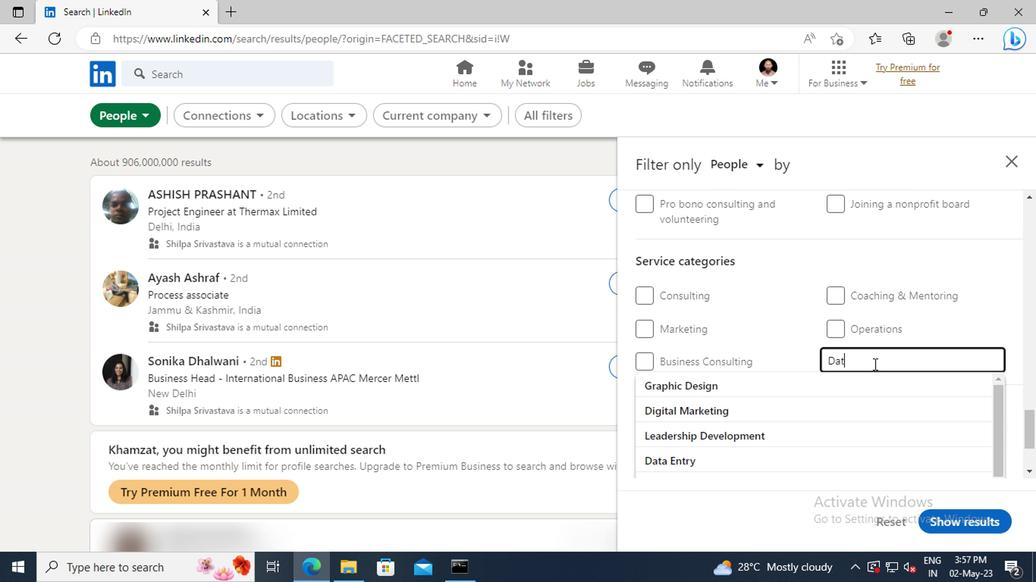 
Action: Mouse moved to (873, 382)
Screenshot: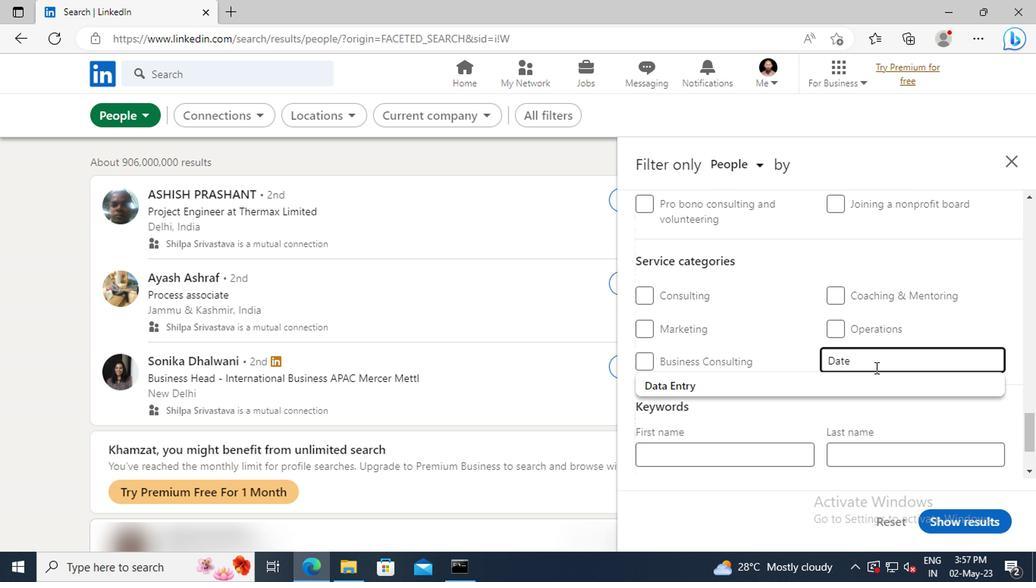 
Action: Mouse pressed left at (873, 382)
Screenshot: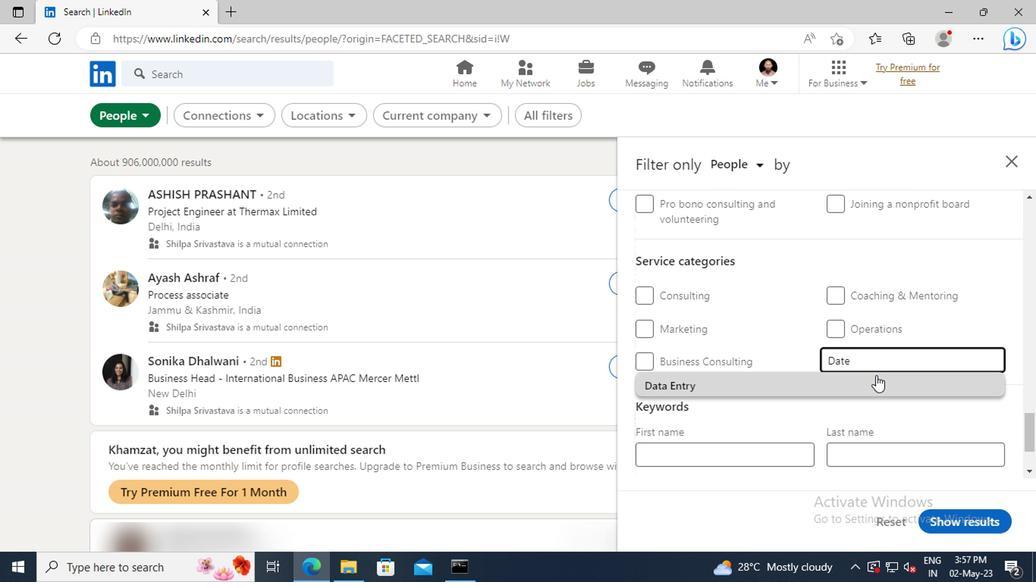 
Action: Mouse scrolled (873, 382) with delta (0, 0)
Screenshot: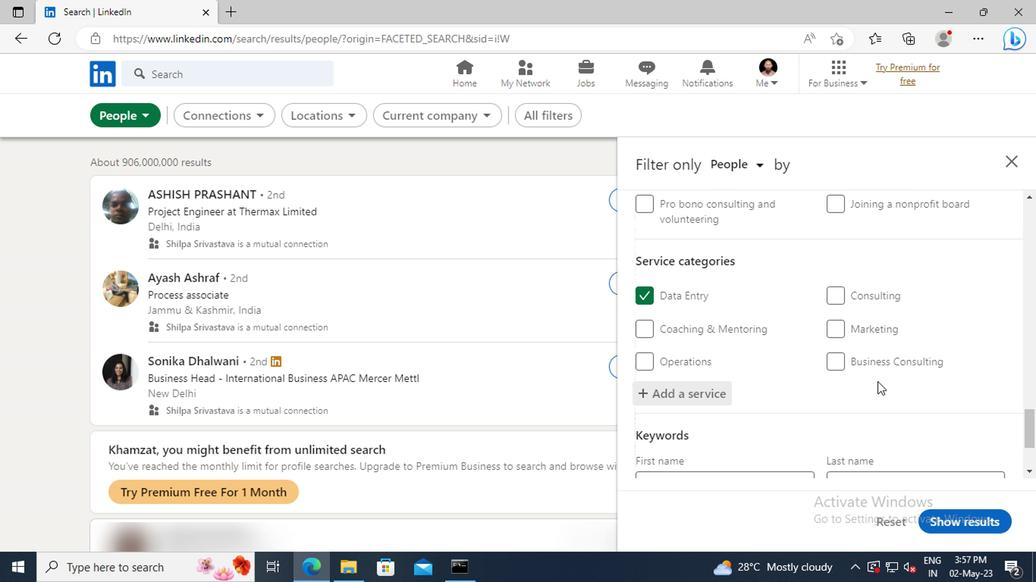 
Action: Mouse moved to (875, 384)
Screenshot: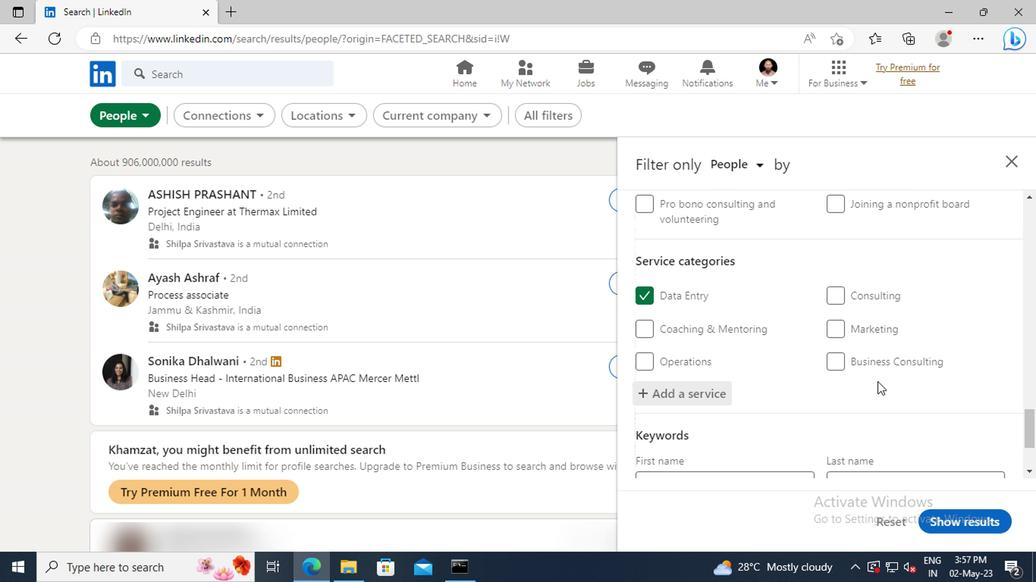 
Action: Mouse scrolled (875, 384) with delta (0, 0)
Screenshot: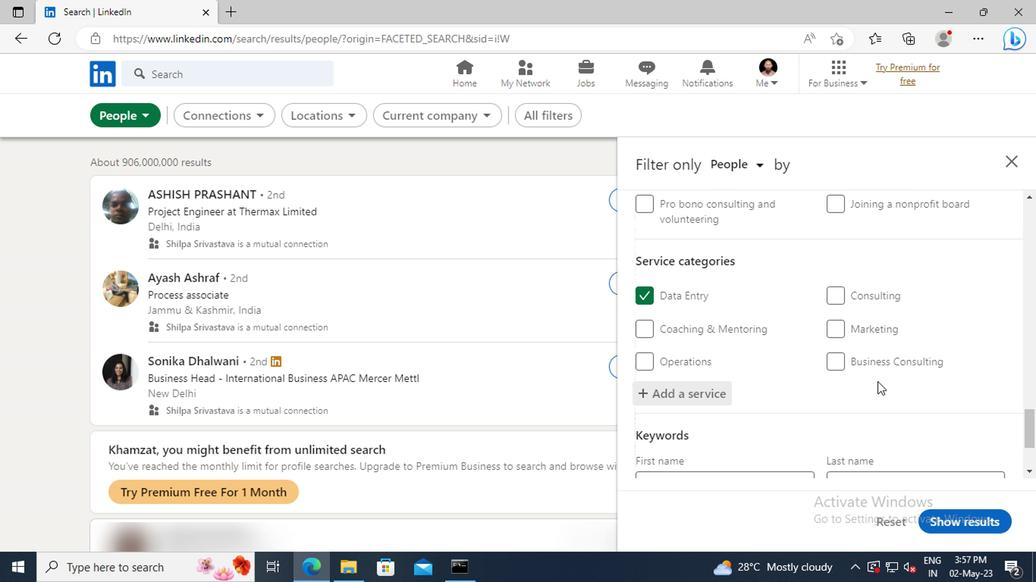
Action: Mouse scrolled (875, 384) with delta (0, 0)
Screenshot: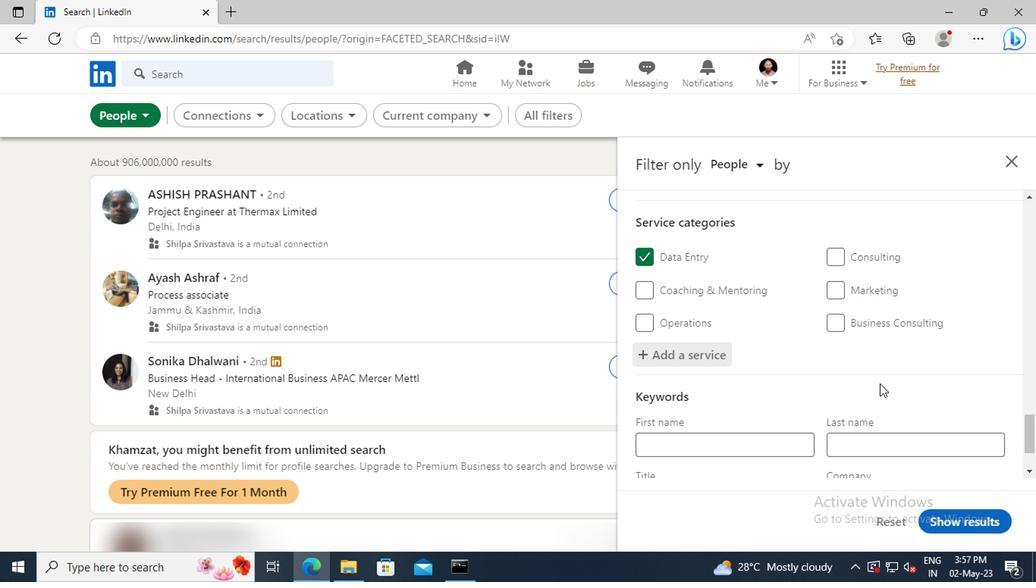 
Action: Mouse scrolled (875, 384) with delta (0, 0)
Screenshot: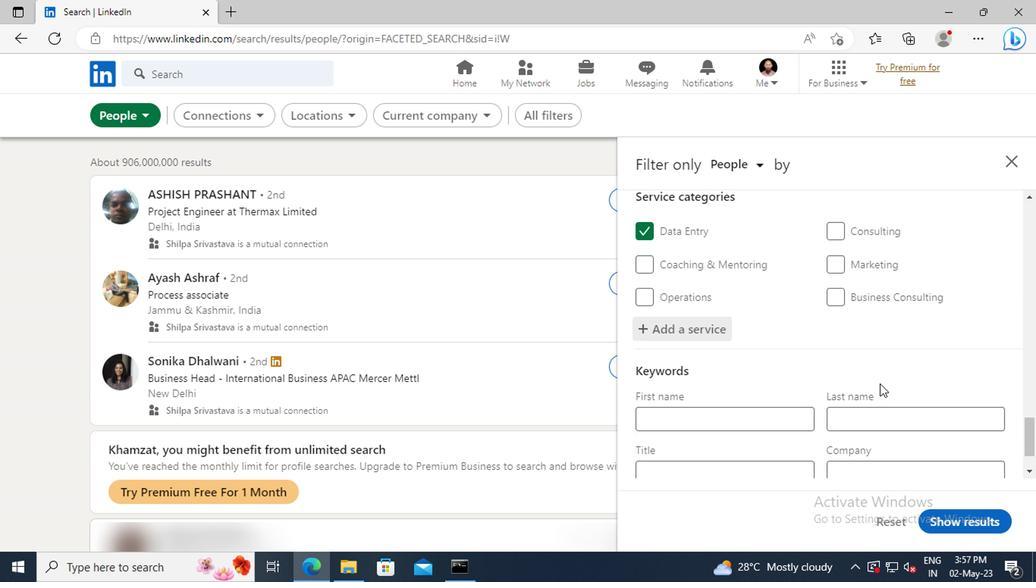 
Action: Mouse scrolled (875, 384) with delta (0, 0)
Screenshot: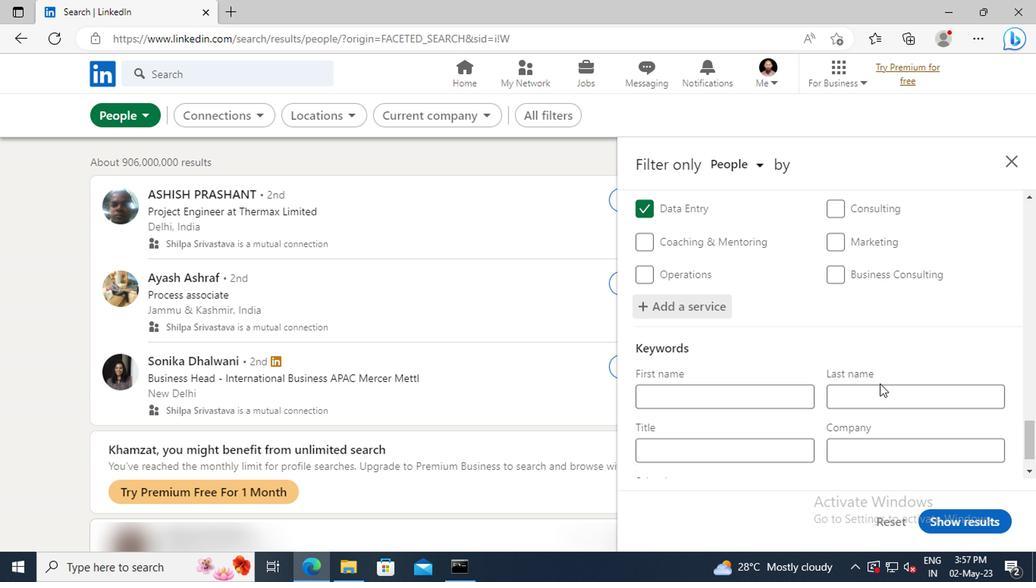 
Action: Mouse moved to (718, 407)
Screenshot: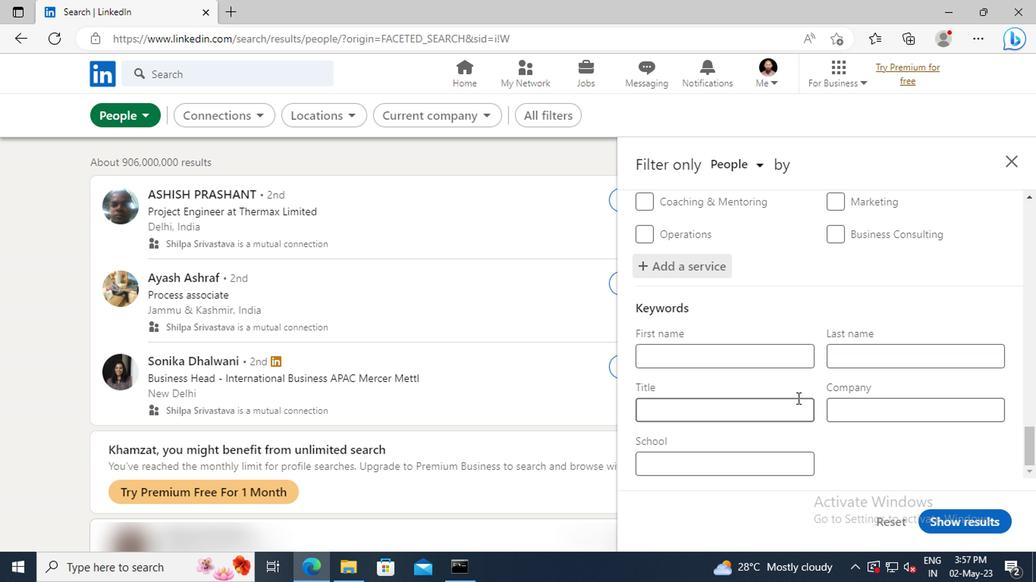 
Action: Mouse pressed left at (718, 407)
Screenshot: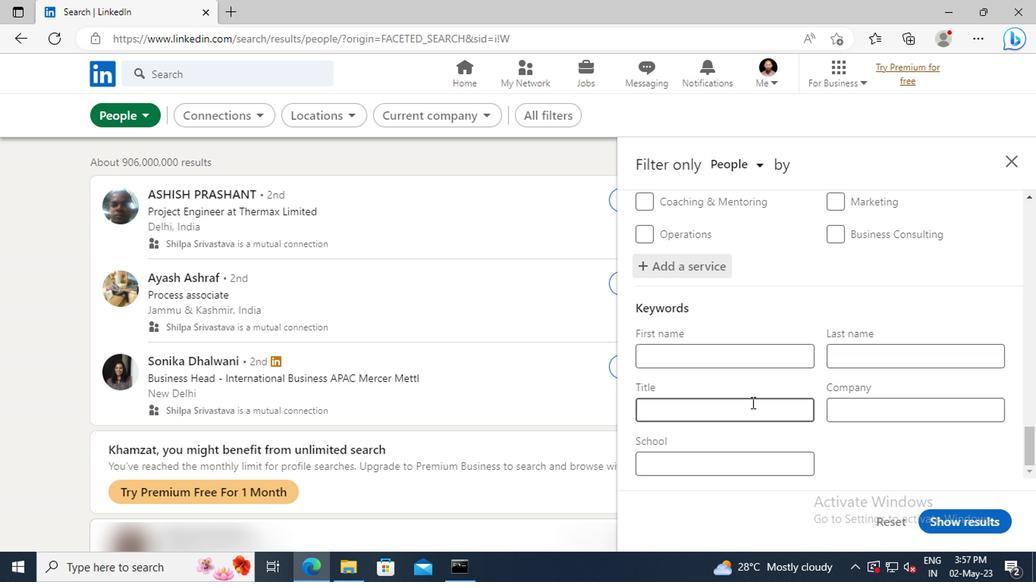 
Action: Key pressed <Key.shift>ATTORNEY<Key.enter>
Screenshot: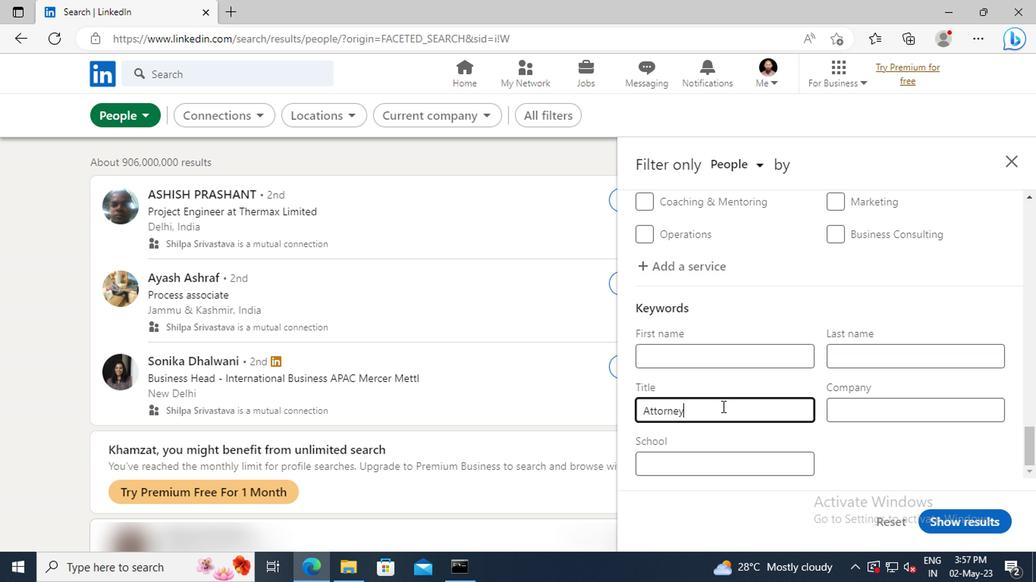 
Action: Mouse moved to (959, 529)
Screenshot: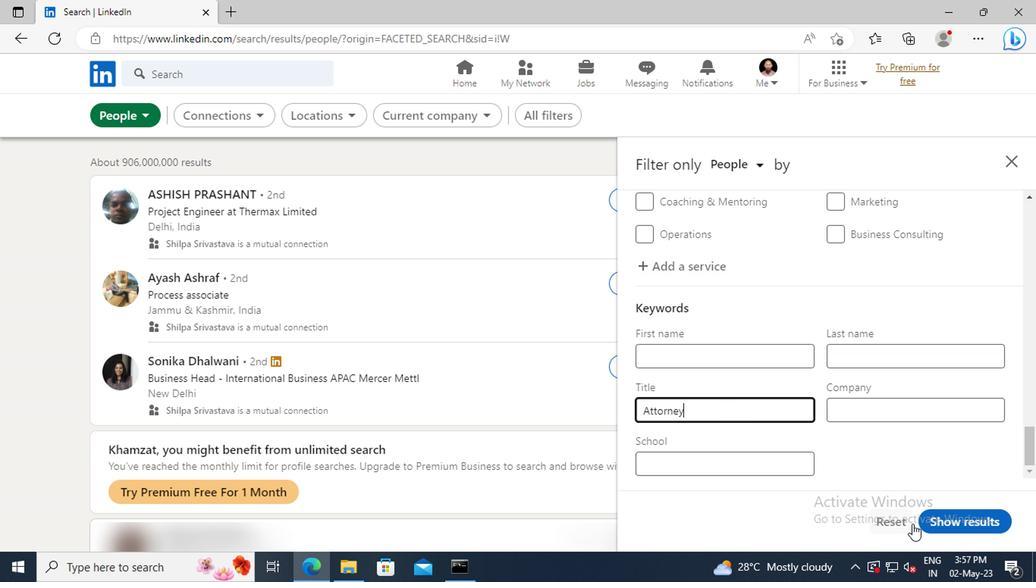
Action: Mouse pressed left at (959, 529)
Screenshot: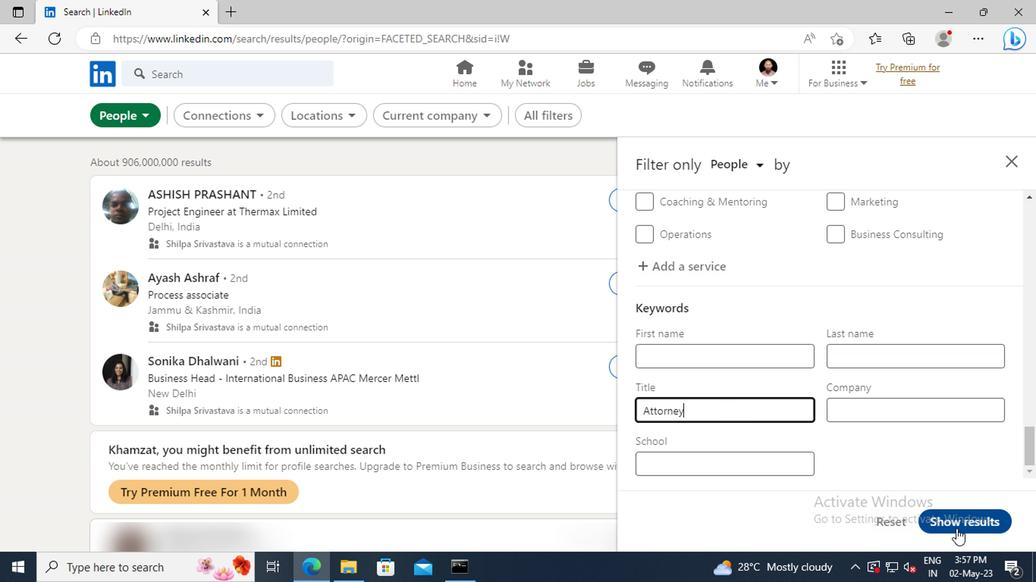 
